 Task: Find connections with filter location Cosquín with filter topic #personaltraining with filter profile language French with filter current company Carlsberg Group with filter school Freshers Jobs resumes with filter industry Alternative Dispute Resolution with filter service category Demand Generation with filter keywords title Casino Host
Action: Mouse moved to (558, 100)
Screenshot: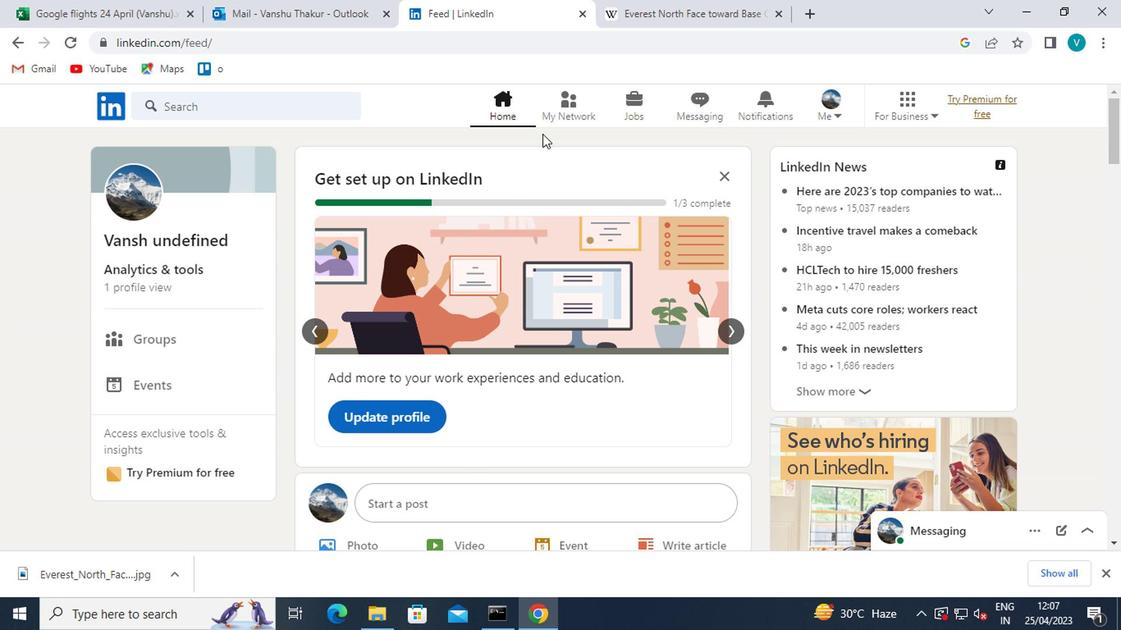 
Action: Mouse pressed left at (558, 100)
Screenshot: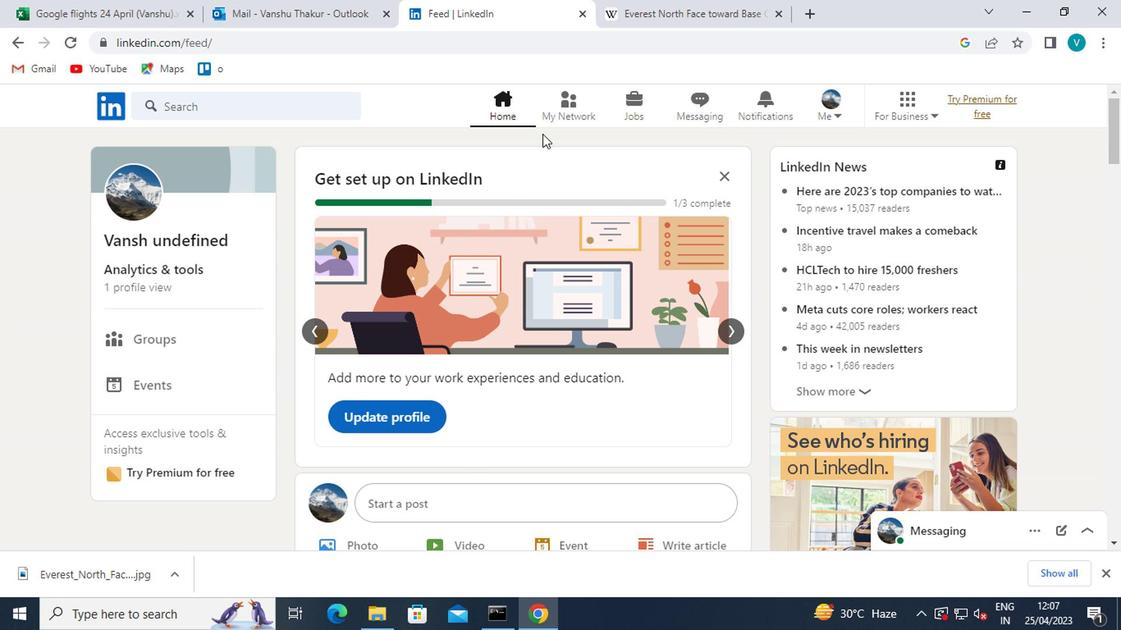 
Action: Mouse moved to (174, 183)
Screenshot: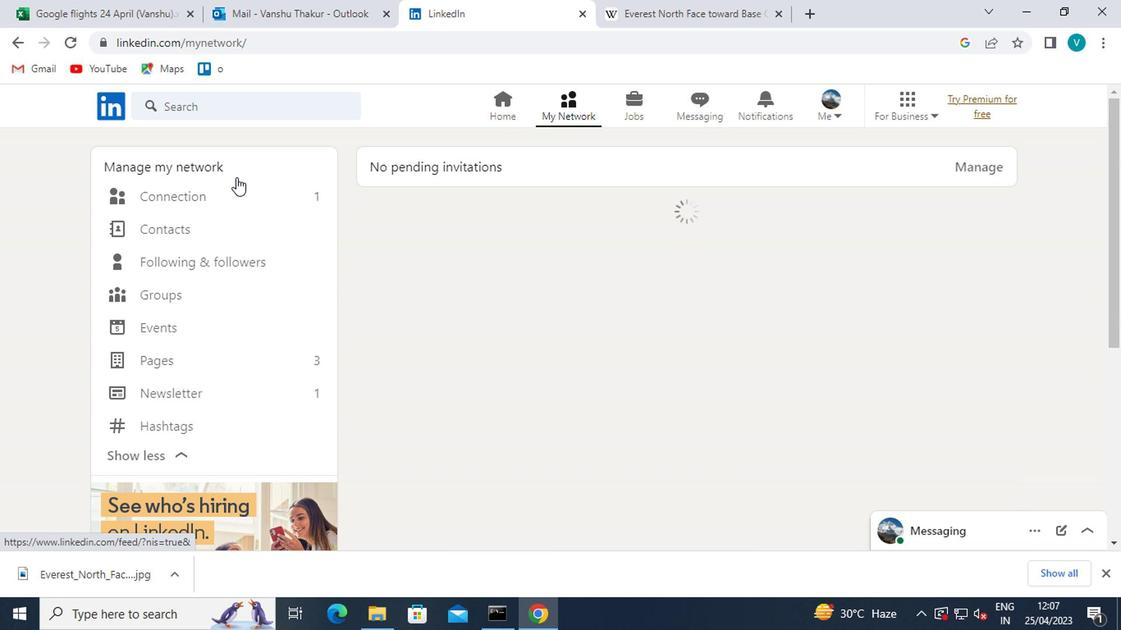 
Action: Mouse pressed left at (174, 183)
Screenshot: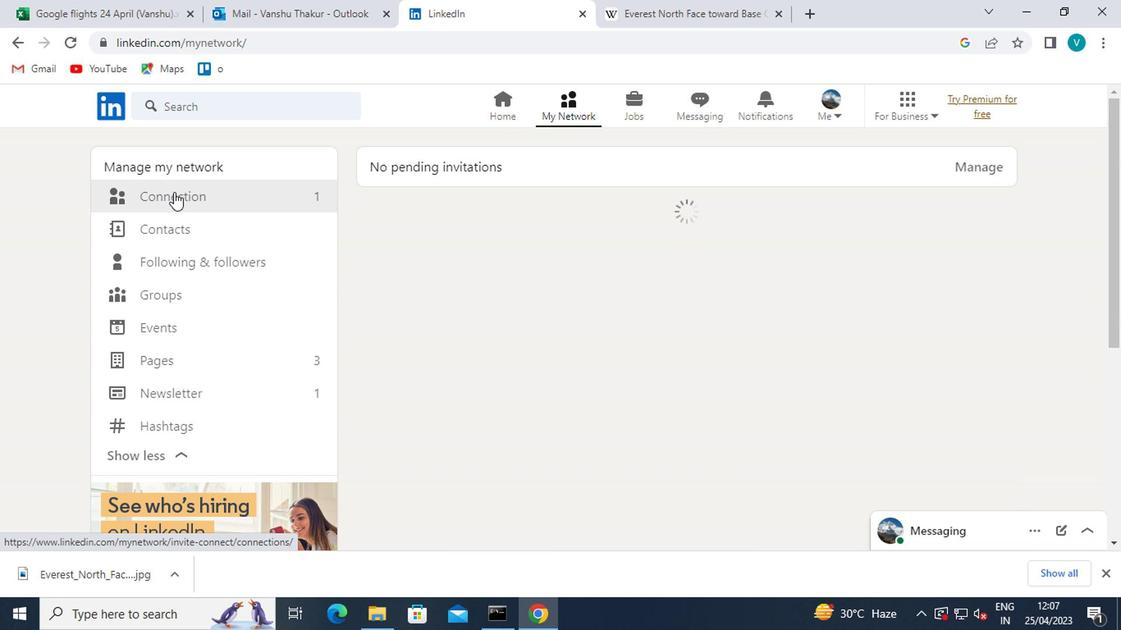 
Action: Mouse moved to (652, 193)
Screenshot: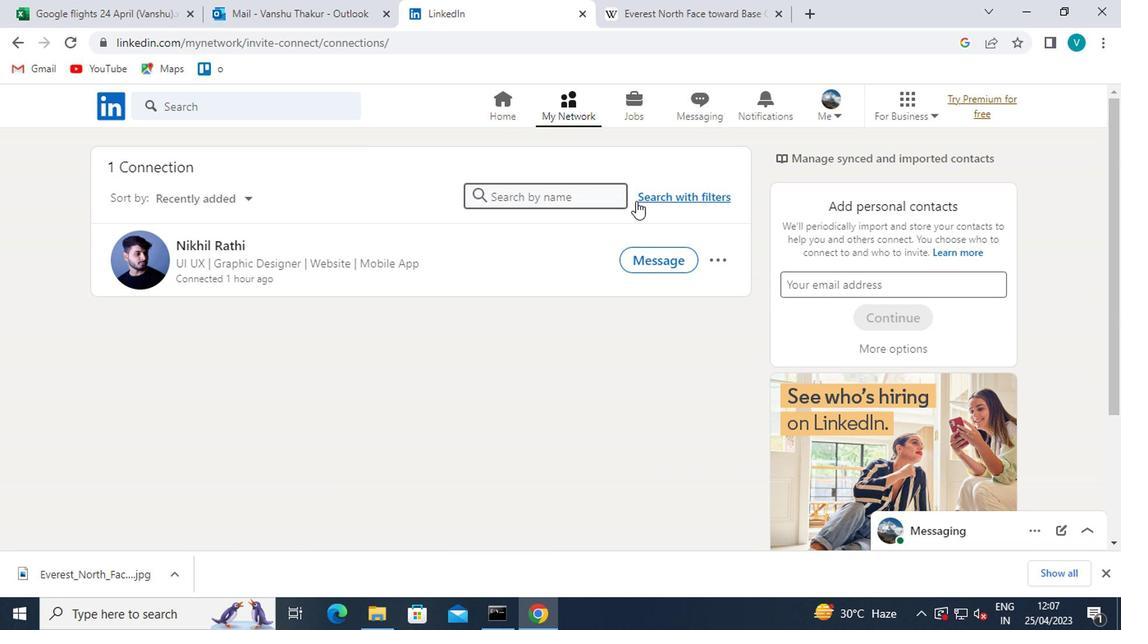 
Action: Mouse pressed left at (652, 193)
Screenshot: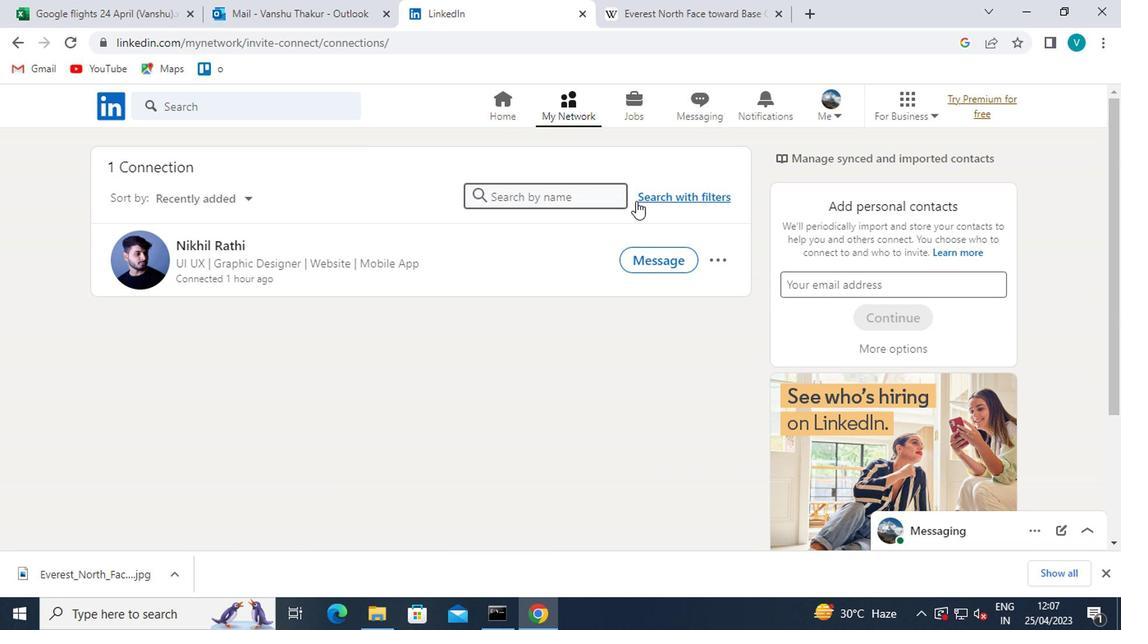 
Action: Mouse moved to (553, 145)
Screenshot: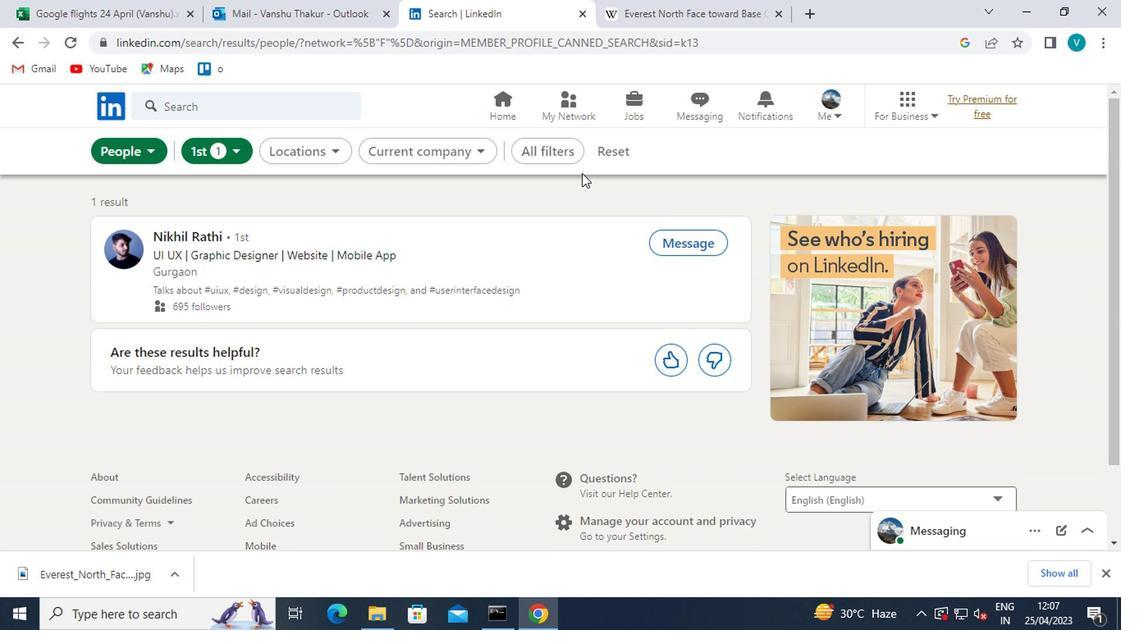 
Action: Mouse pressed left at (553, 145)
Screenshot: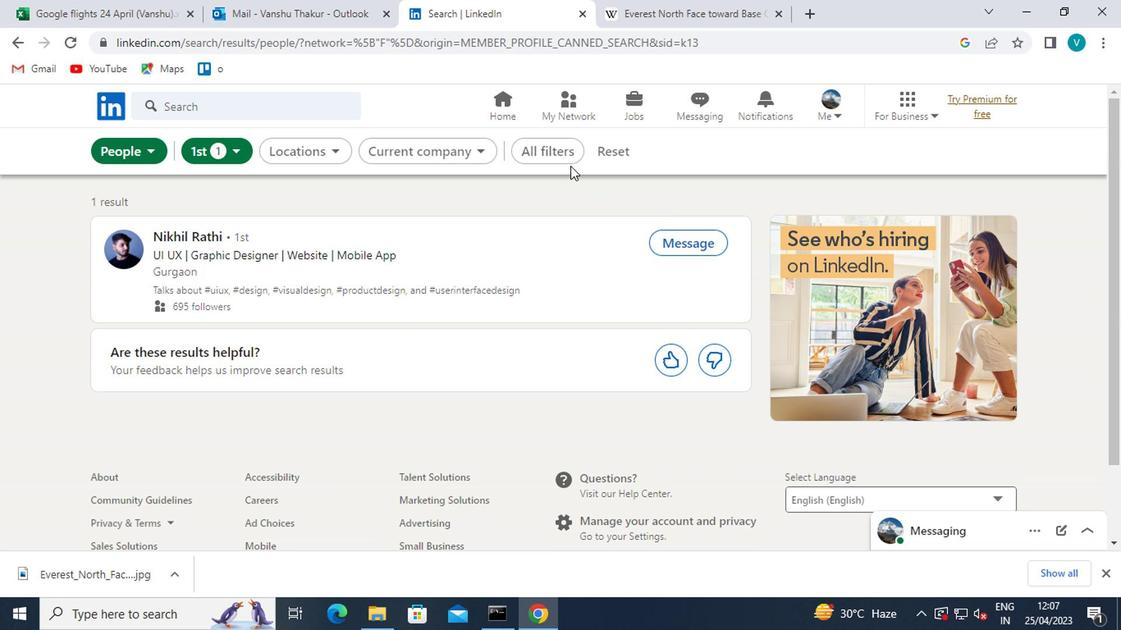 
Action: Mouse moved to (793, 311)
Screenshot: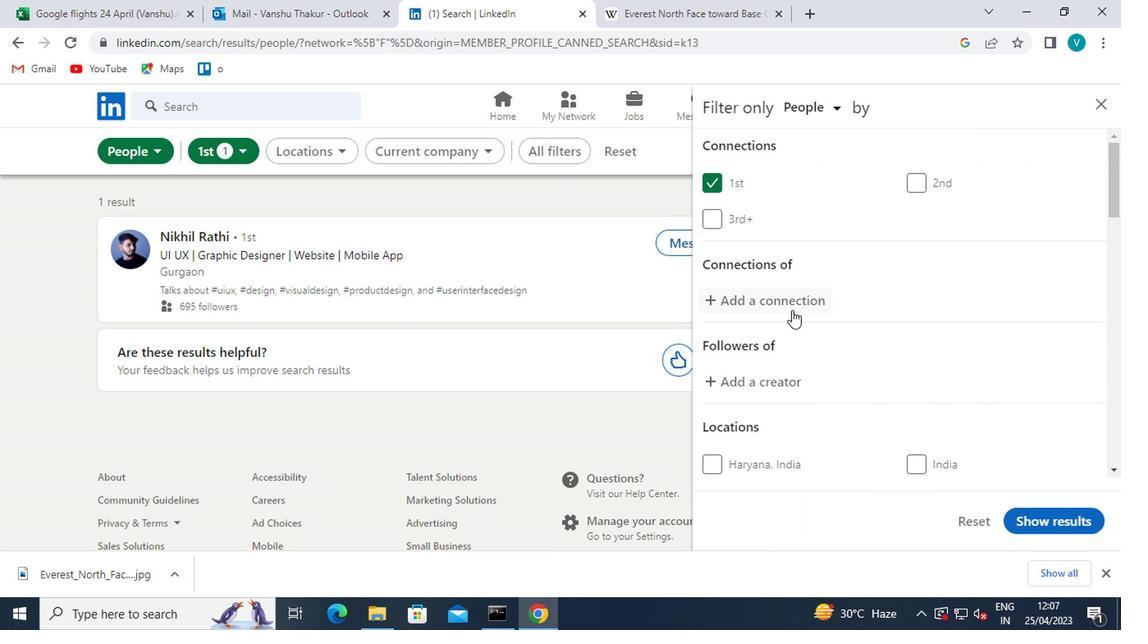
Action: Mouse scrolled (793, 310) with delta (0, 0)
Screenshot: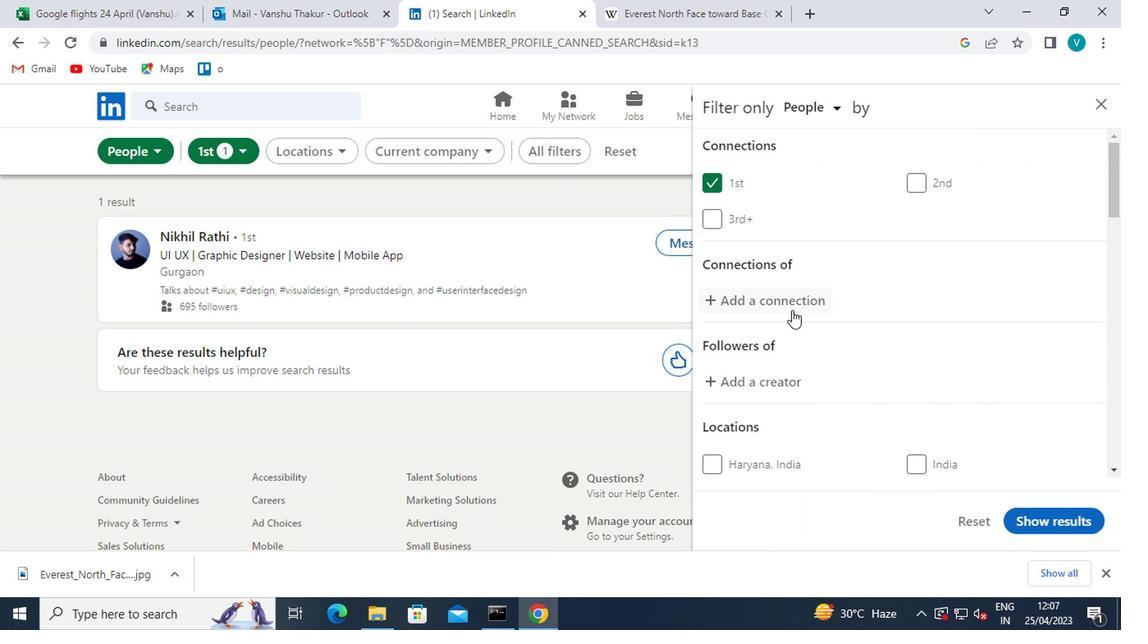
Action: Mouse moved to (794, 312)
Screenshot: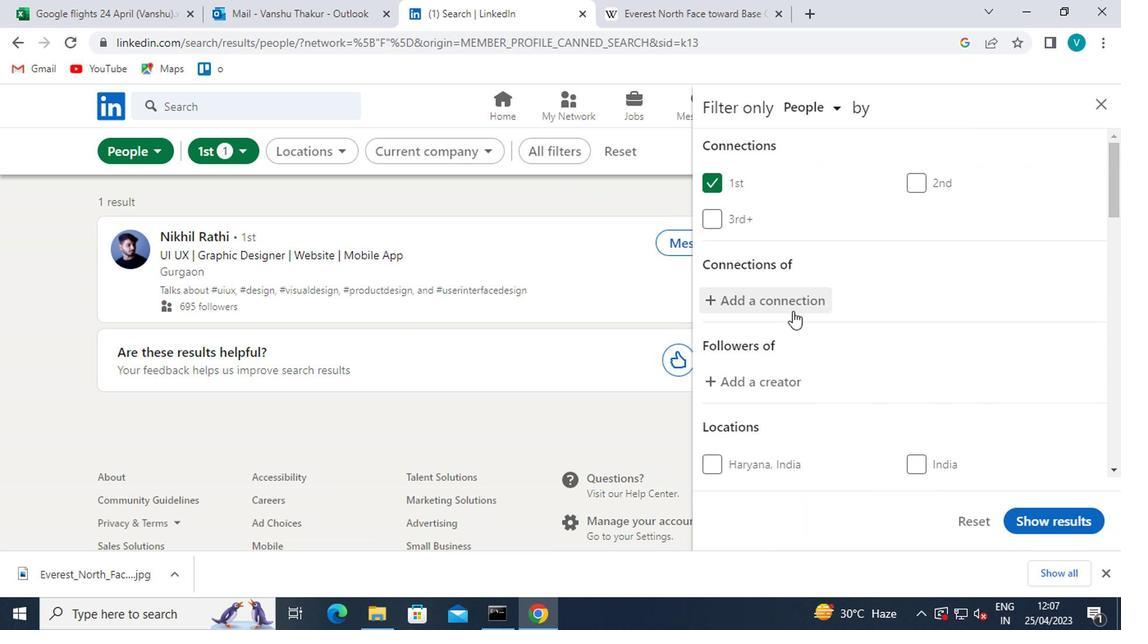 
Action: Mouse scrolled (794, 311) with delta (0, -1)
Screenshot: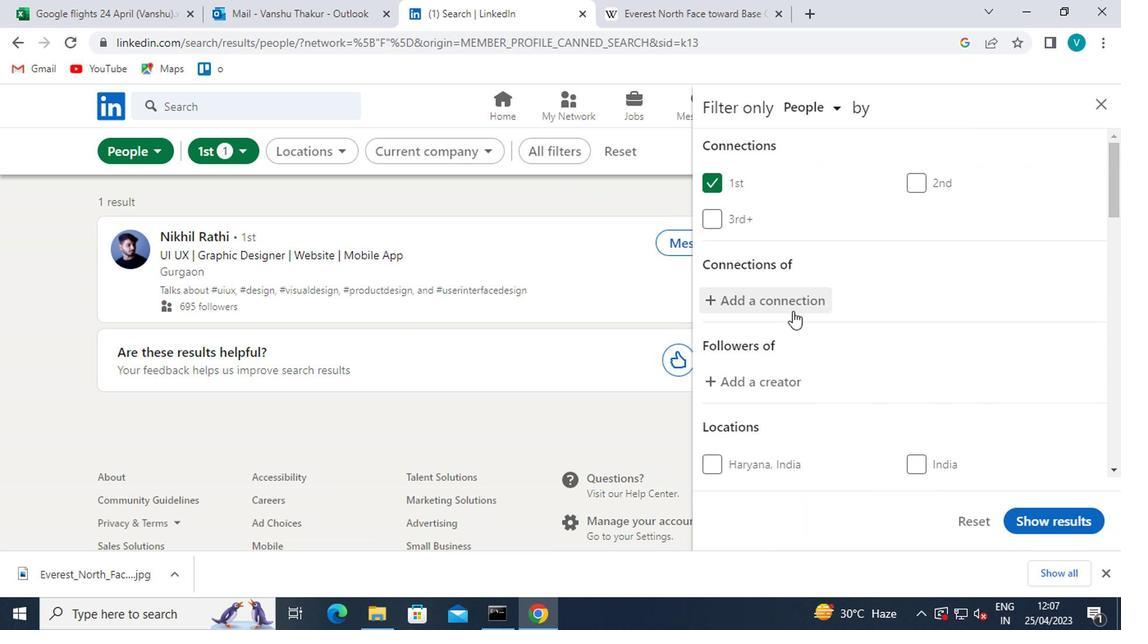 
Action: Mouse moved to (776, 370)
Screenshot: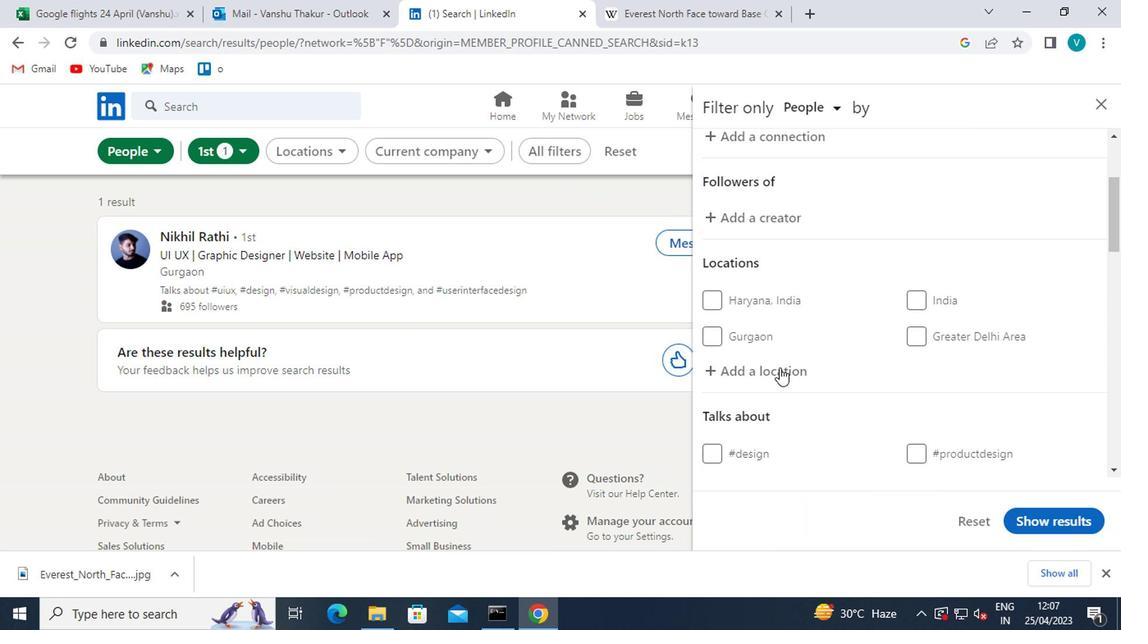 
Action: Mouse pressed left at (776, 370)
Screenshot: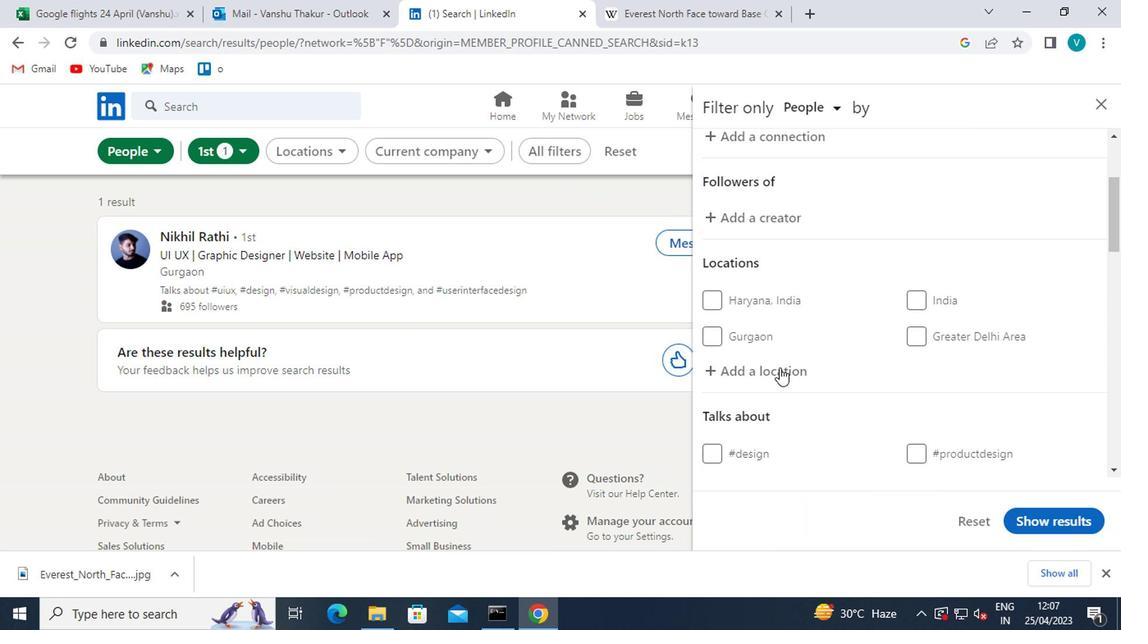 
Action: Mouse moved to (776, 372)
Screenshot: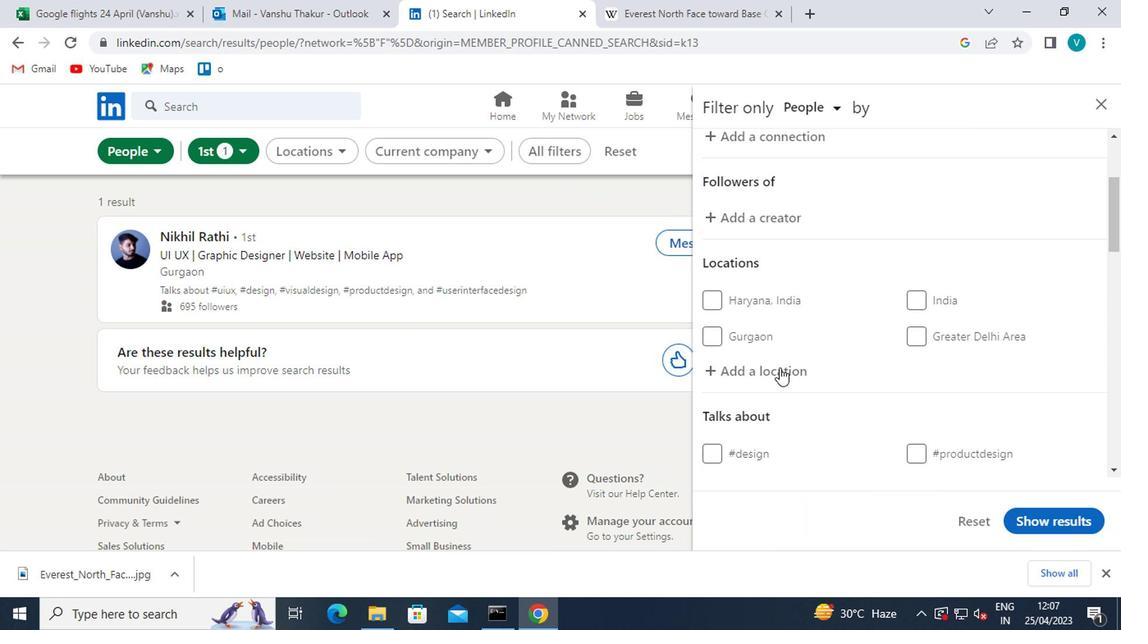 
Action: Key pressed <Key.shift>COSQUIN
Screenshot: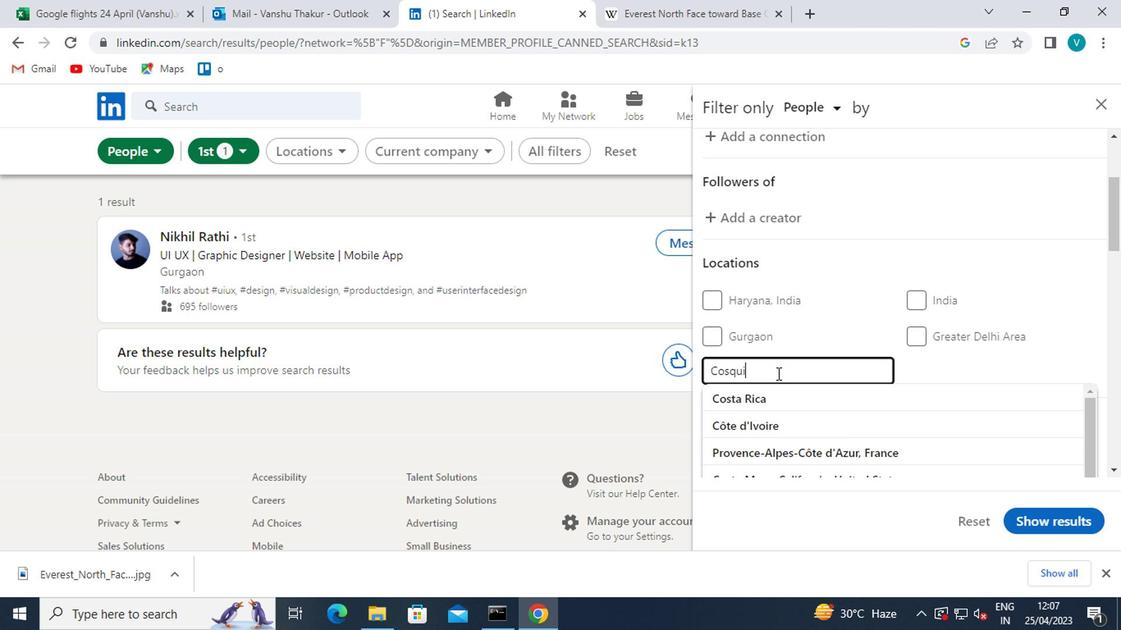 
Action: Mouse moved to (803, 398)
Screenshot: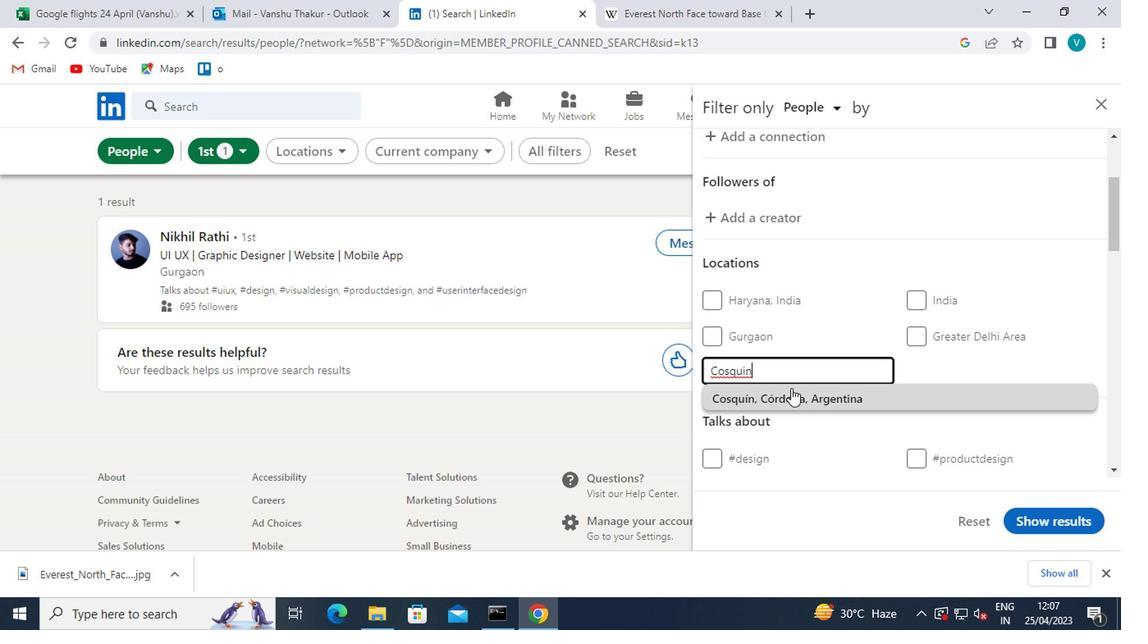 
Action: Mouse pressed left at (803, 398)
Screenshot: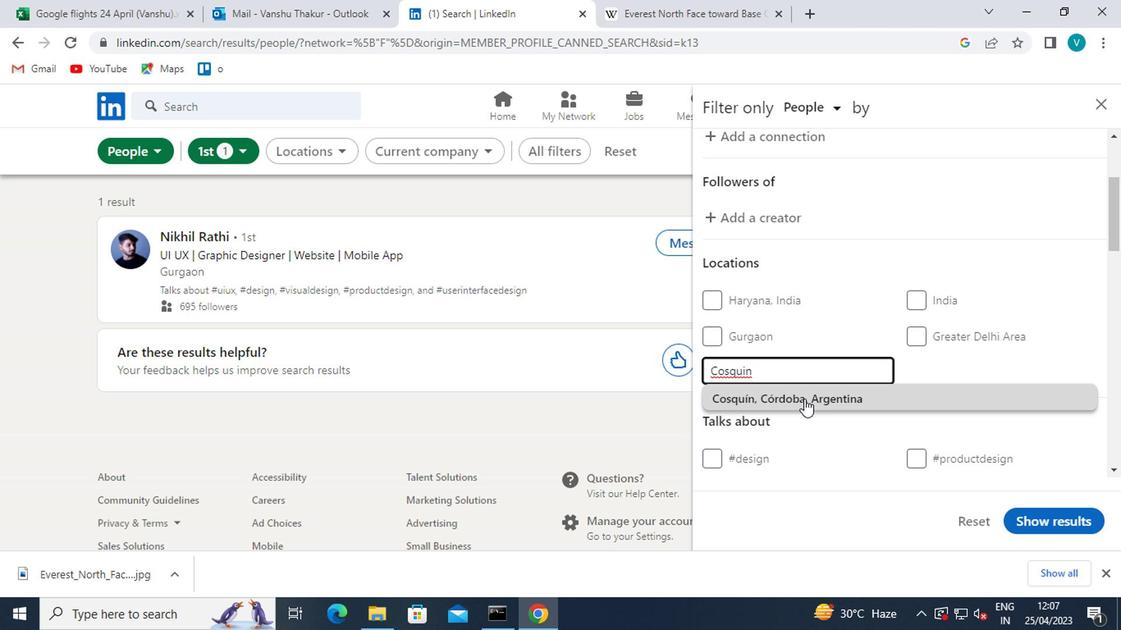 
Action: Mouse moved to (883, 385)
Screenshot: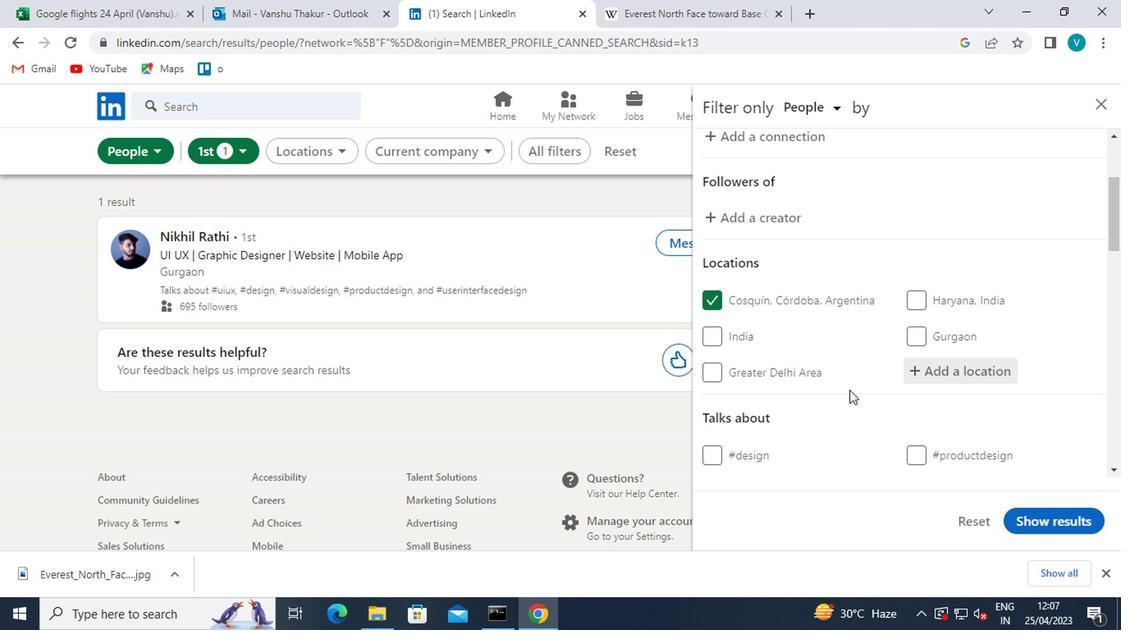 
Action: Mouse scrolled (883, 384) with delta (0, 0)
Screenshot: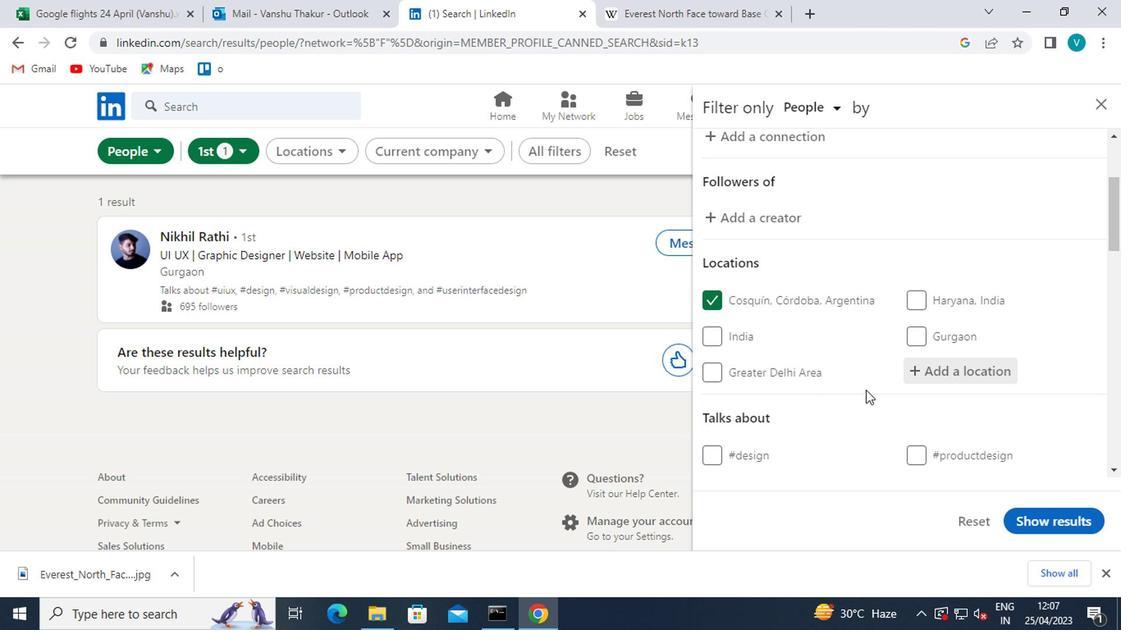 
Action: Mouse scrolled (883, 384) with delta (0, 0)
Screenshot: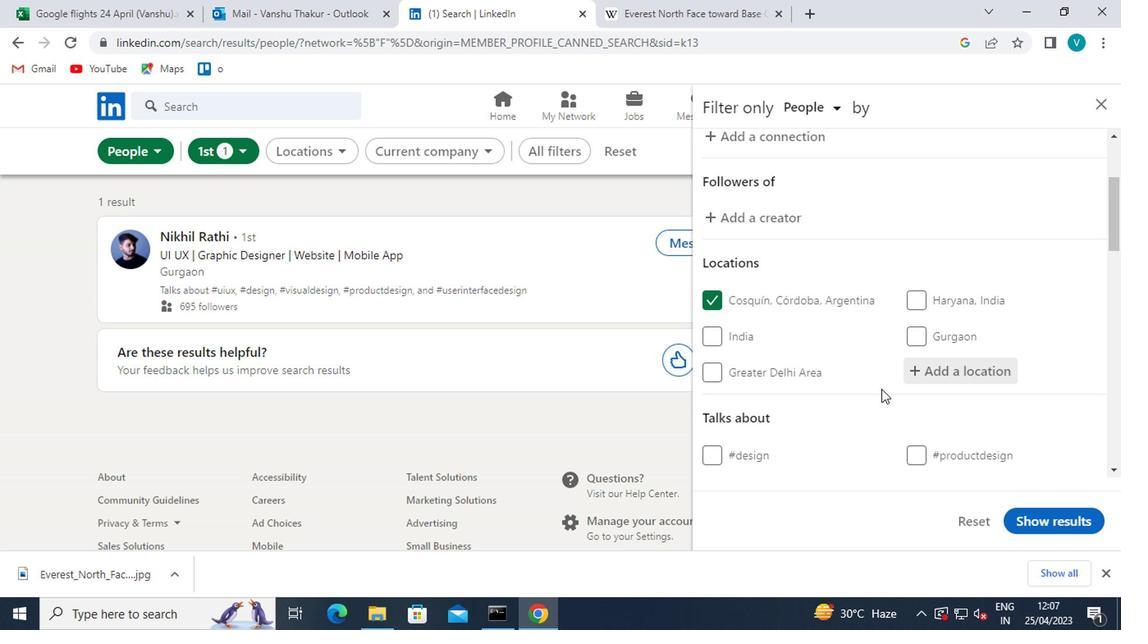 
Action: Mouse moved to (942, 360)
Screenshot: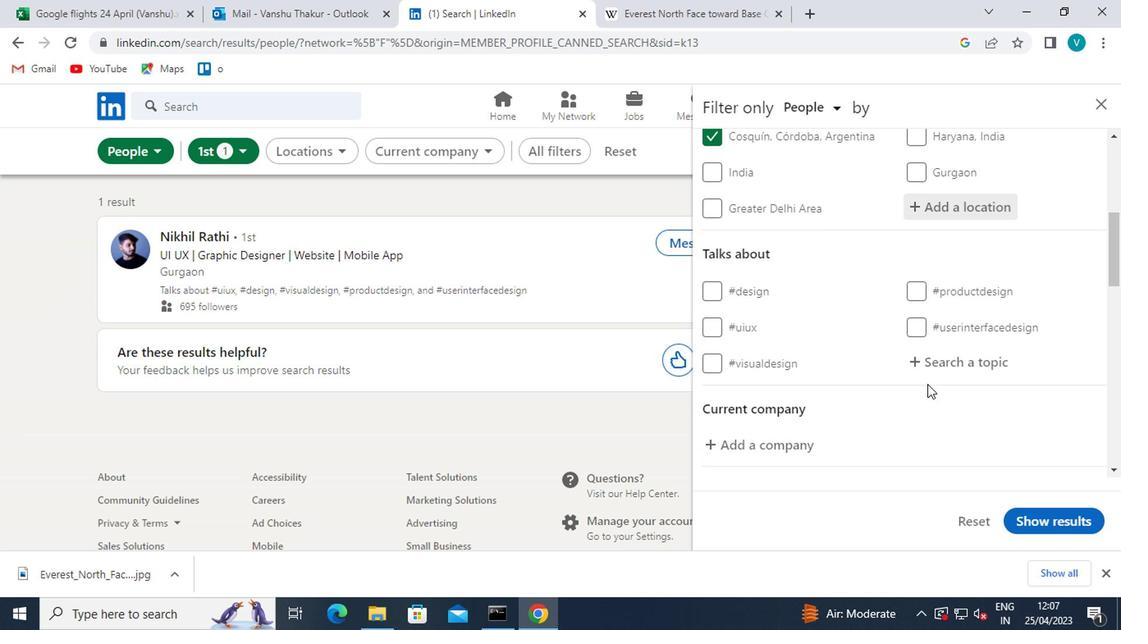 
Action: Mouse pressed left at (942, 360)
Screenshot: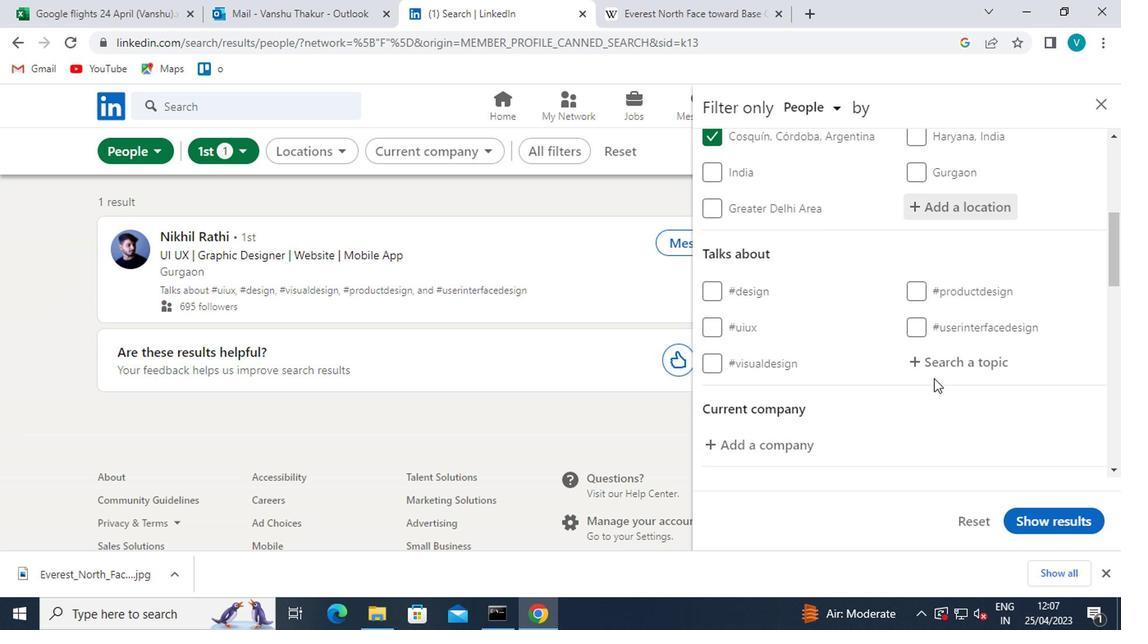 
Action: Mouse moved to (862, 309)
Screenshot: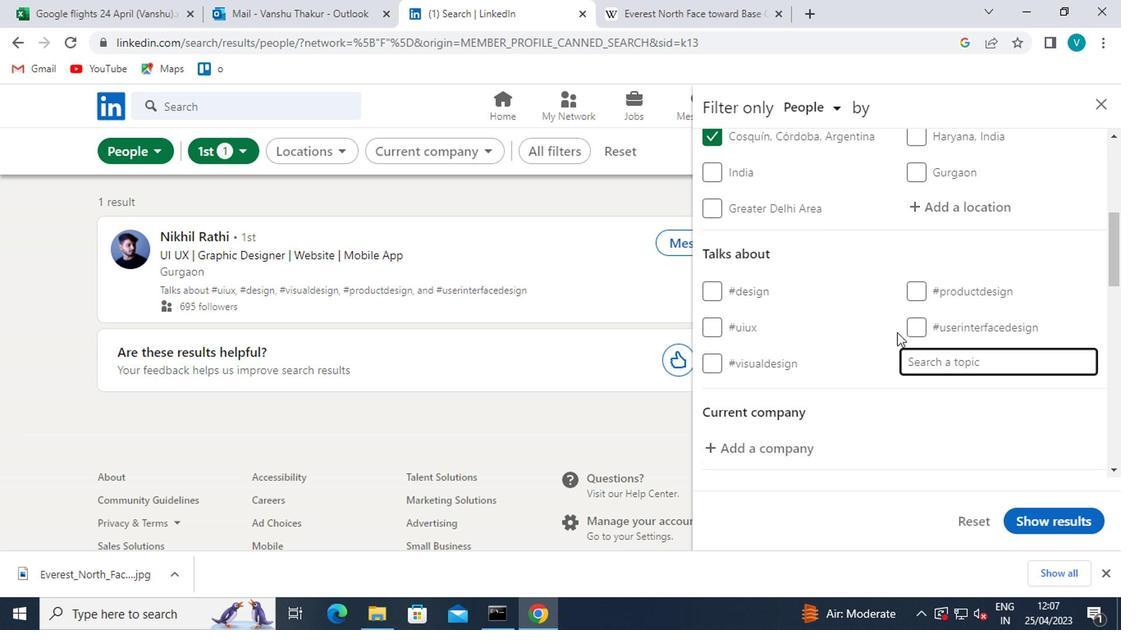 
Action: Key pressed <Key.shift>#PERSONALTRAINING
Screenshot: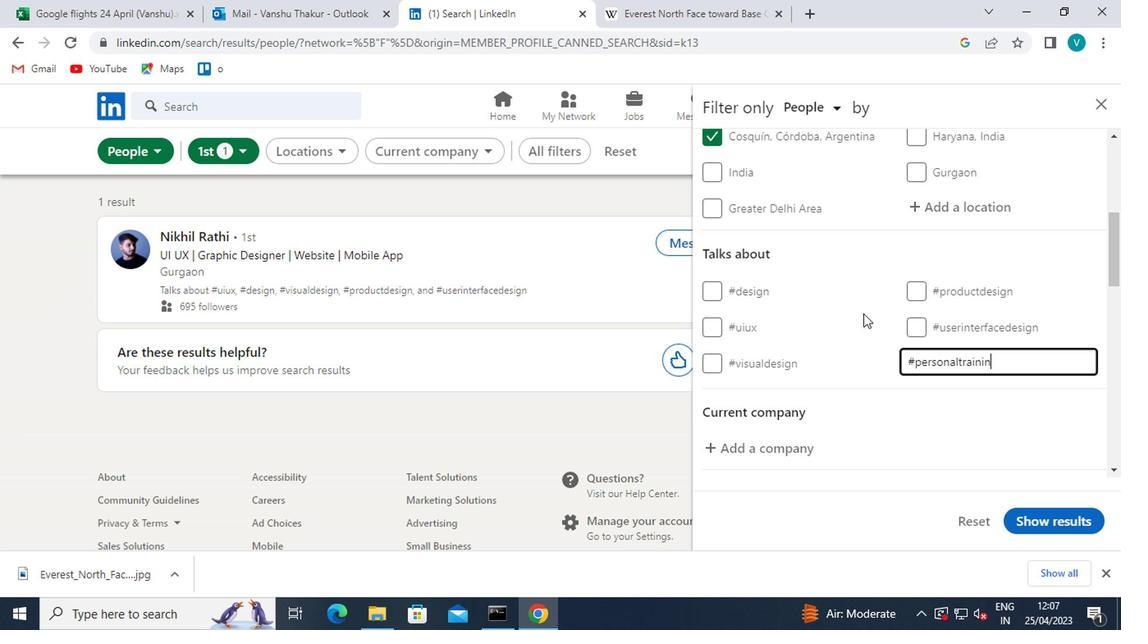 
Action: Mouse moved to (926, 421)
Screenshot: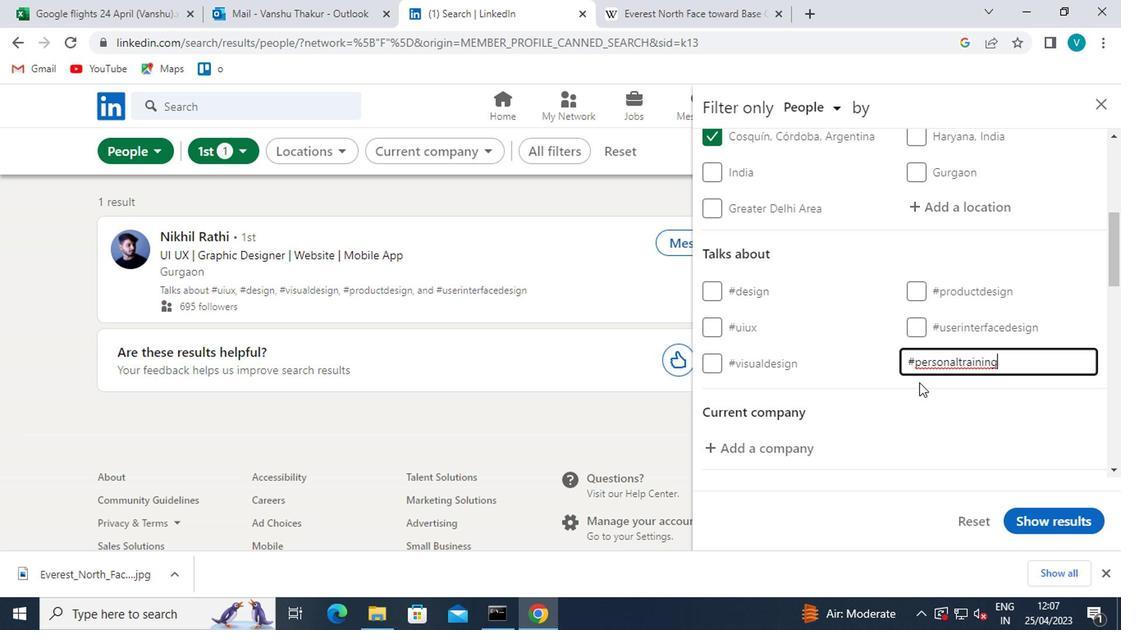 
Action: Mouse pressed left at (926, 421)
Screenshot: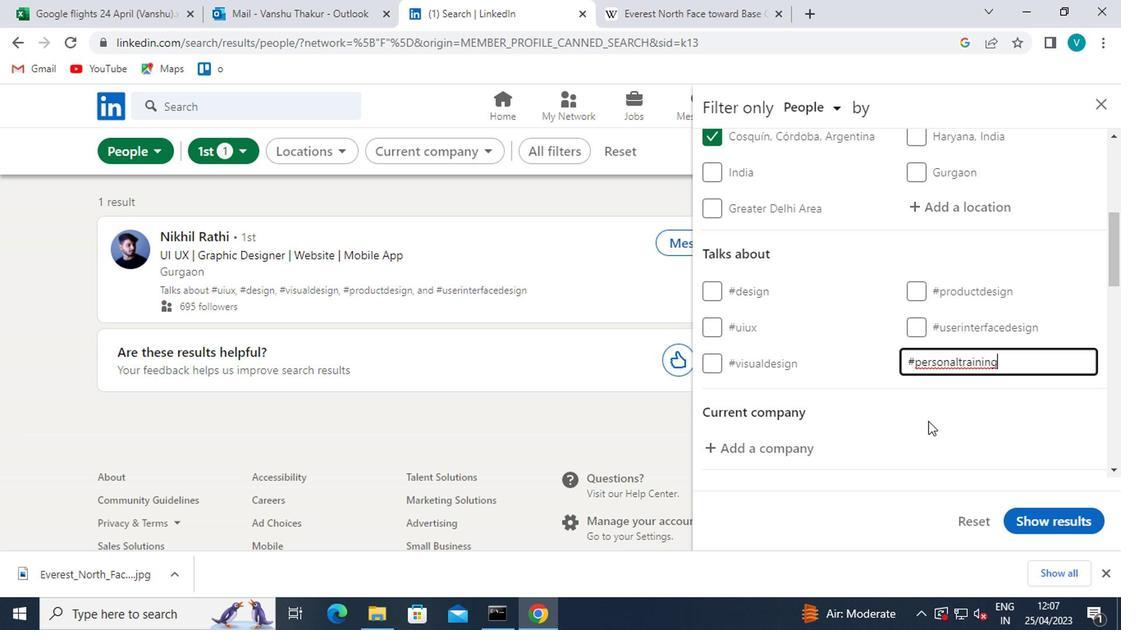 
Action: Mouse moved to (923, 410)
Screenshot: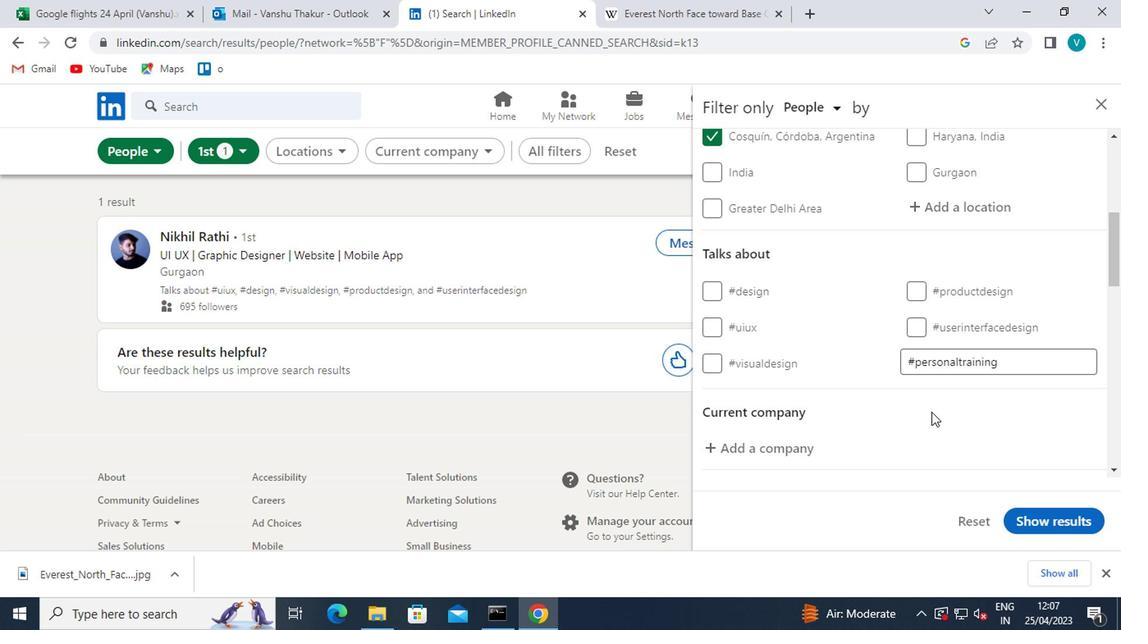 
Action: Mouse scrolled (923, 409) with delta (0, 0)
Screenshot: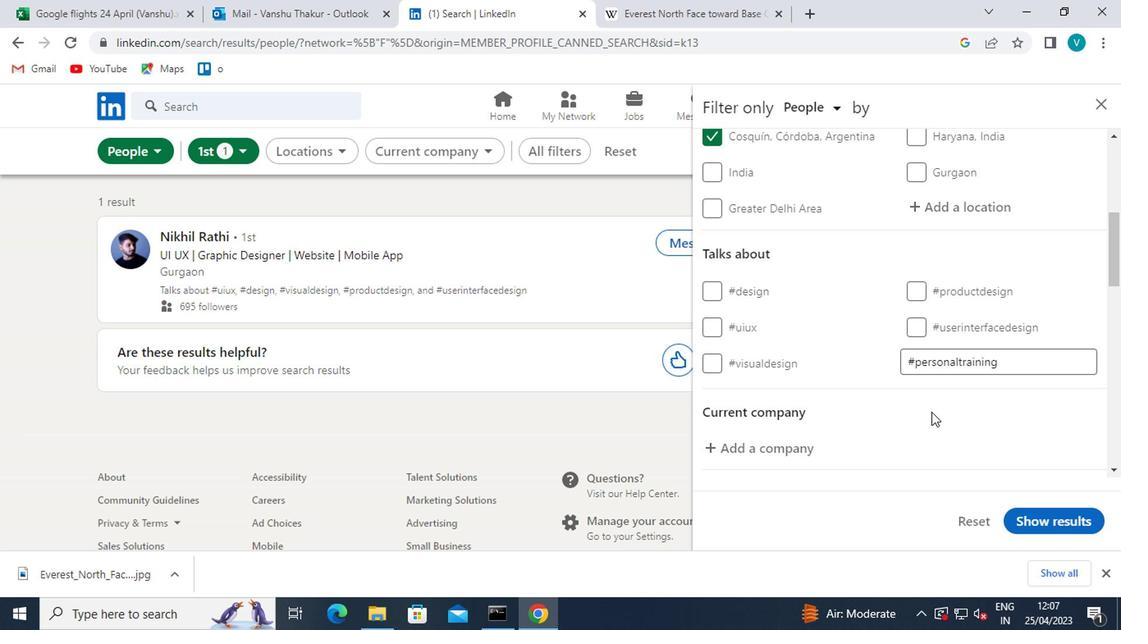 
Action: Mouse moved to (922, 410)
Screenshot: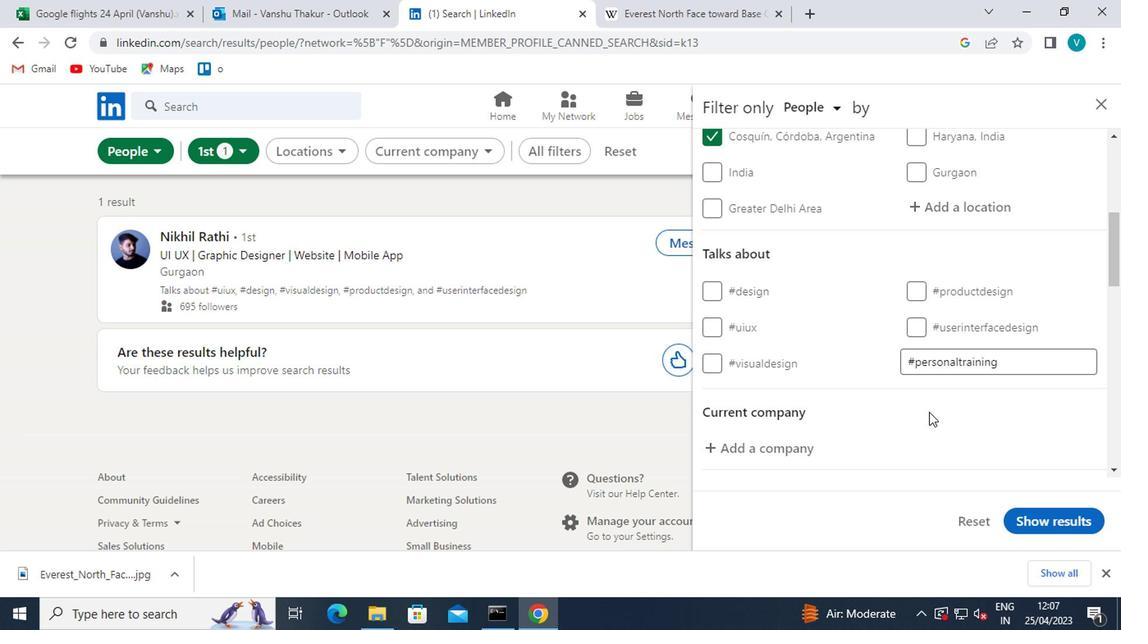 
Action: Mouse scrolled (922, 409) with delta (0, 0)
Screenshot: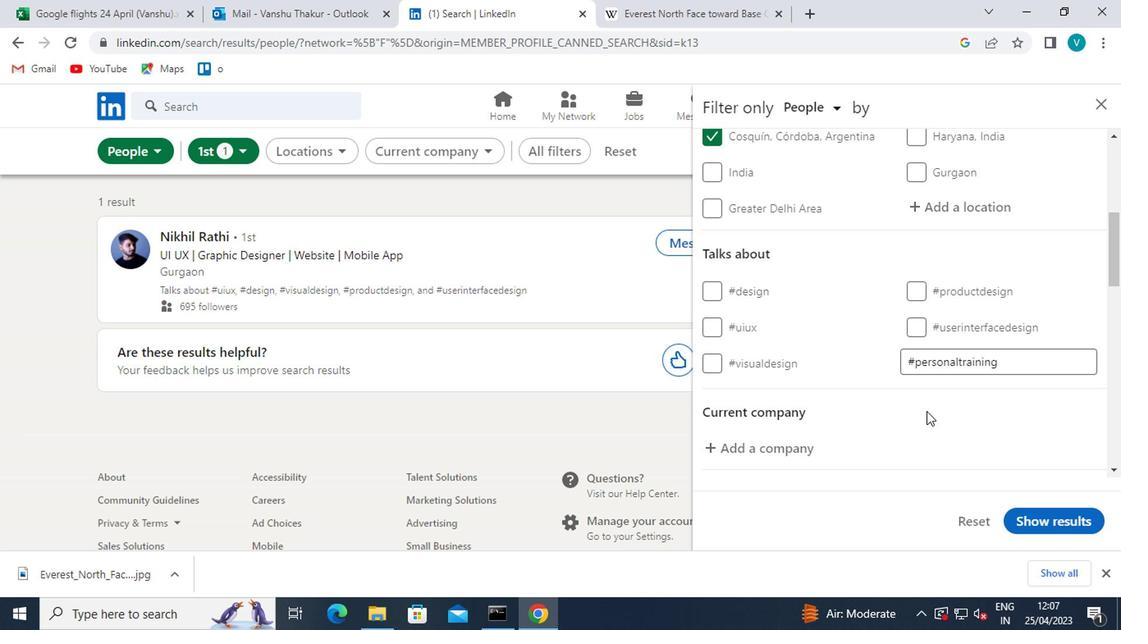 
Action: Mouse moved to (921, 410)
Screenshot: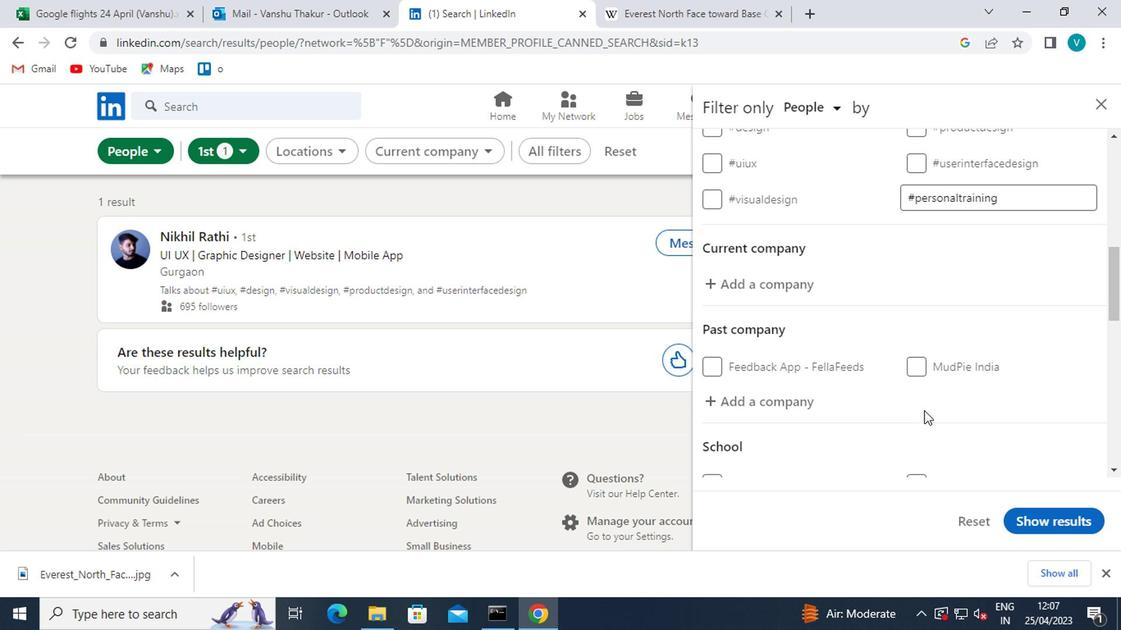 
Action: Mouse scrolled (921, 409) with delta (0, 0)
Screenshot: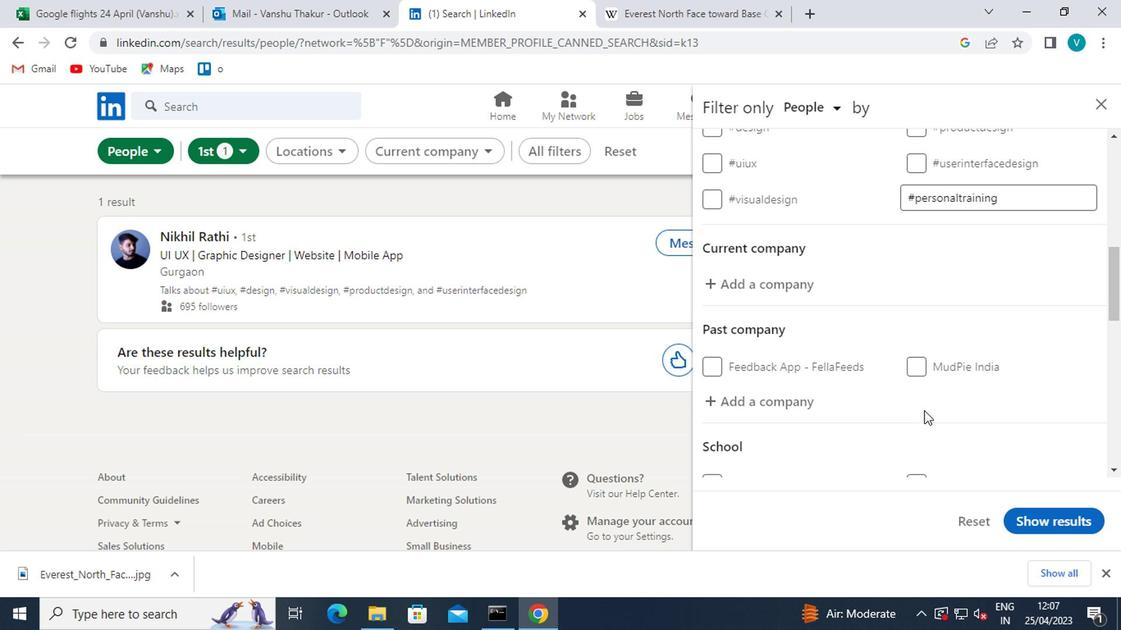 
Action: Mouse moved to (918, 410)
Screenshot: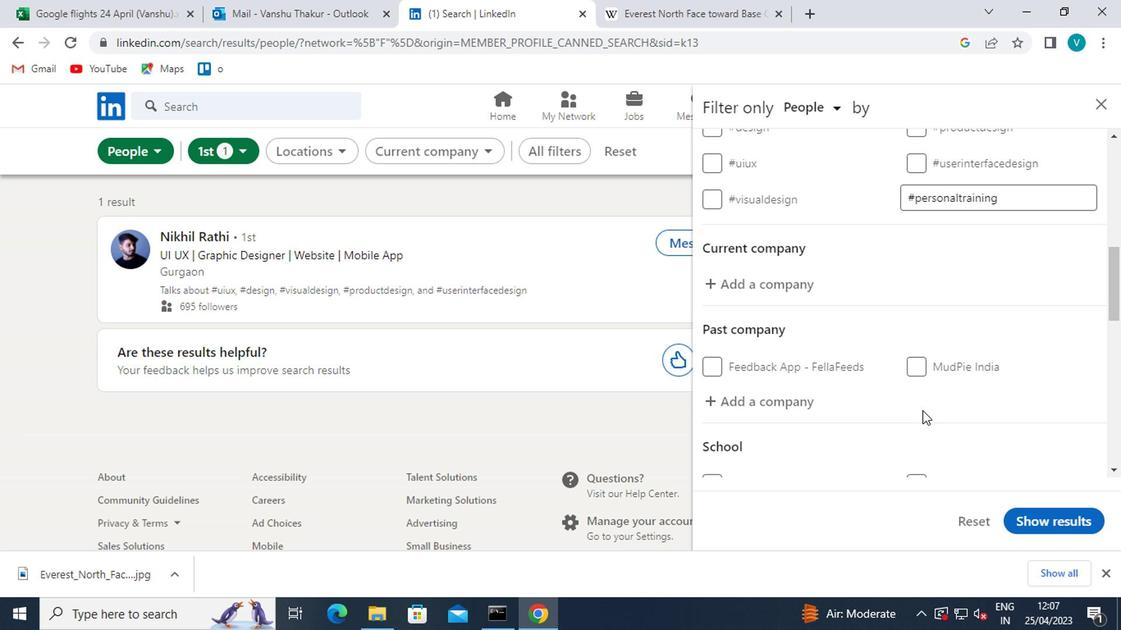 
Action: Mouse scrolled (918, 409) with delta (0, 0)
Screenshot: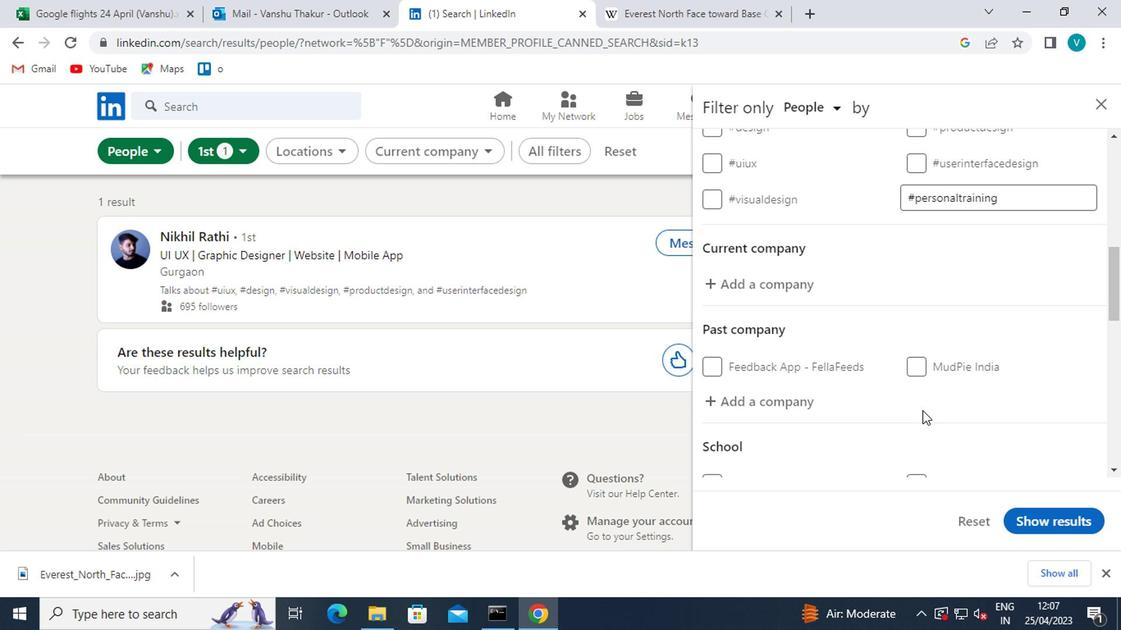 
Action: Mouse moved to (915, 410)
Screenshot: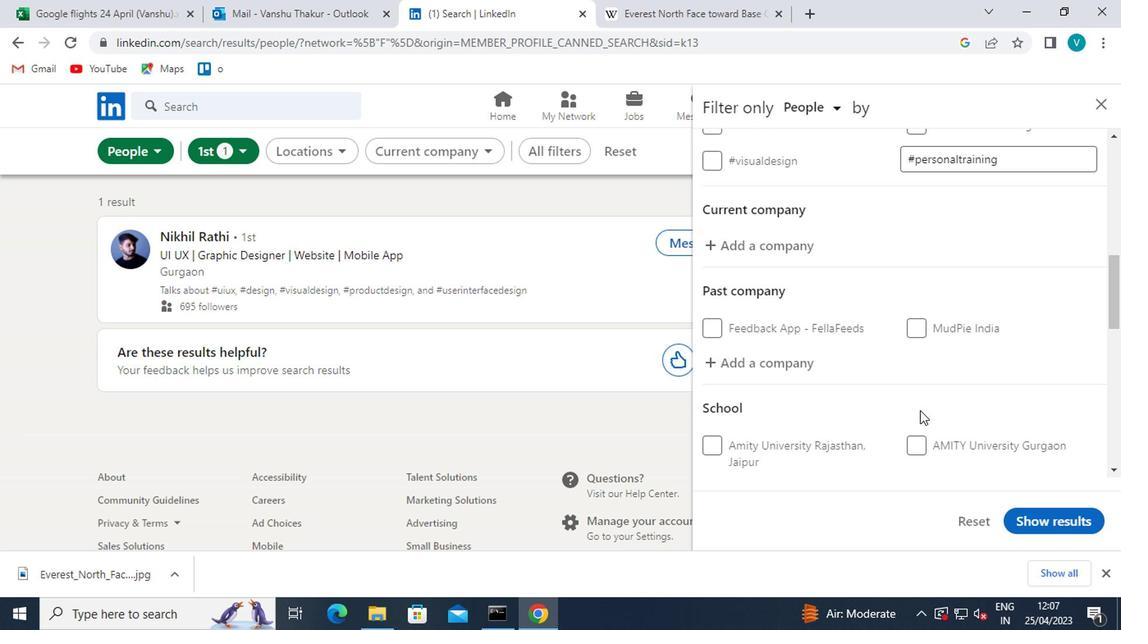 
Action: Mouse scrolled (915, 409) with delta (0, 0)
Screenshot: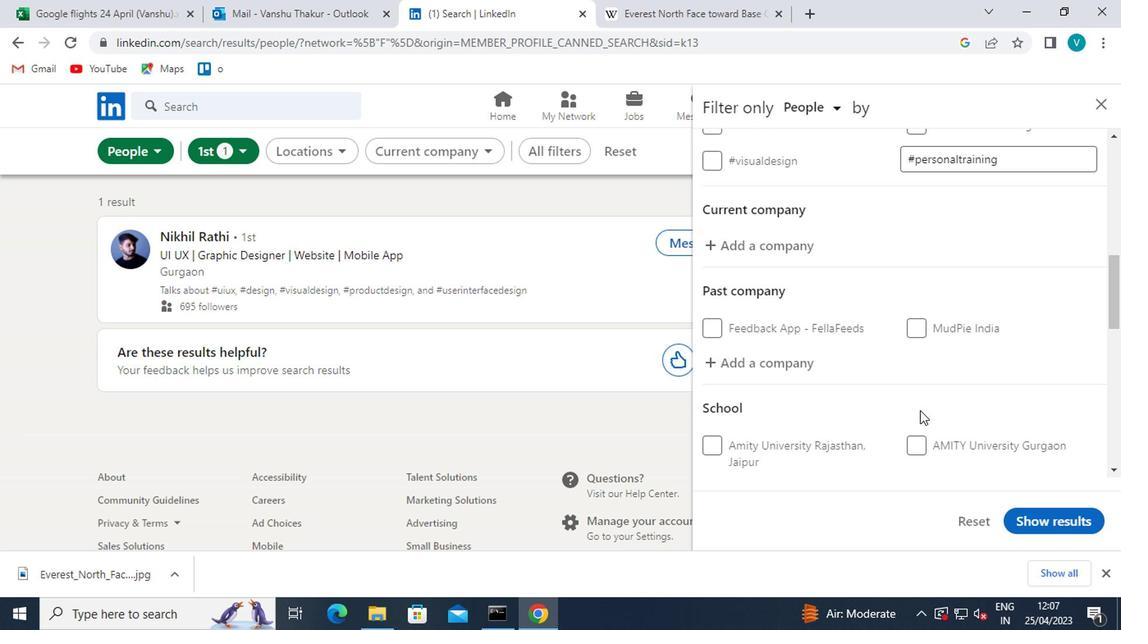 
Action: Mouse moved to (913, 410)
Screenshot: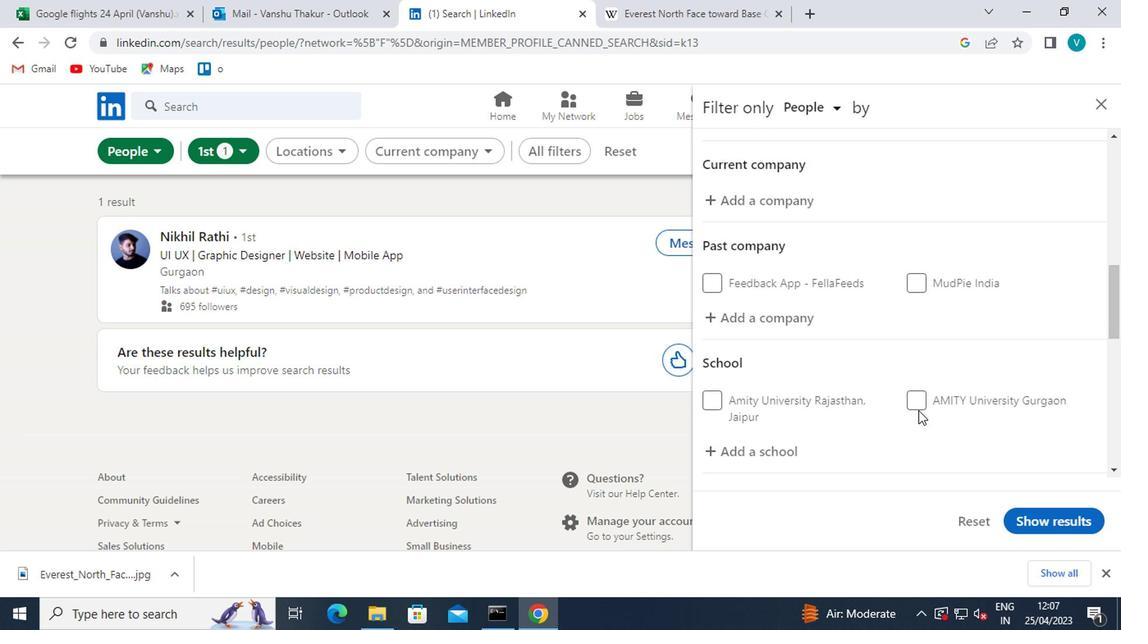 
Action: Mouse scrolled (913, 409) with delta (0, 0)
Screenshot: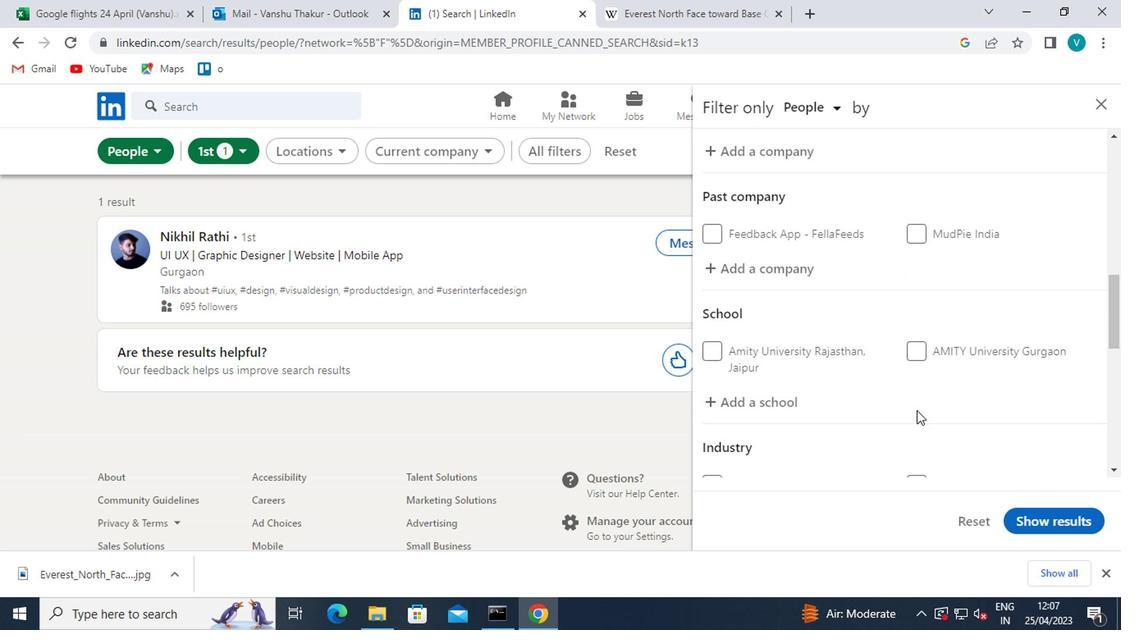 
Action: Mouse scrolled (913, 409) with delta (0, 0)
Screenshot: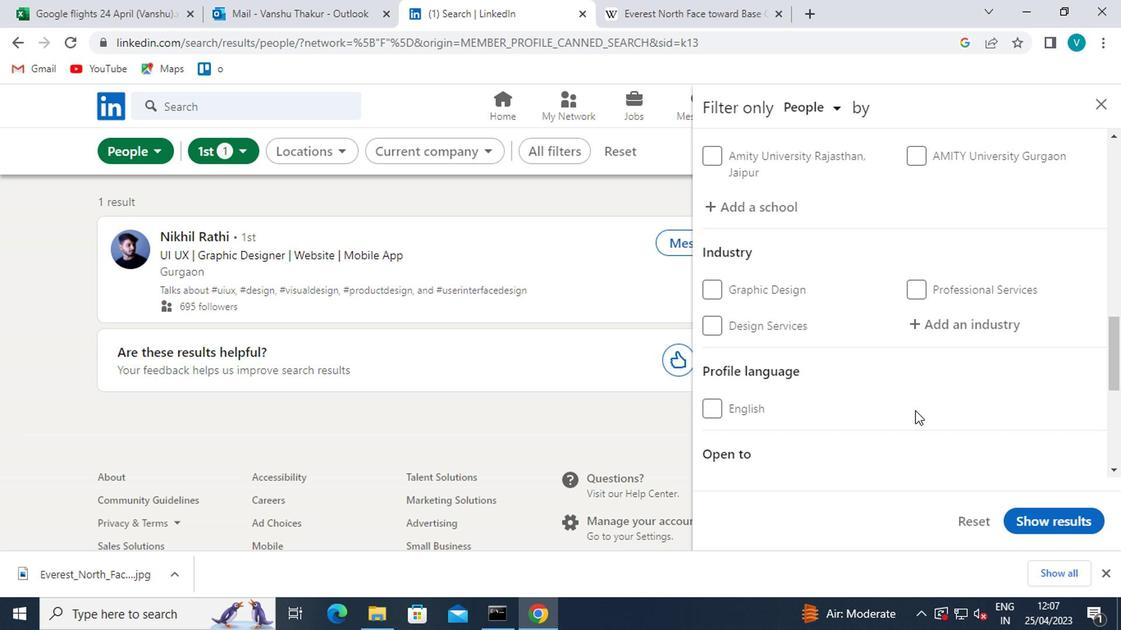 
Action: Mouse scrolled (913, 411) with delta (0, 1)
Screenshot: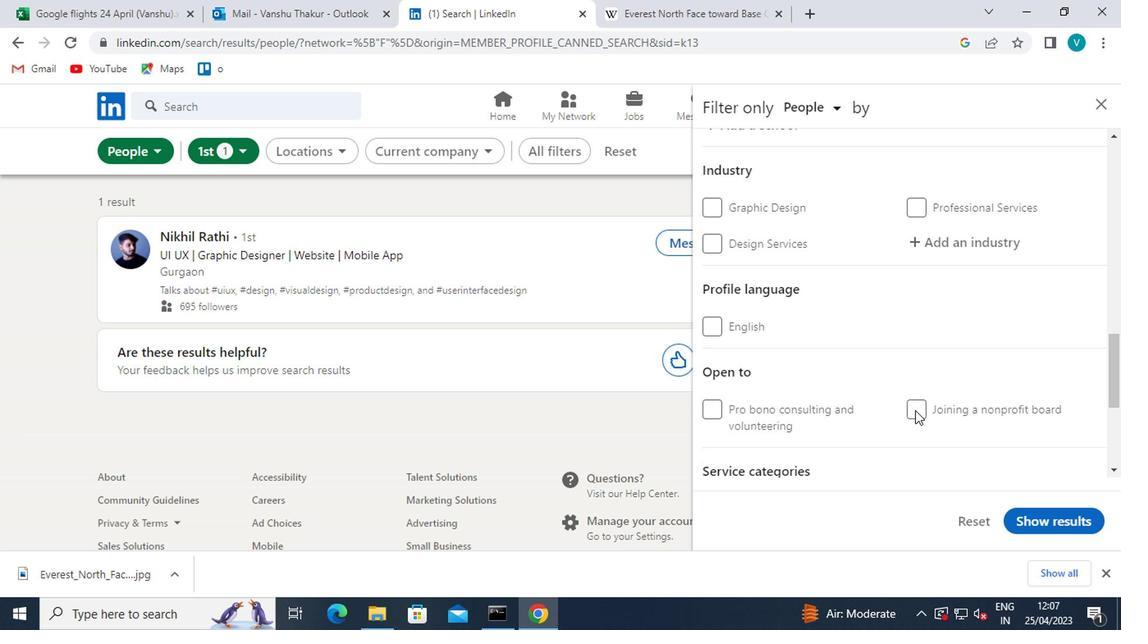 
Action: Mouse scrolled (913, 411) with delta (0, 1)
Screenshot: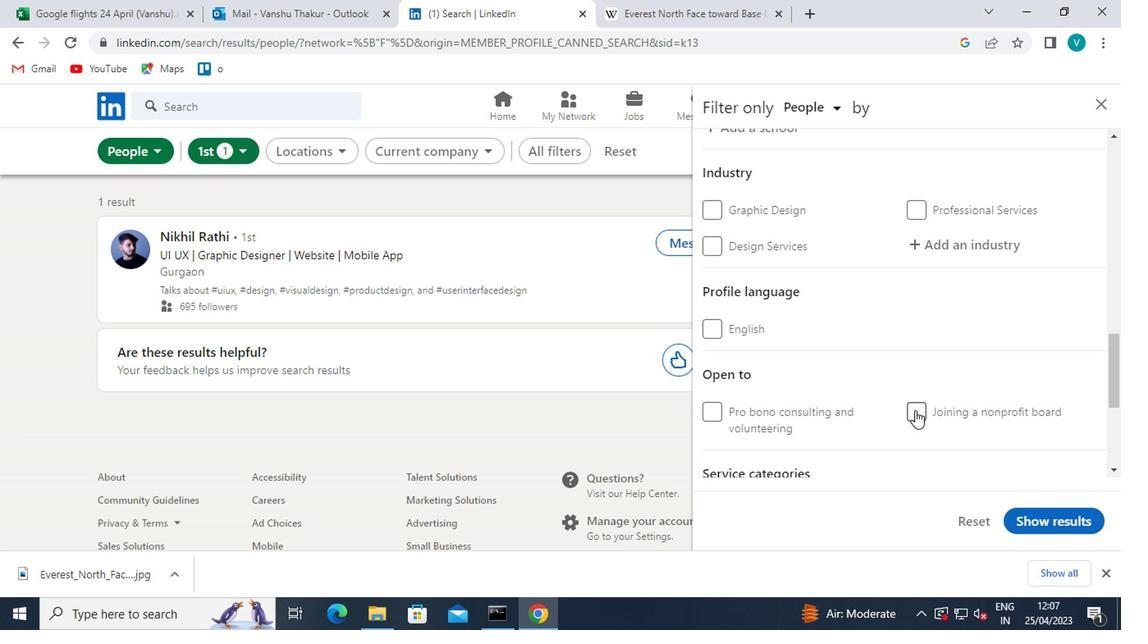 
Action: Mouse scrolled (913, 411) with delta (0, 1)
Screenshot: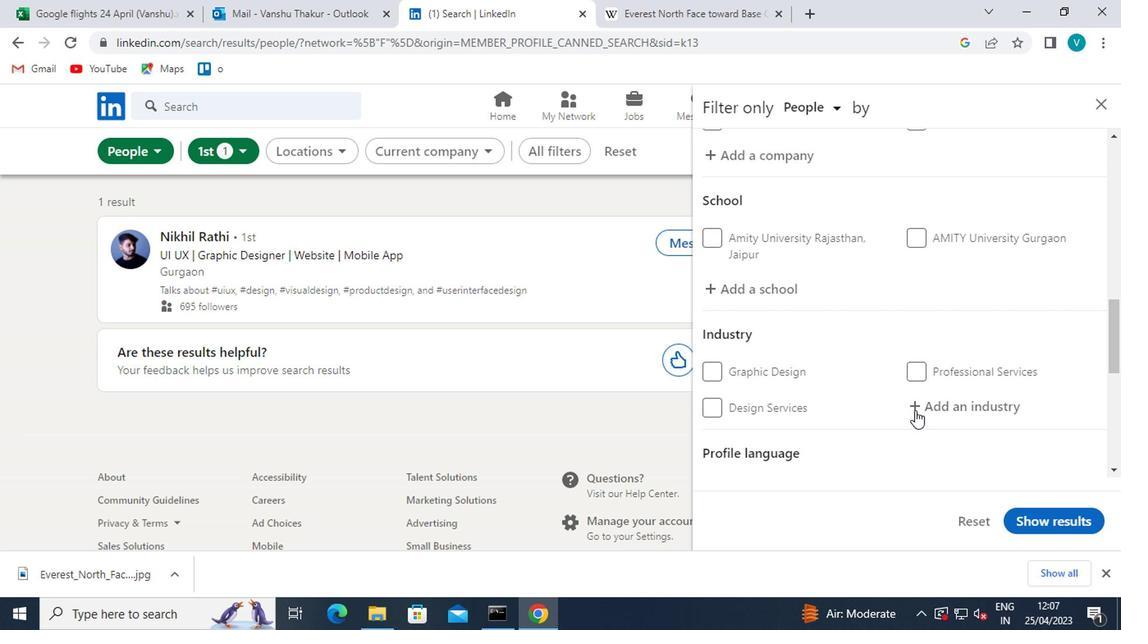 
Action: Mouse scrolled (913, 411) with delta (0, 1)
Screenshot: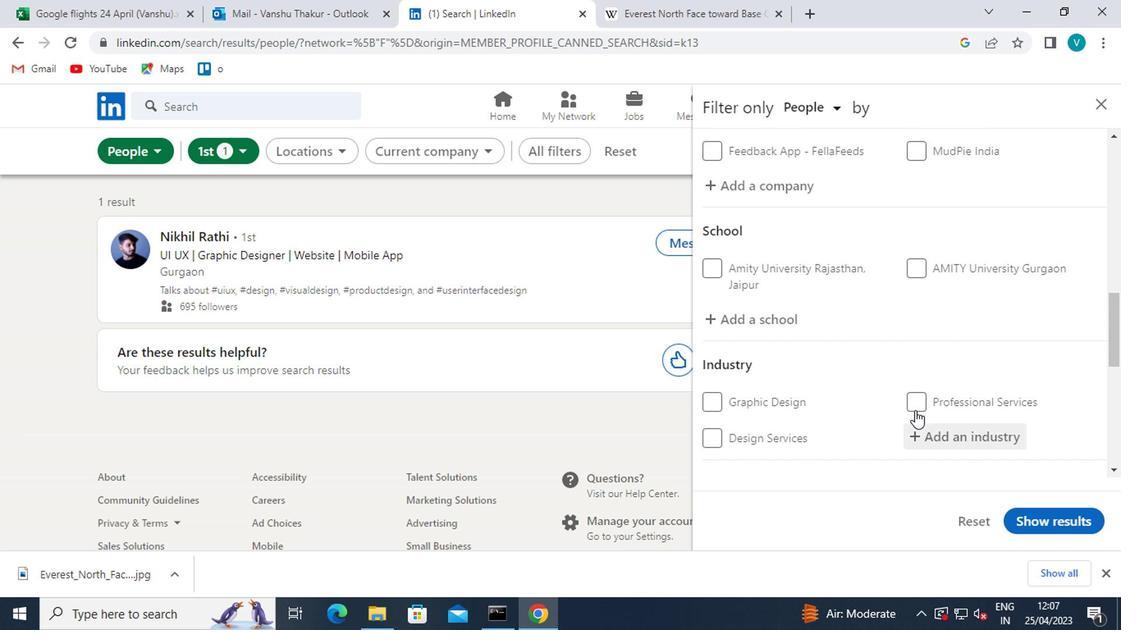 
Action: Mouse scrolled (913, 411) with delta (0, 1)
Screenshot: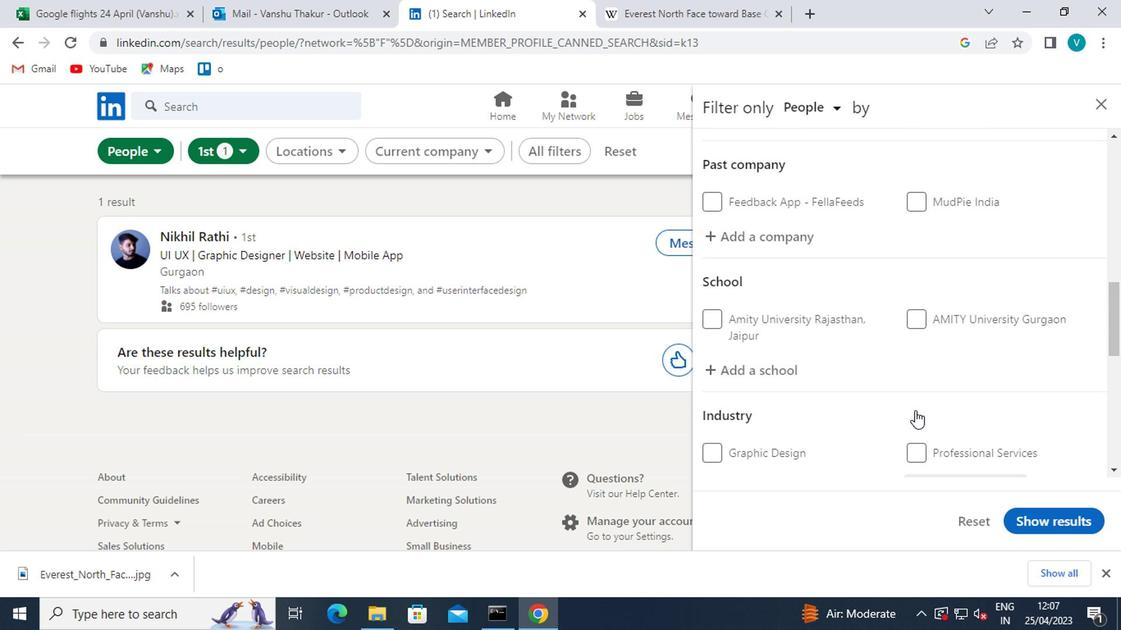 
Action: Mouse moved to (809, 295)
Screenshot: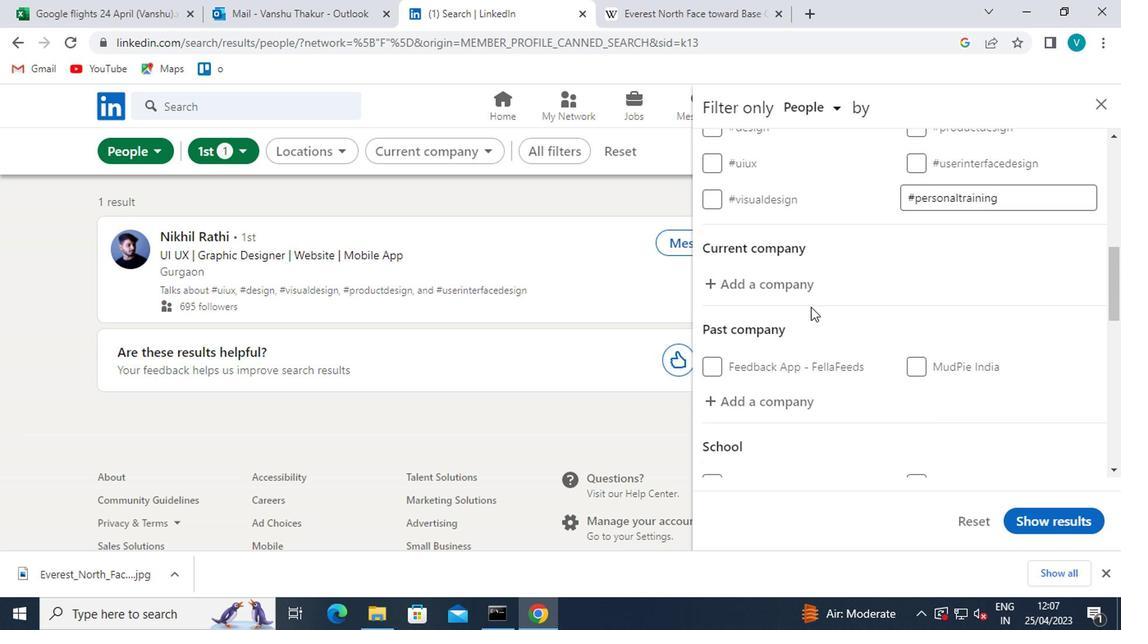 
Action: Mouse pressed left at (809, 295)
Screenshot: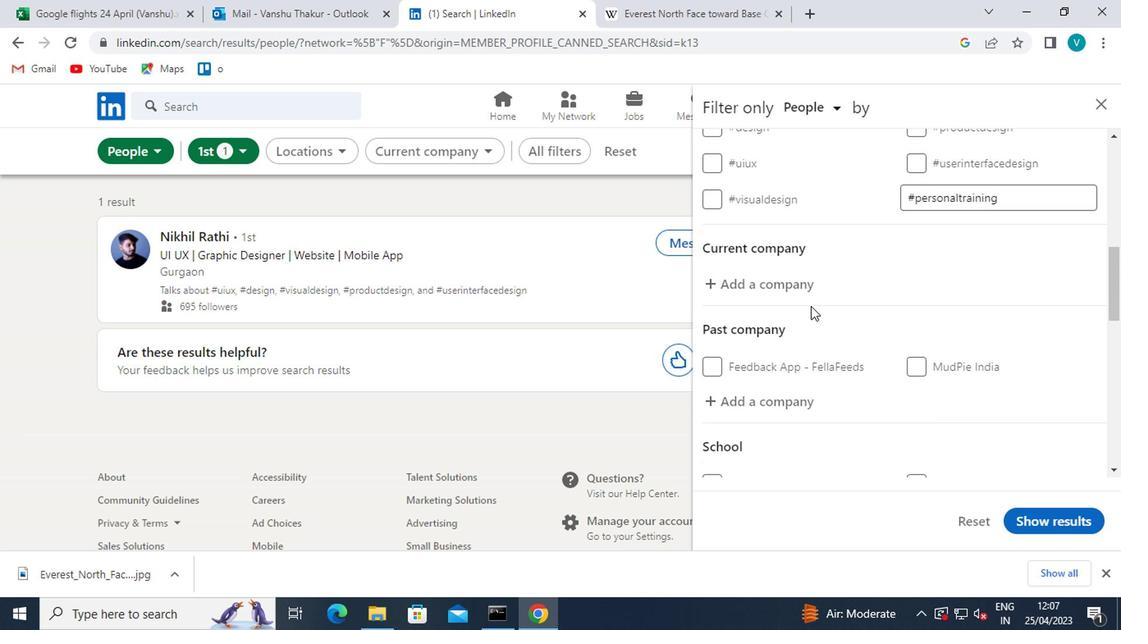 
Action: Mouse moved to (814, 287)
Screenshot: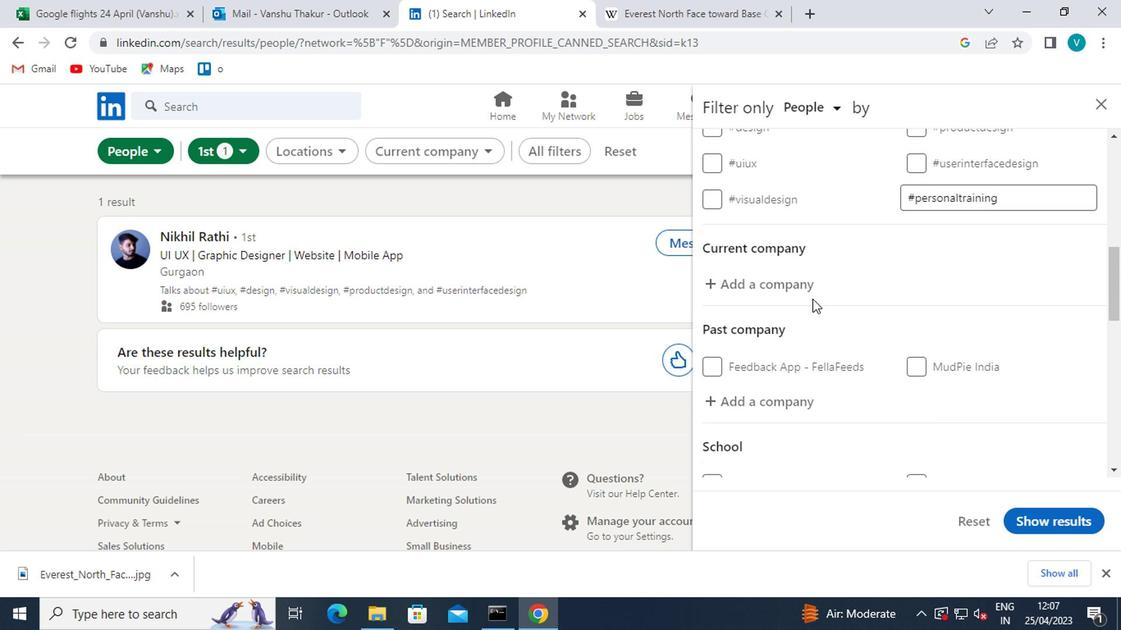 
Action: Mouse pressed left at (814, 287)
Screenshot: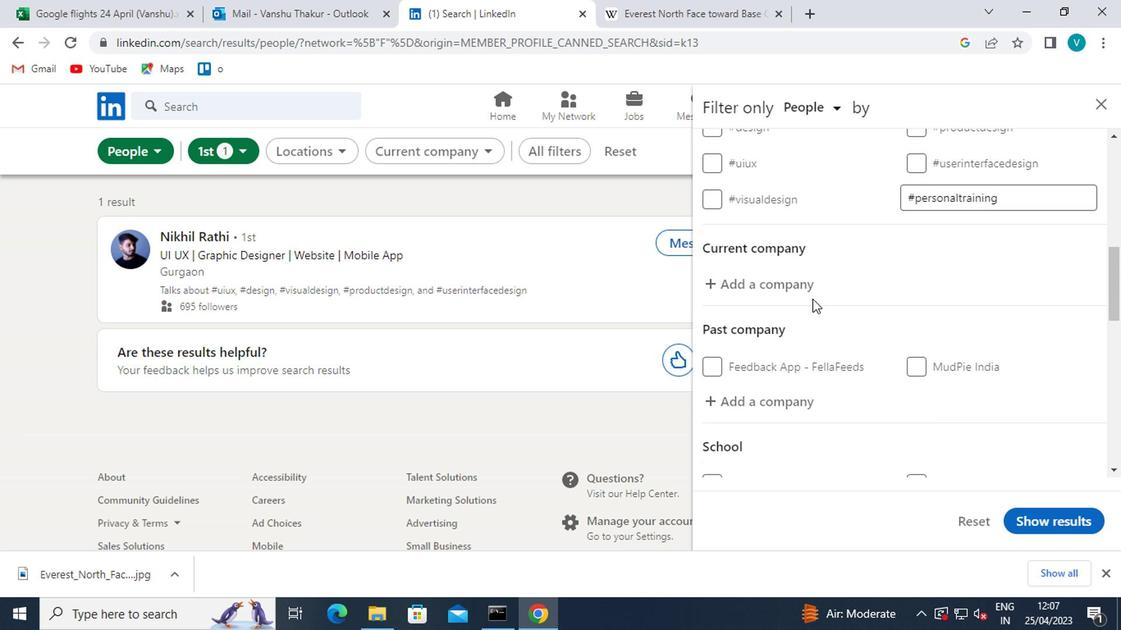 
Action: Mouse moved to (817, 286)
Screenshot: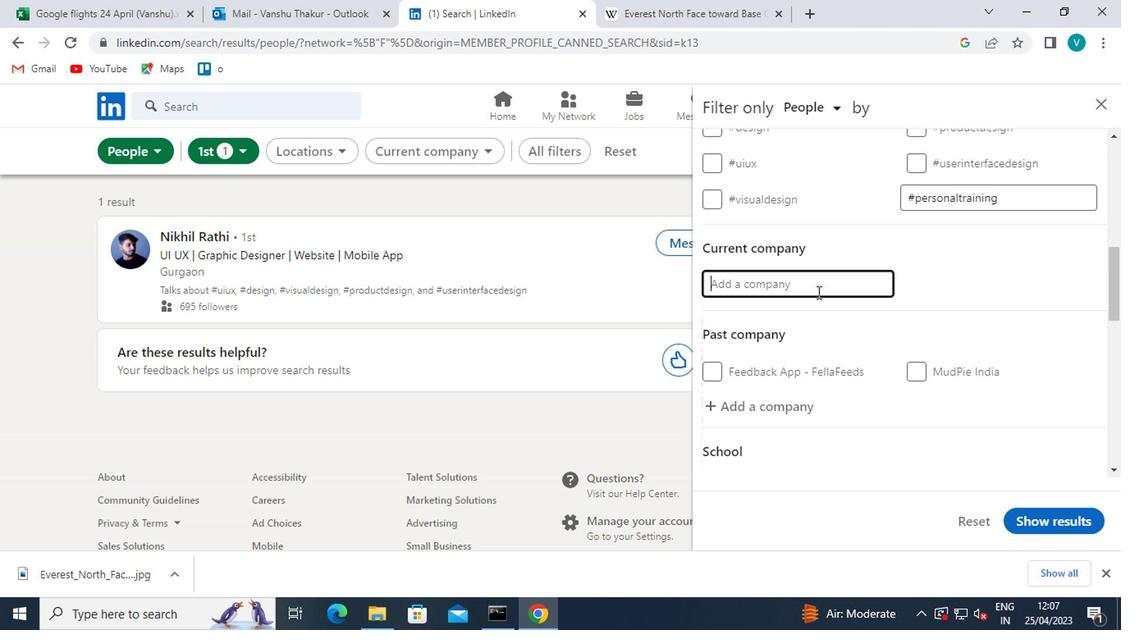
Action: Key pressed <Key.shift>CARLSBERG
Screenshot: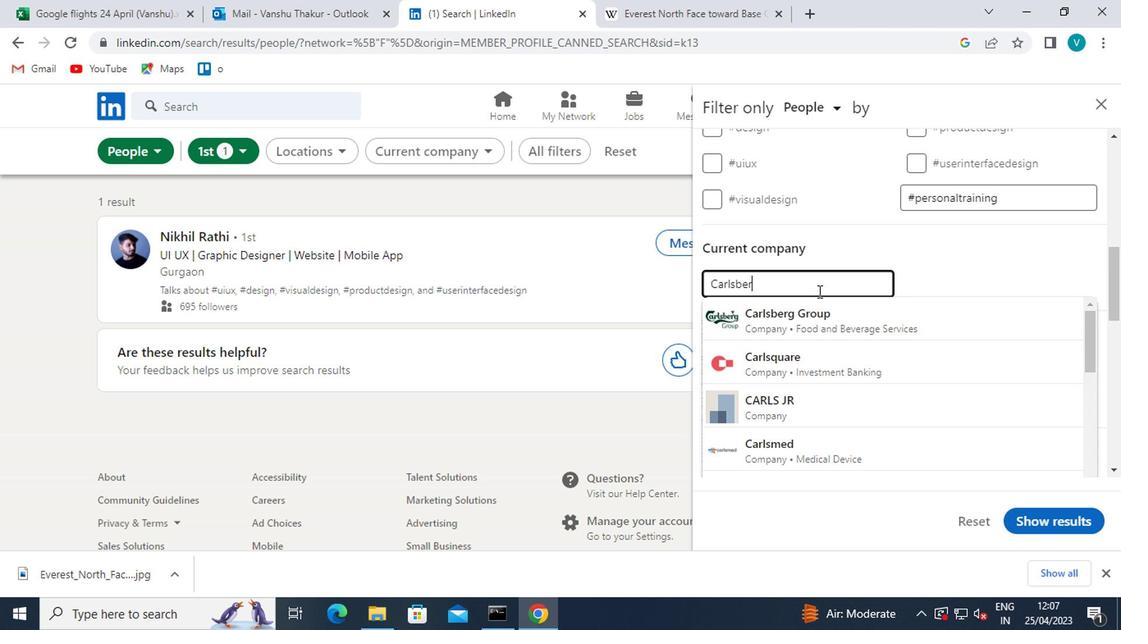 
Action: Mouse moved to (831, 312)
Screenshot: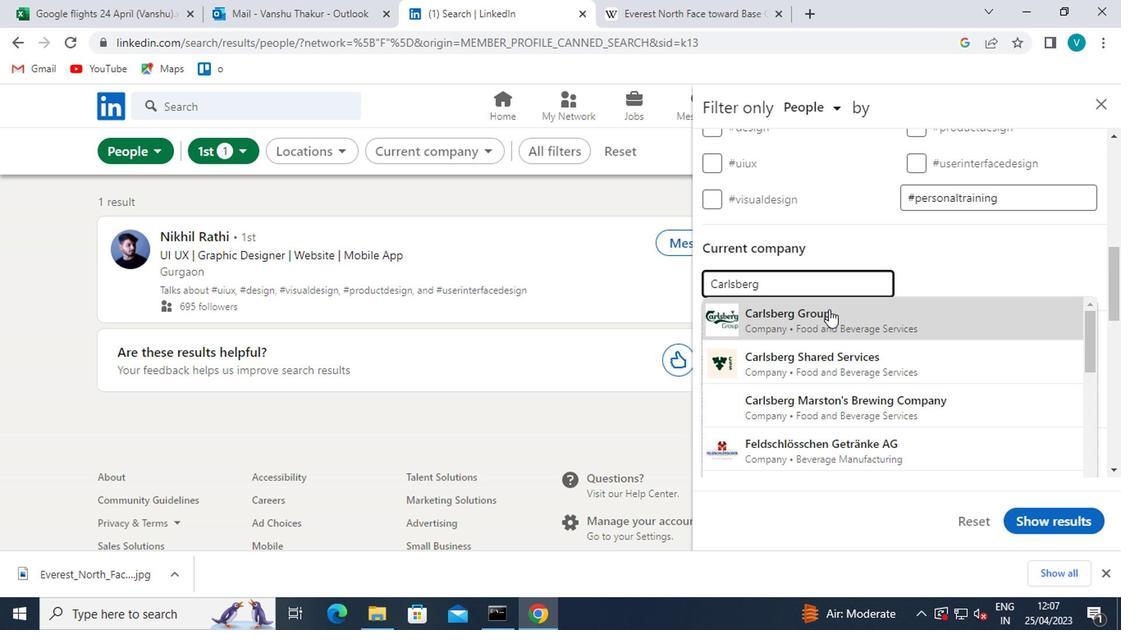 
Action: Mouse pressed left at (831, 312)
Screenshot: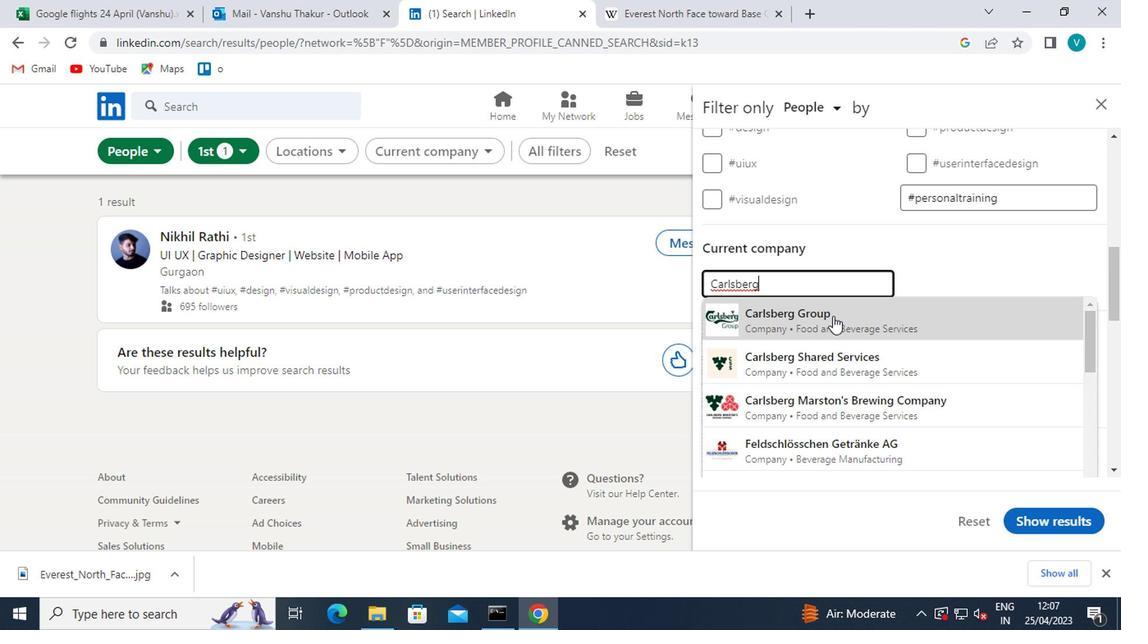 
Action: Mouse moved to (835, 313)
Screenshot: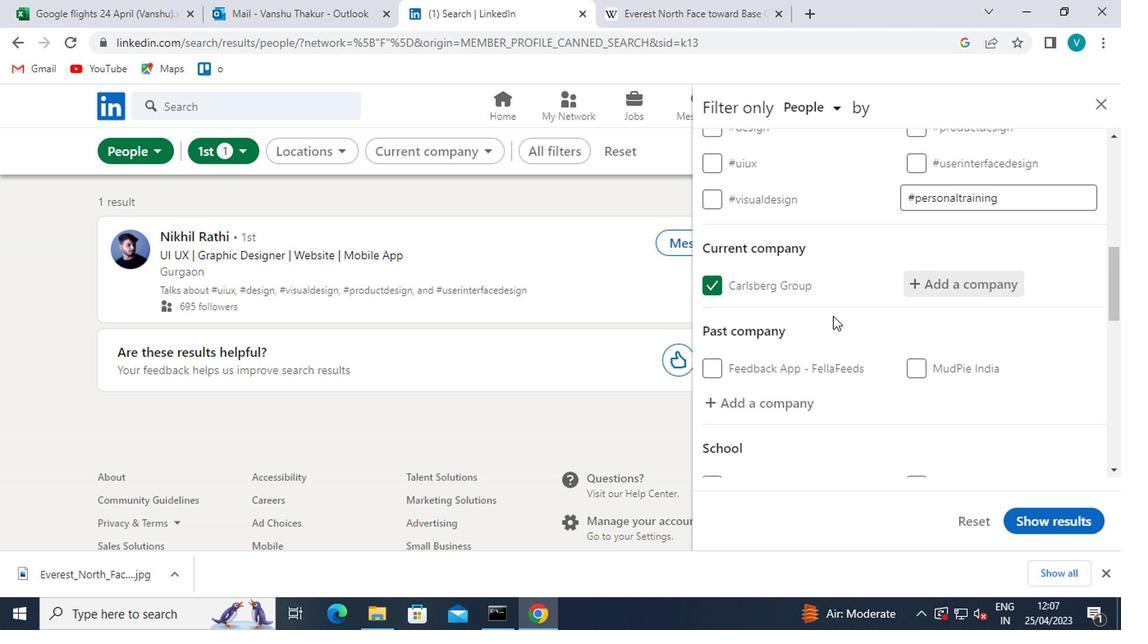 
Action: Mouse scrolled (835, 312) with delta (0, 0)
Screenshot: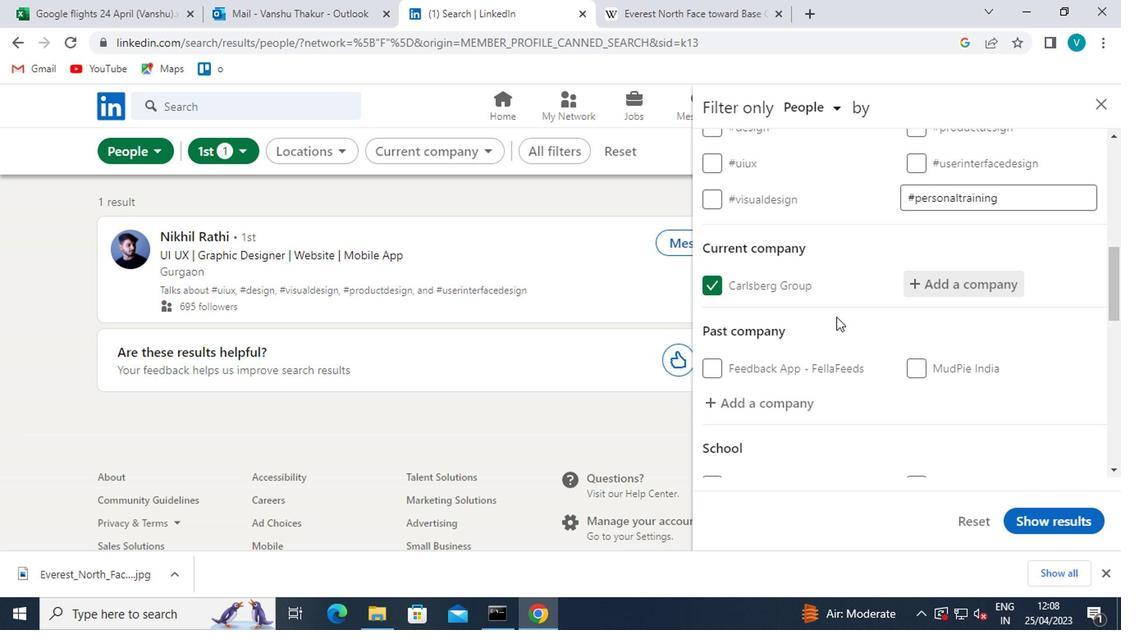 
Action: Mouse scrolled (835, 312) with delta (0, 0)
Screenshot: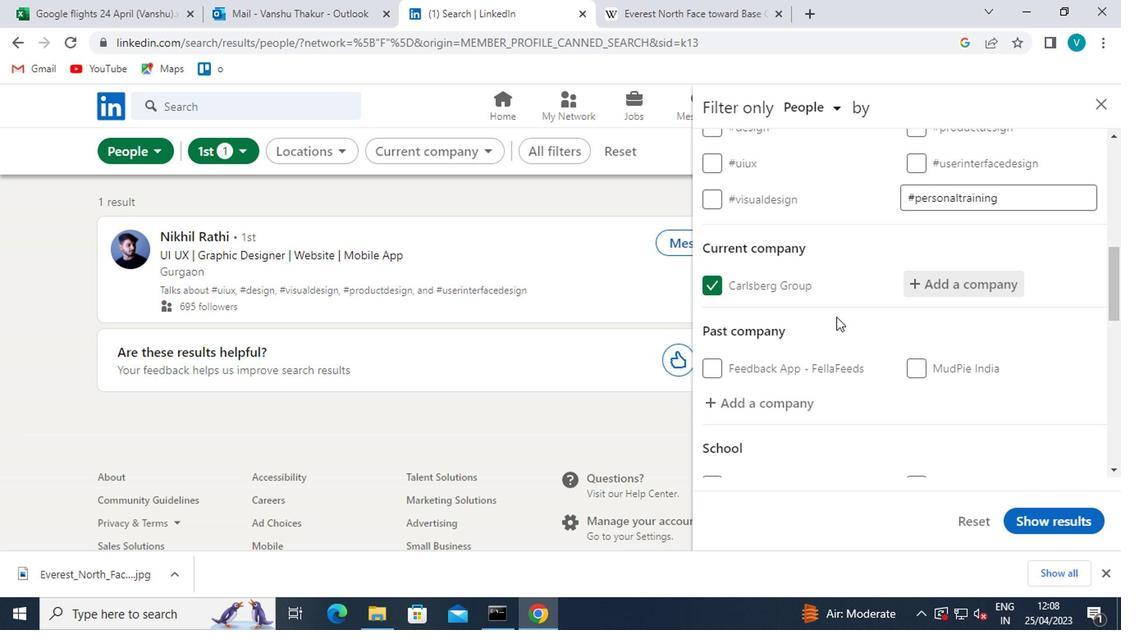 
Action: Mouse moved to (786, 367)
Screenshot: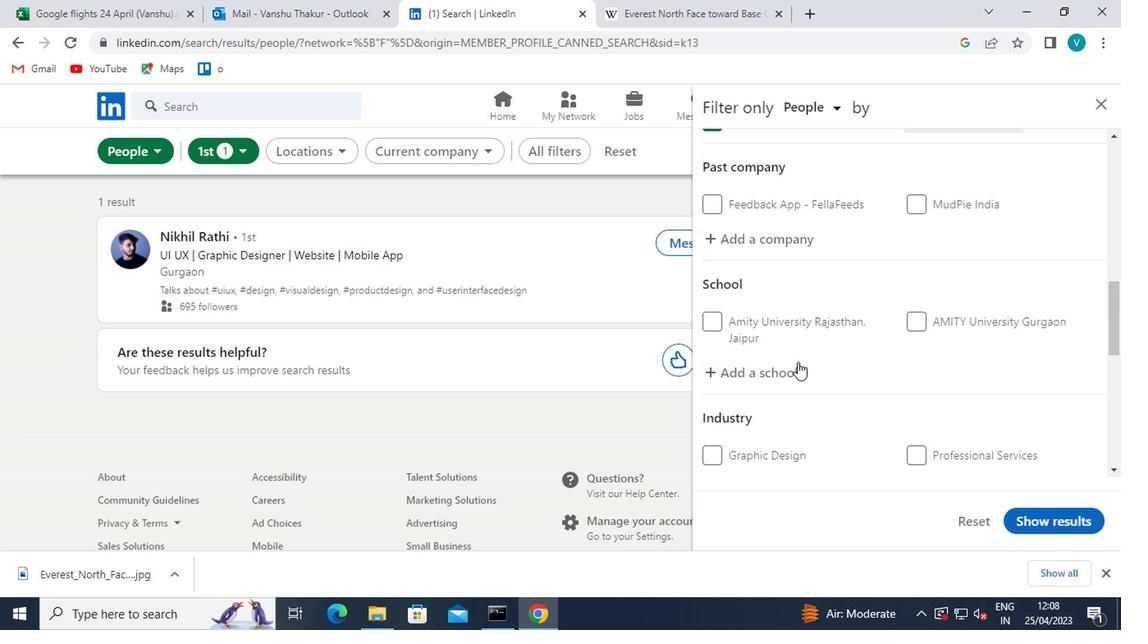 
Action: Mouse pressed left at (786, 367)
Screenshot: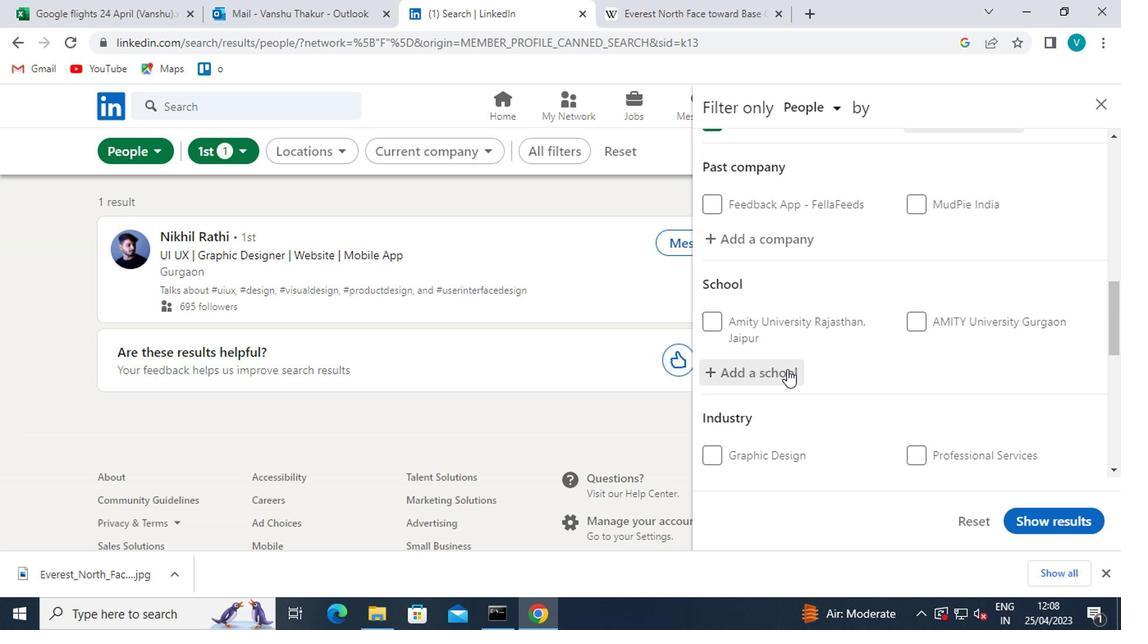 
Action: Mouse moved to (784, 368)
Screenshot: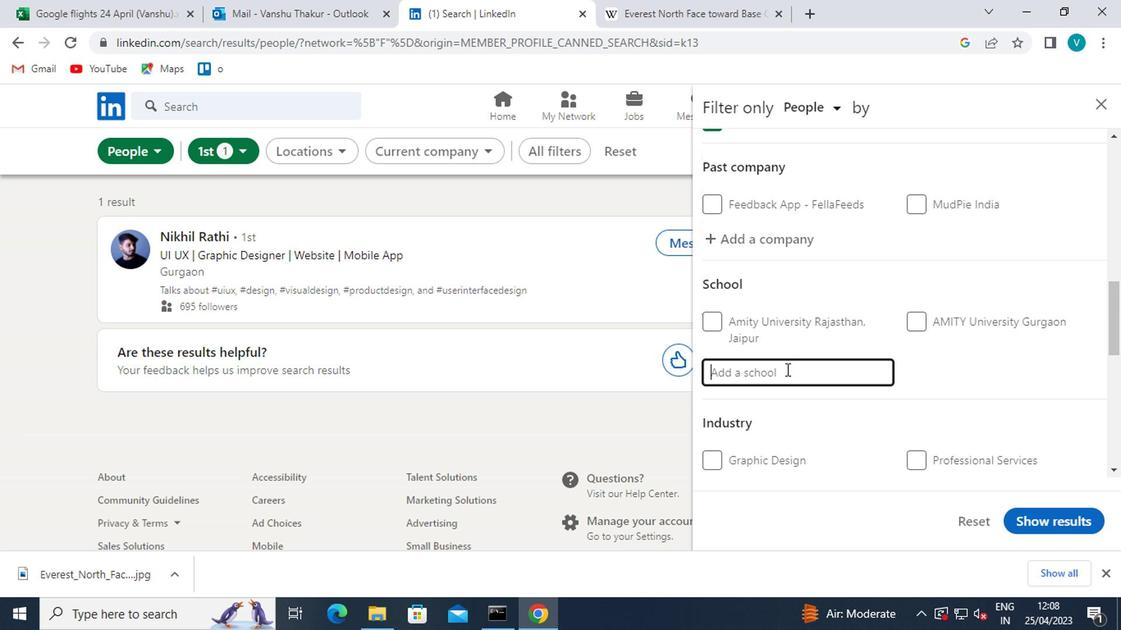 
Action: Key pressed <Key.shift>FRESHERS<Key.space><Key.shift>JOBS<Key.space>
Screenshot: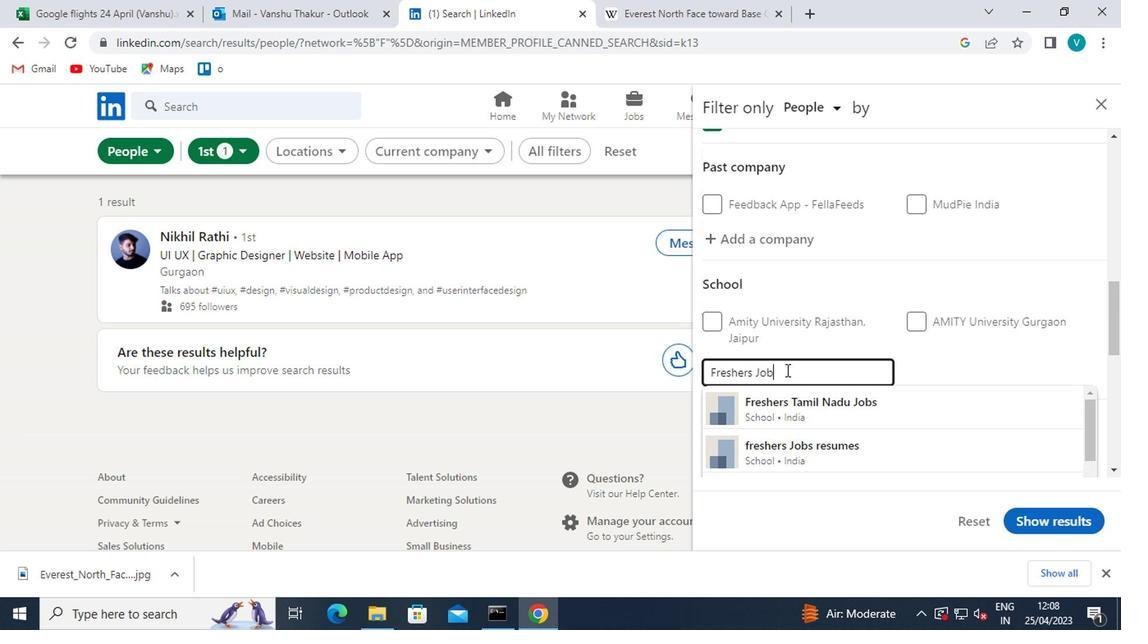 
Action: Mouse moved to (808, 450)
Screenshot: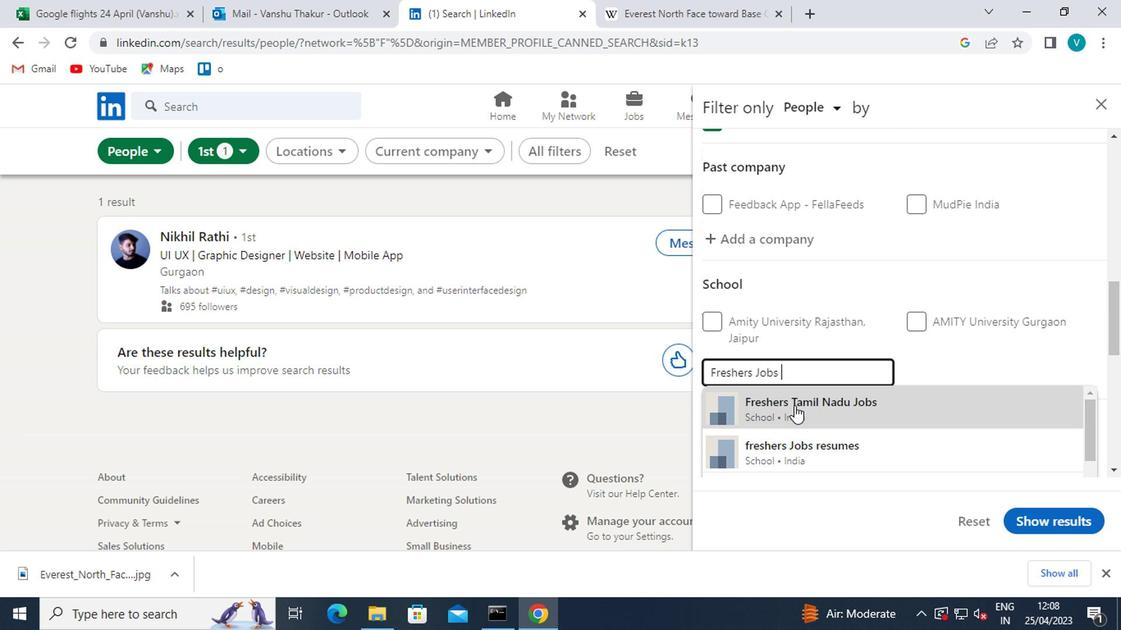 
Action: Mouse pressed left at (808, 450)
Screenshot: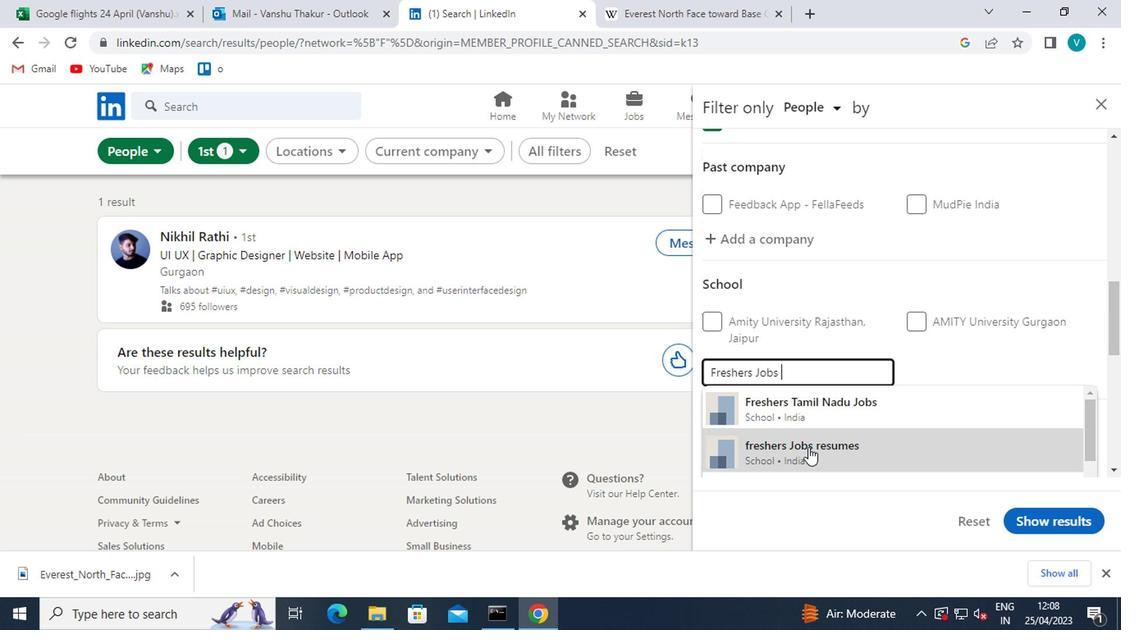 
Action: Mouse moved to (815, 452)
Screenshot: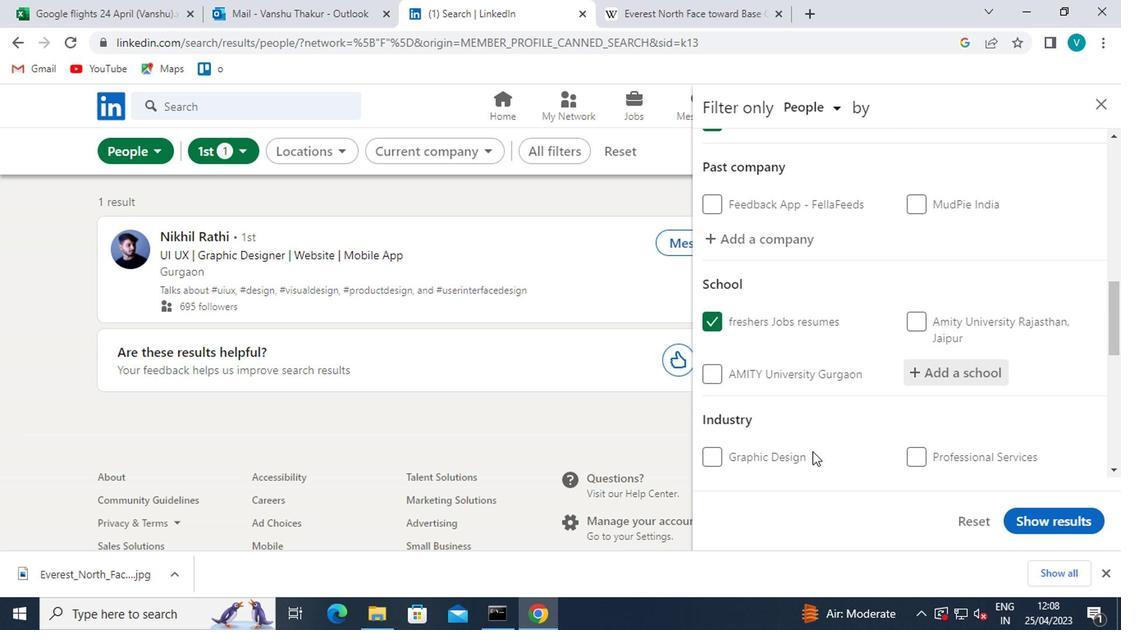 
Action: Mouse scrolled (815, 450) with delta (0, -1)
Screenshot: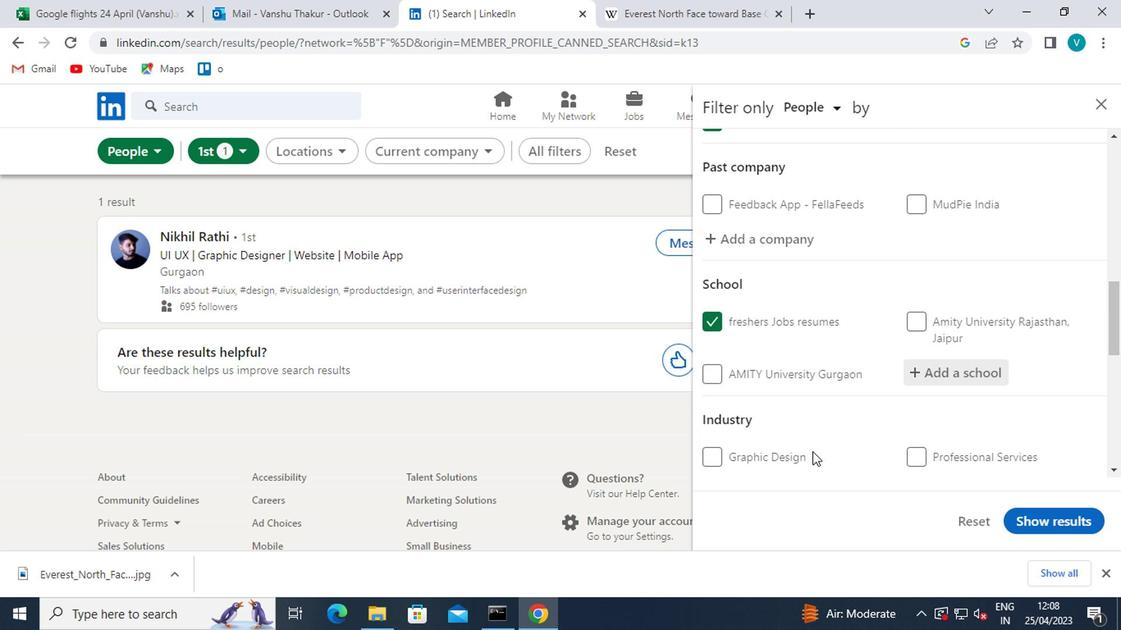 
Action: Mouse scrolled (815, 450) with delta (0, -1)
Screenshot: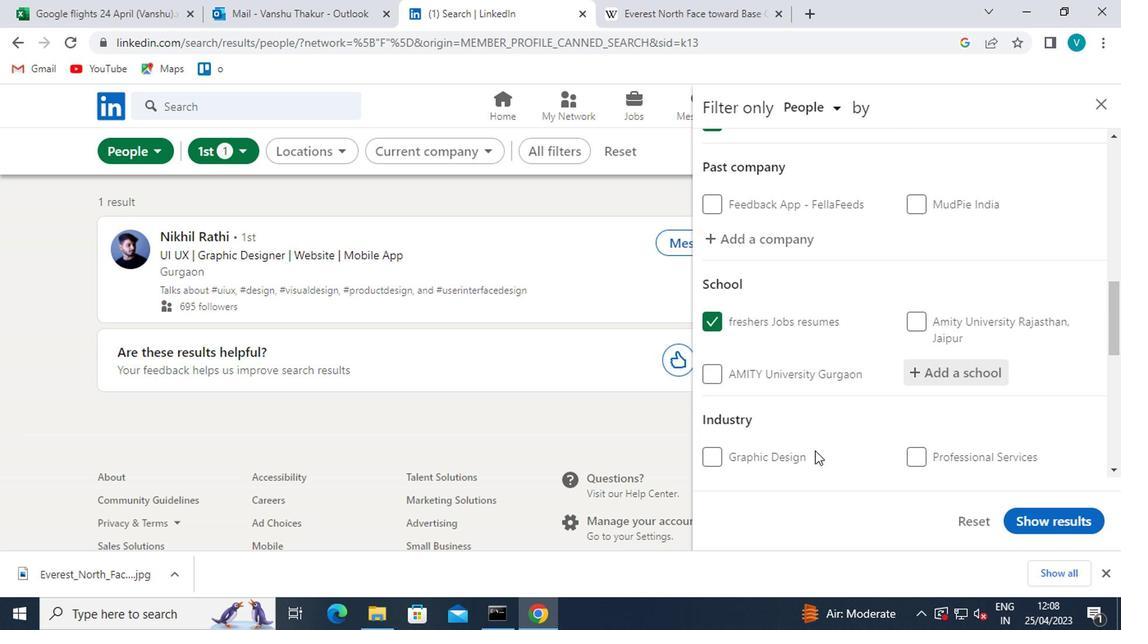 
Action: Mouse moved to (933, 310)
Screenshot: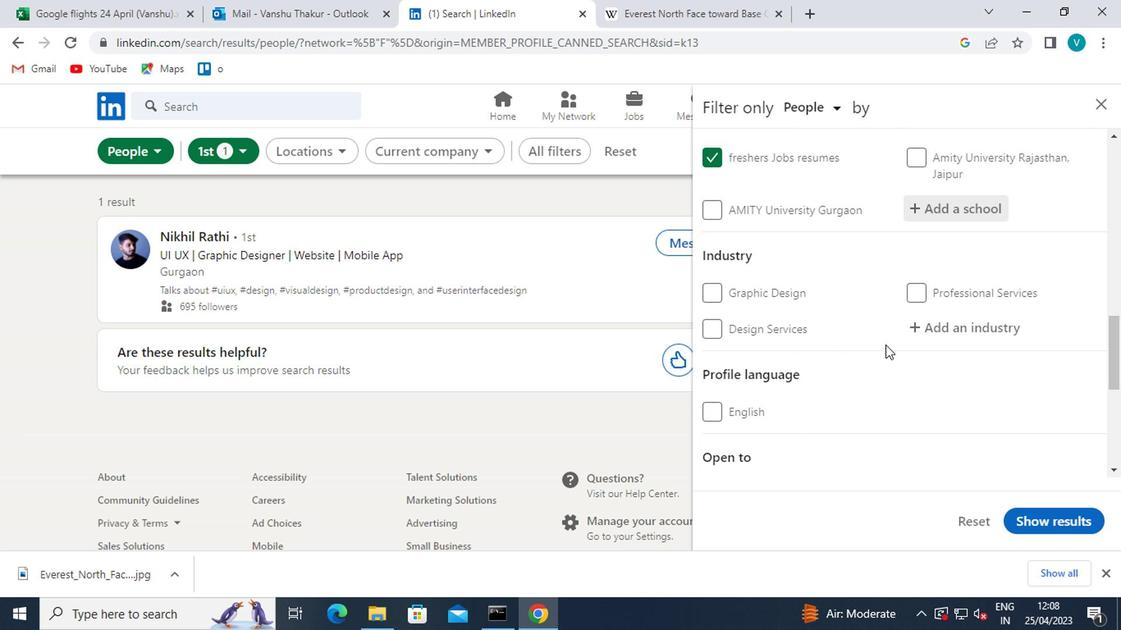 
Action: Mouse pressed left at (933, 310)
Screenshot: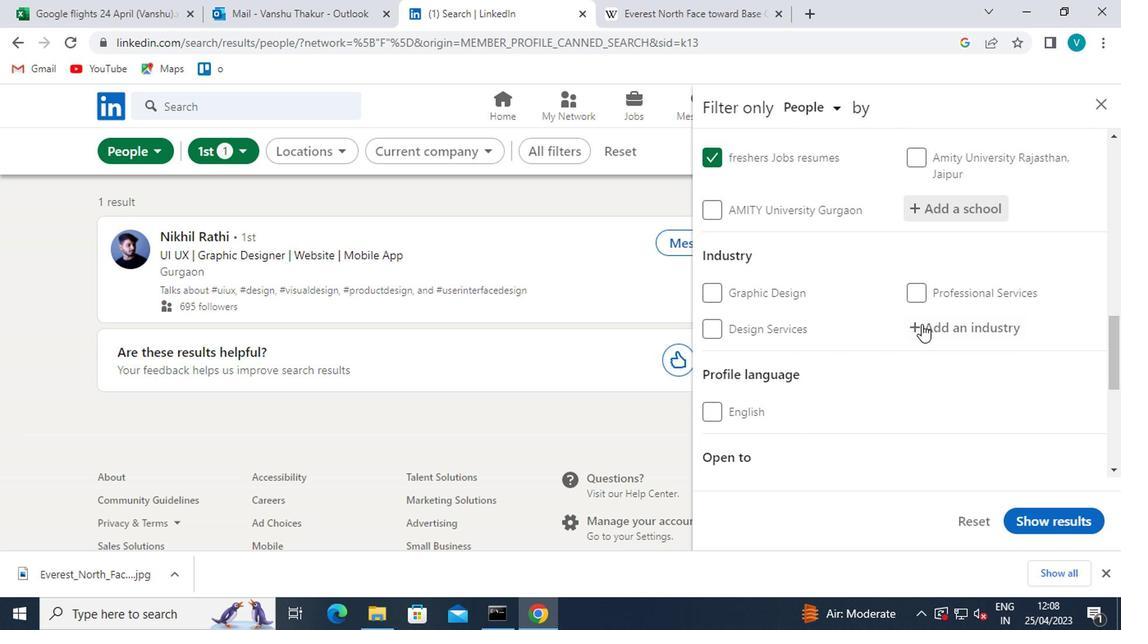 
Action: Mouse moved to (880, 275)
Screenshot: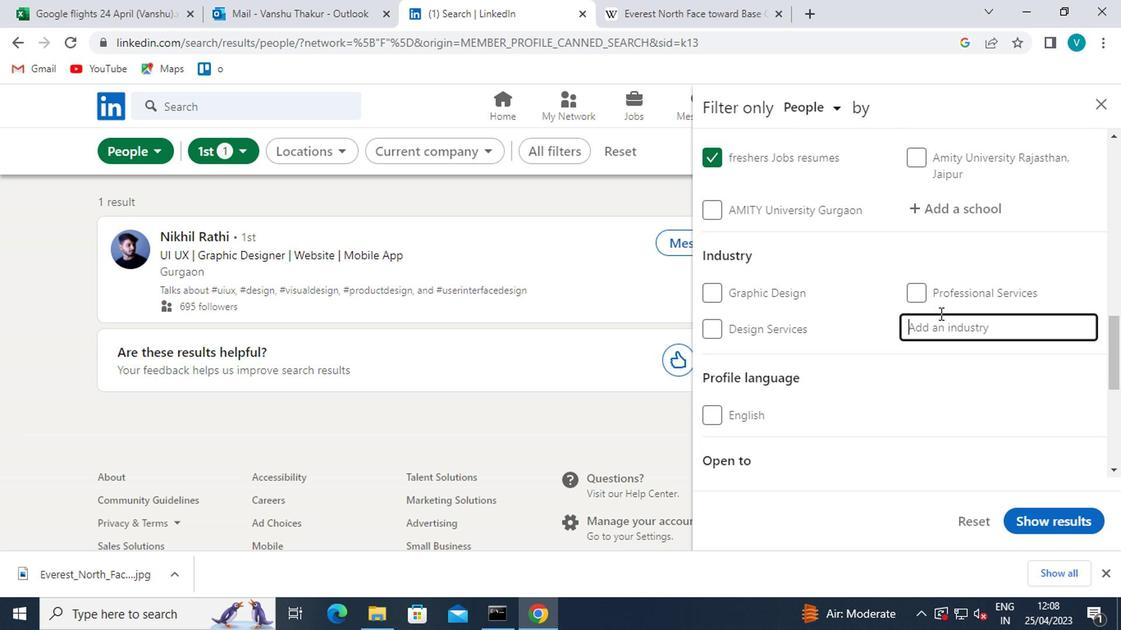
Action: Key pressed <Key.shift>ALTERNATE<Key.space><Key.shift>DISPUTE<Key.space><Key.shift>RESOLUTION
Screenshot: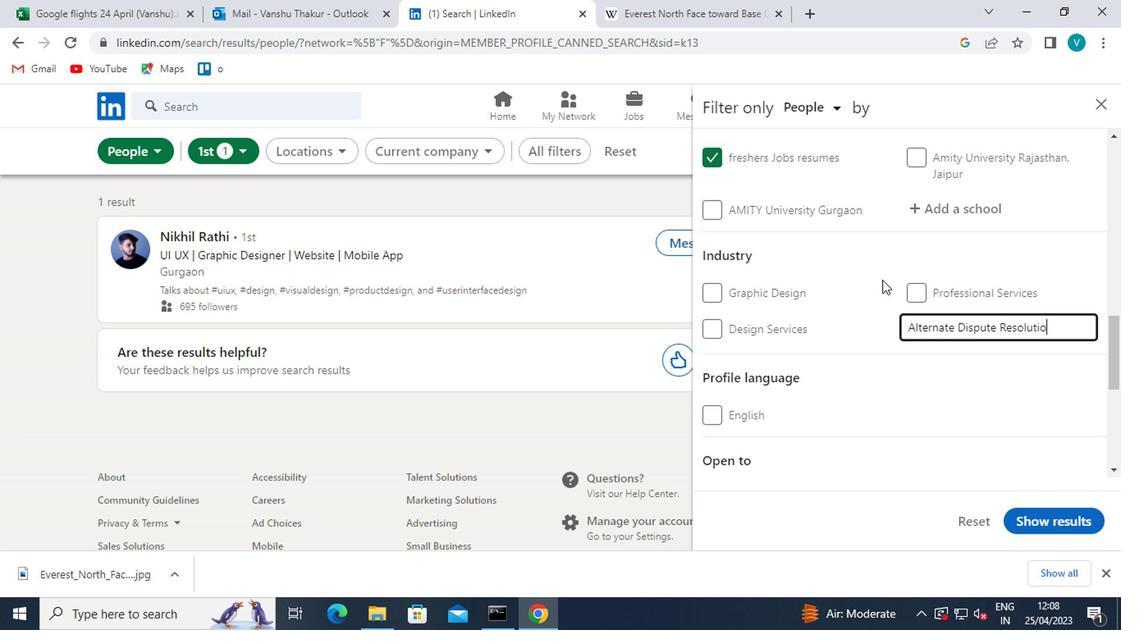 
Action: Mouse moved to (891, 266)
Screenshot: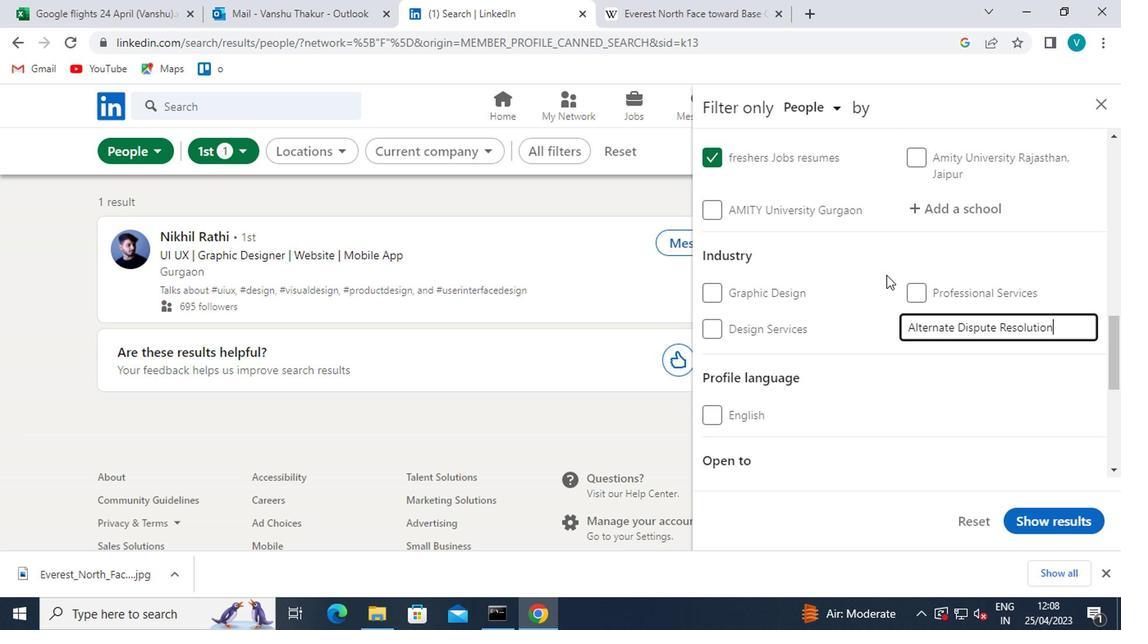 
Action: Mouse scrolled (891, 265) with delta (0, 0)
Screenshot: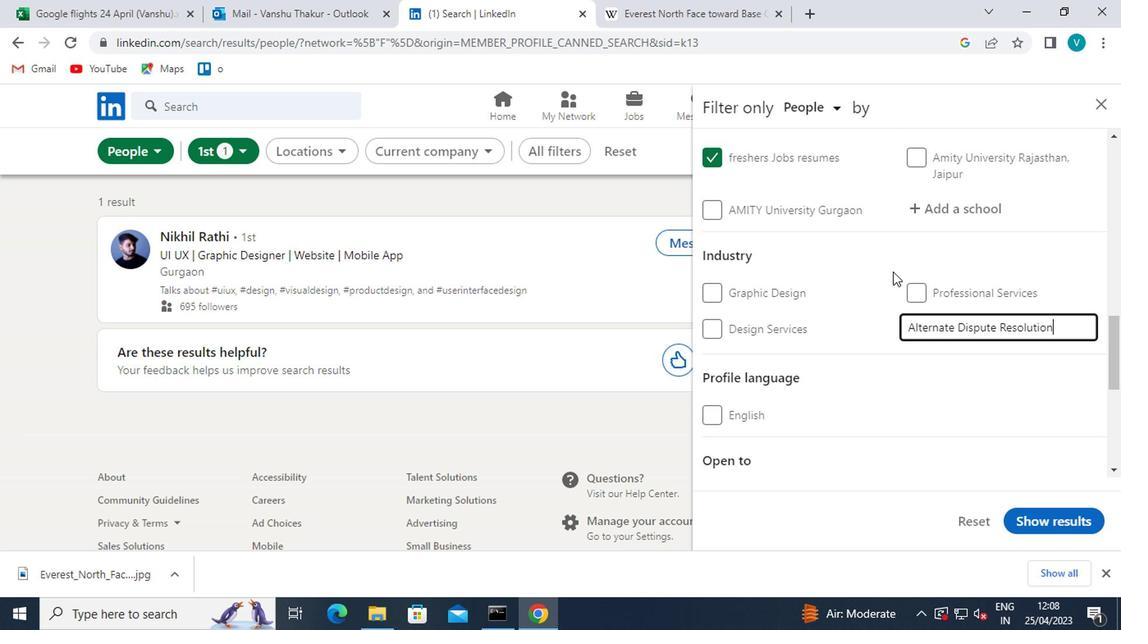 
Action: Mouse moved to (893, 266)
Screenshot: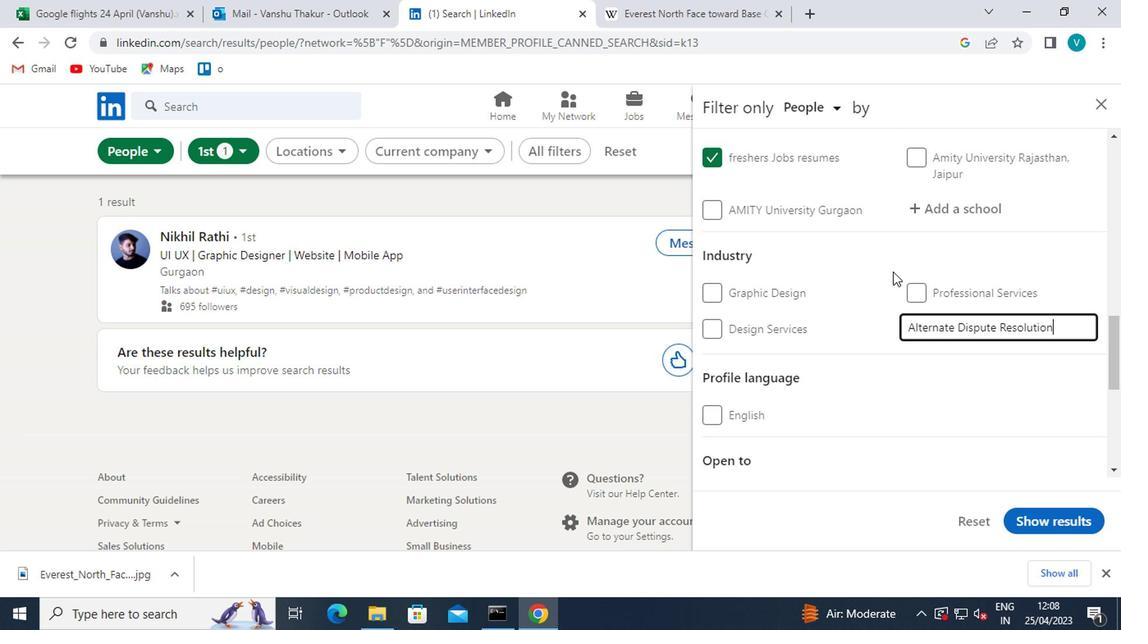
Action: Mouse scrolled (893, 265) with delta (0, 0)
Screenshot: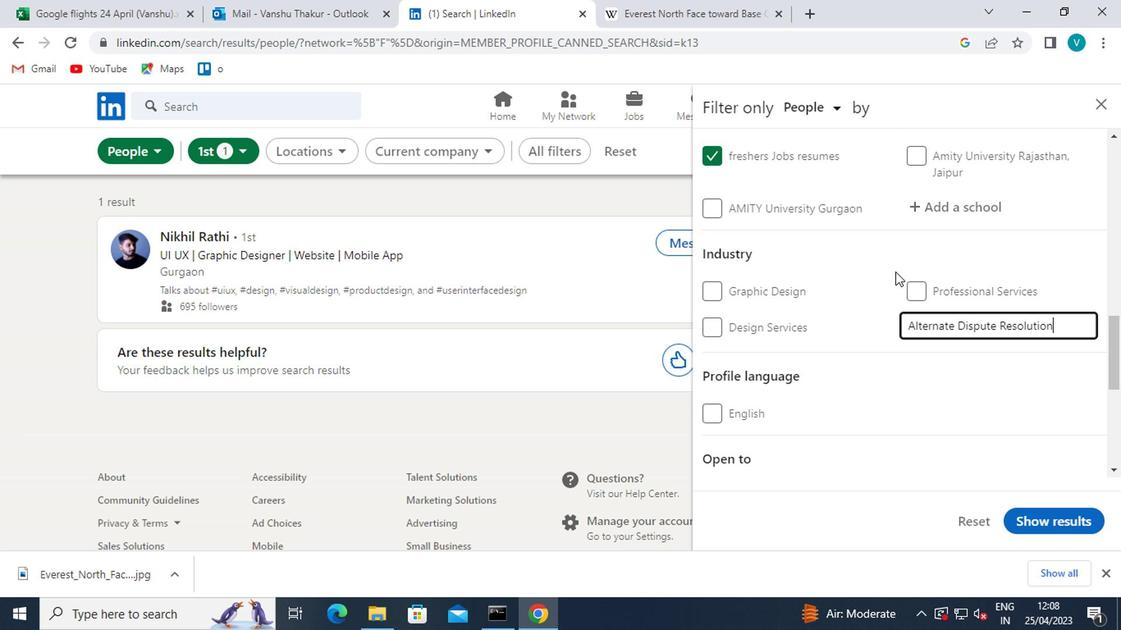 
Action: Mouse scrolled (893, 265) with delta (0, 0)
Screenshot: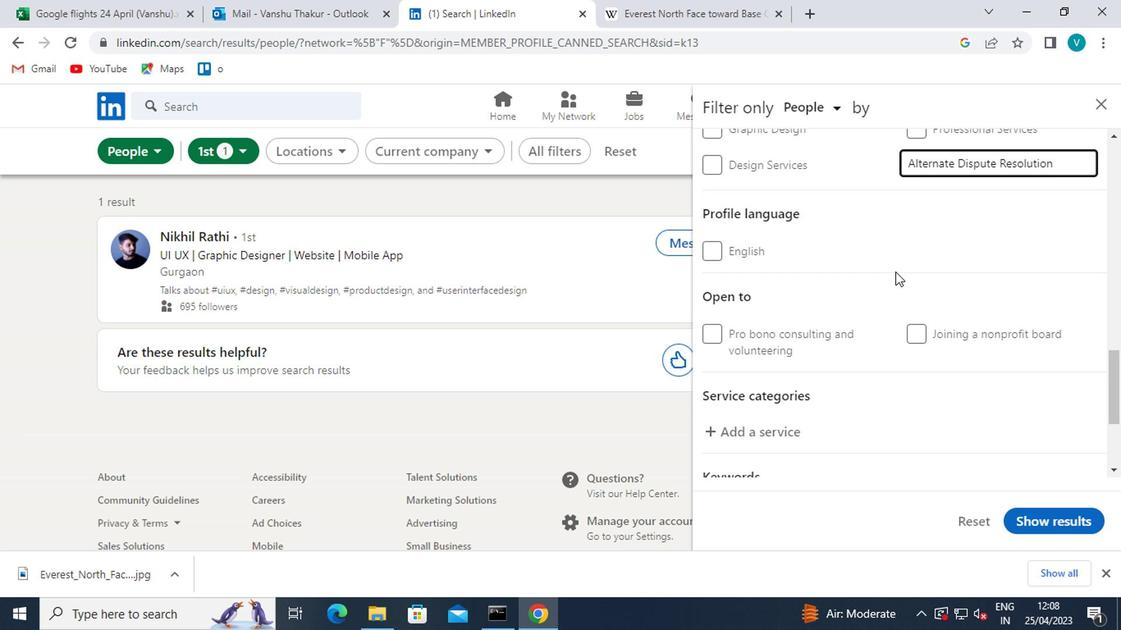 
Action: Mouse moved to (893, 266)
Screenshot: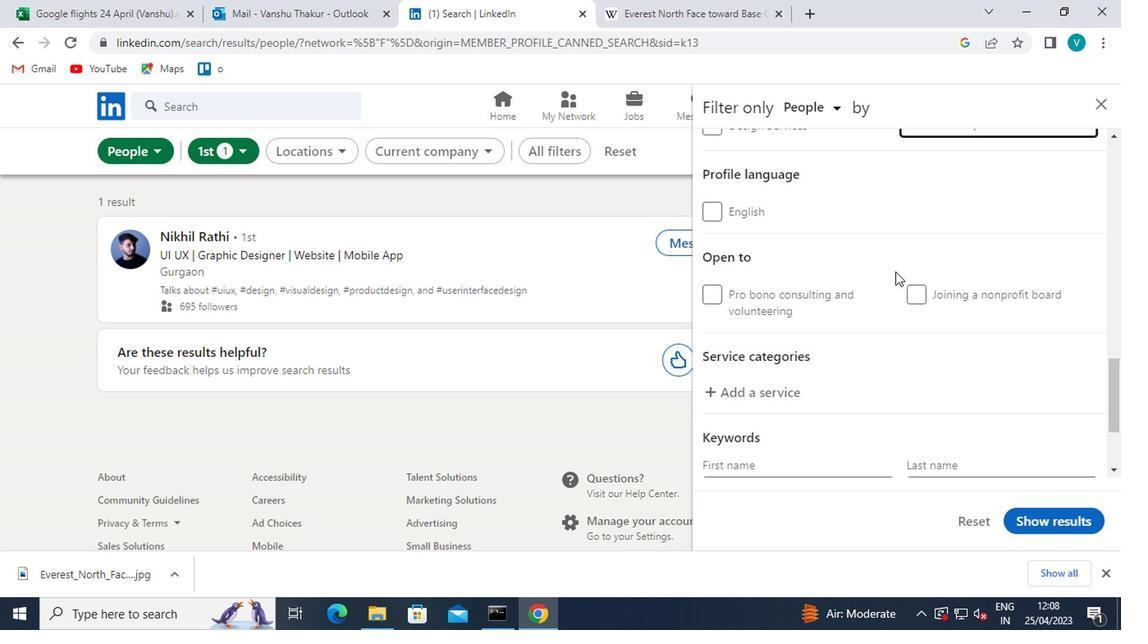 
Action: Mouse scrolled (893, 265) with delta (0, 0)
Screenshot: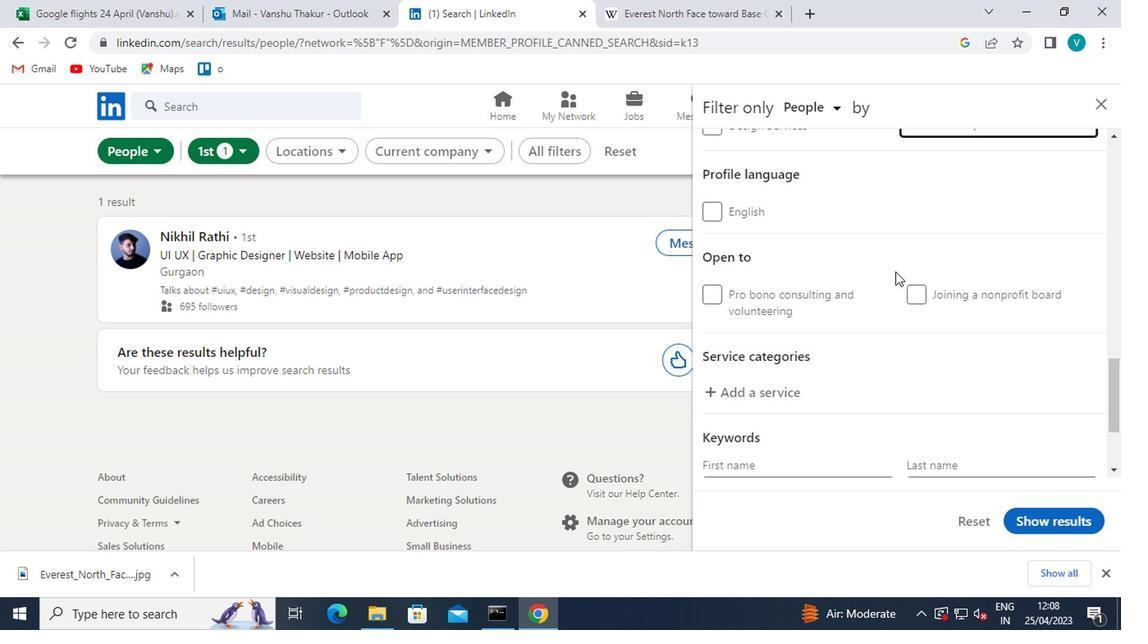 
Action: Mouse moved to (769, 255)
Screenshot: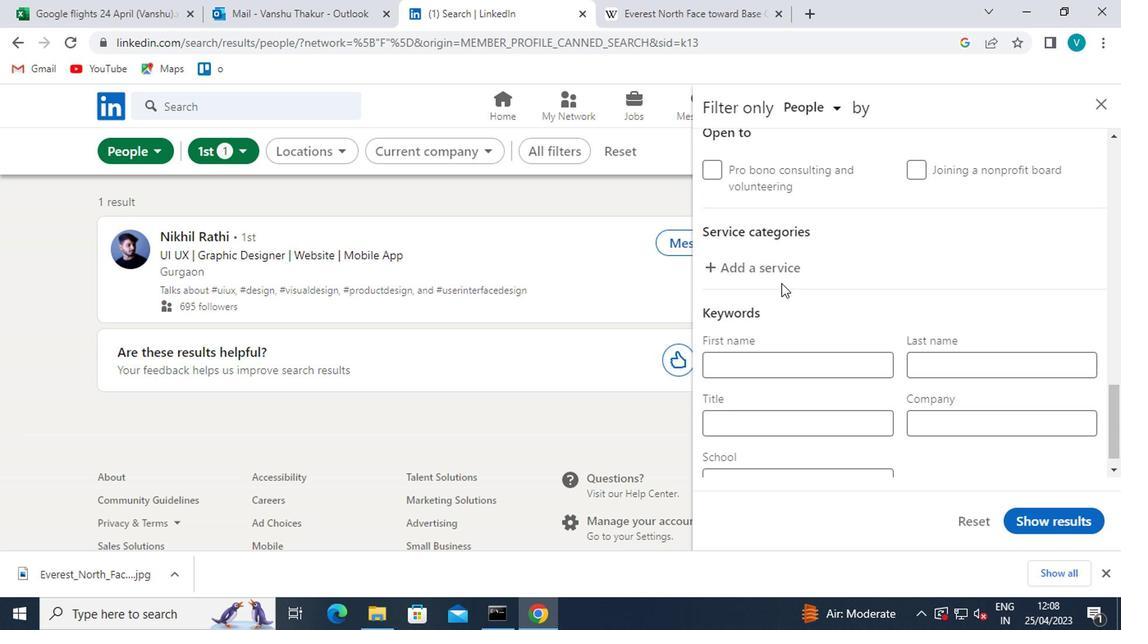 
Action: Mouse pressed left at (769, 255)
Screenshot: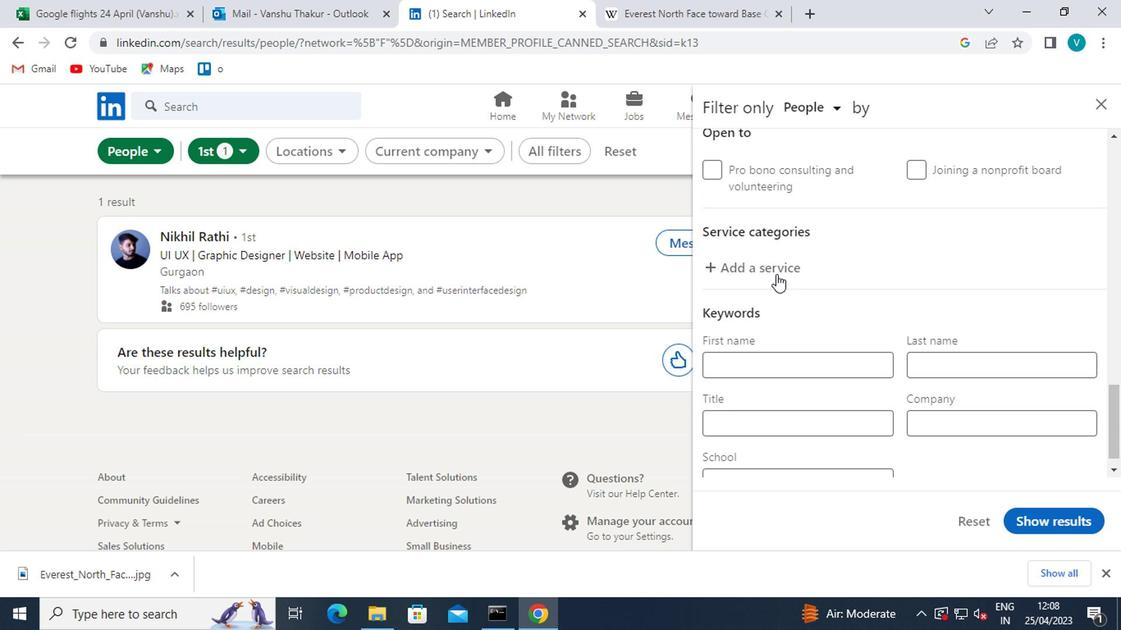 
Action: Key pressed <Key.shift>DE
Screenshot: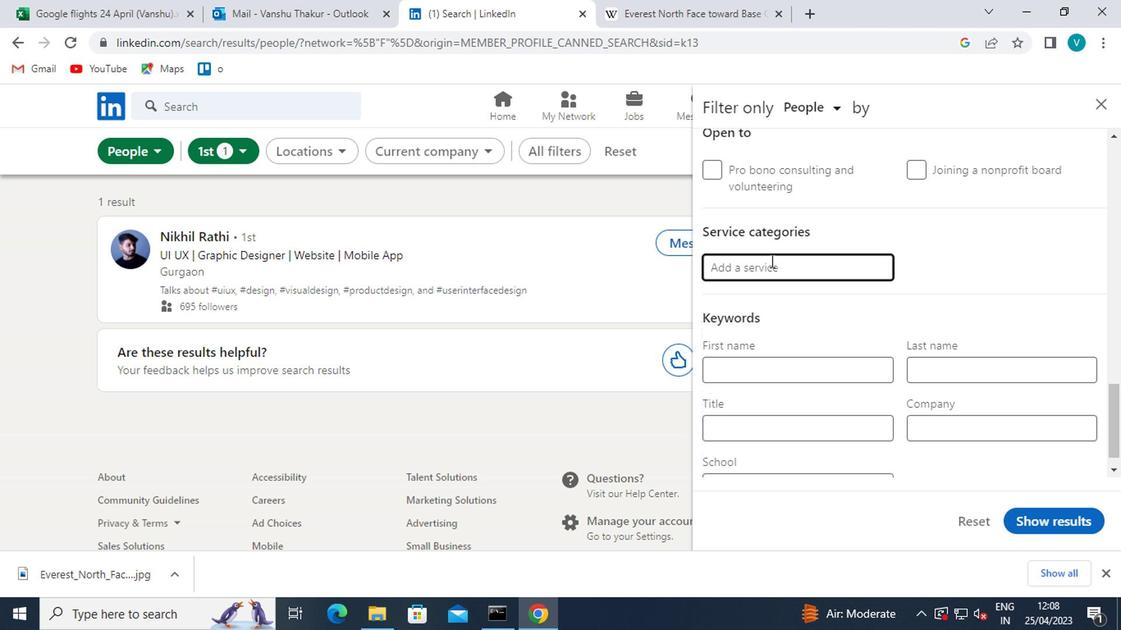 
Action: Mouse moved to (769, 254)
Screenshot: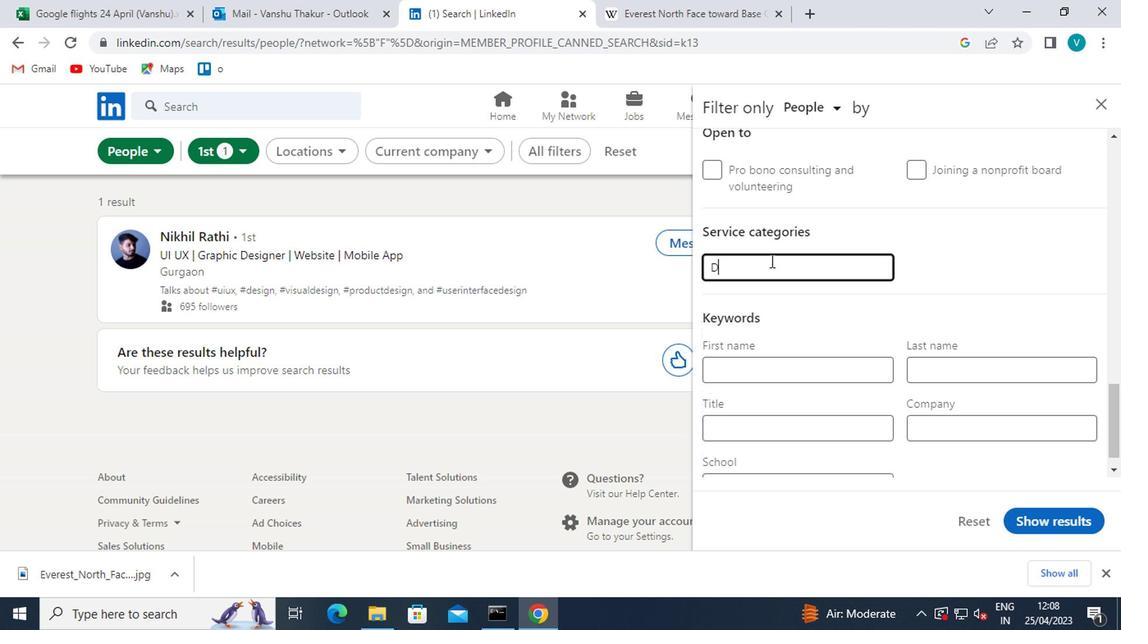 
Action: Key pressed MAND<Key.space>
Screenshot: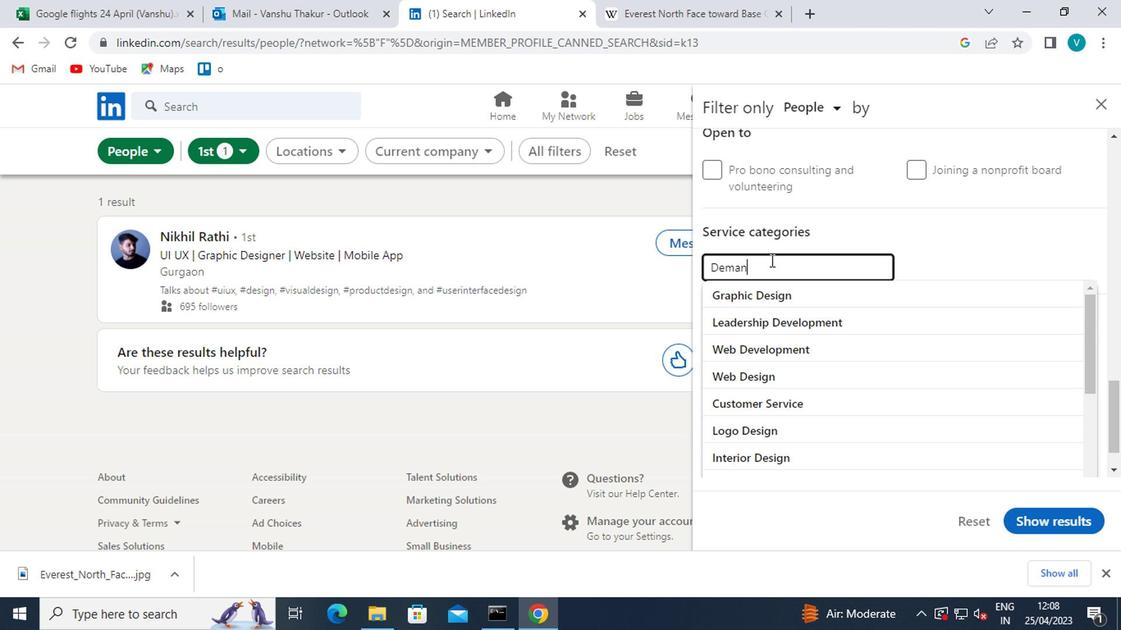 
Action: Mouse moved to (768, 252)
Screenshot: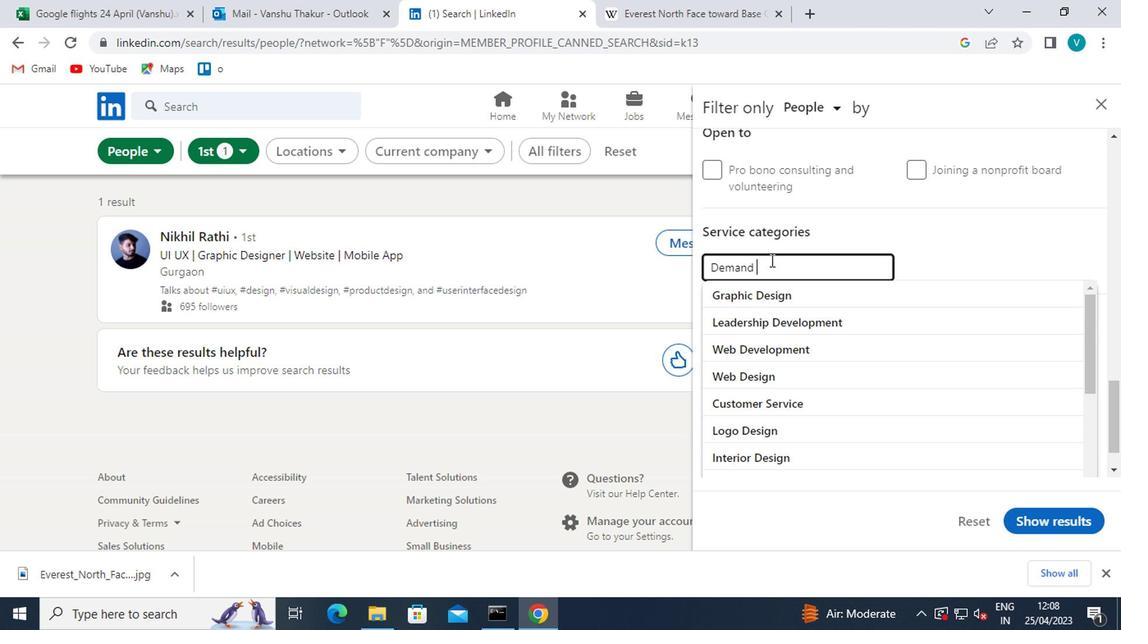 
Action: Key pressed <Key.shift>GEN
Screenshot: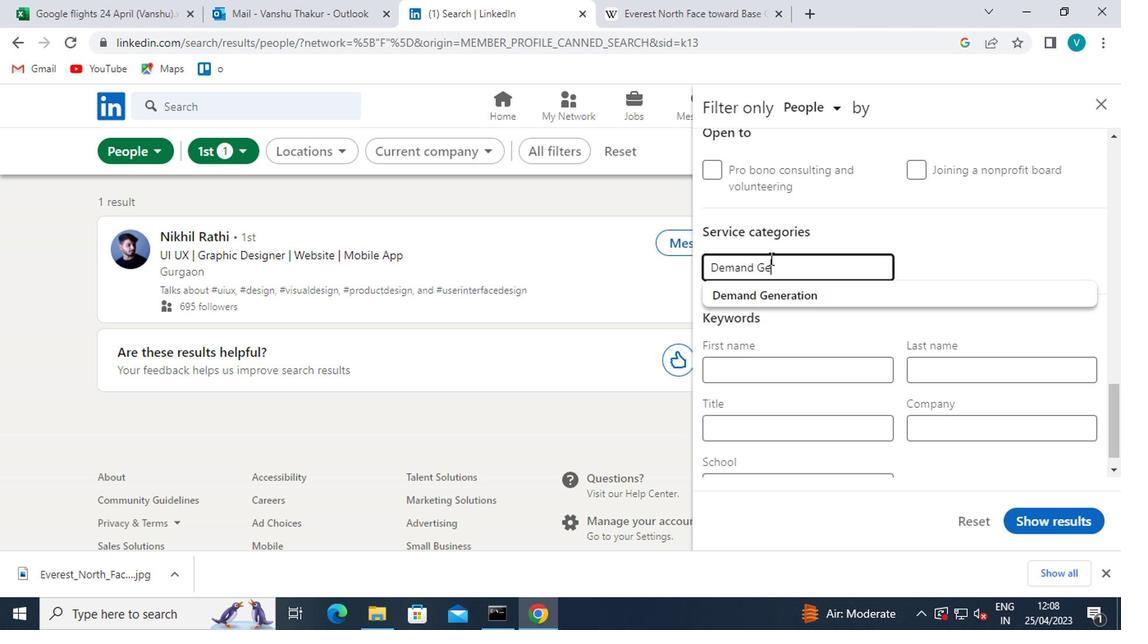 
Action: Mouse moved to (783, 296)
Screenshot: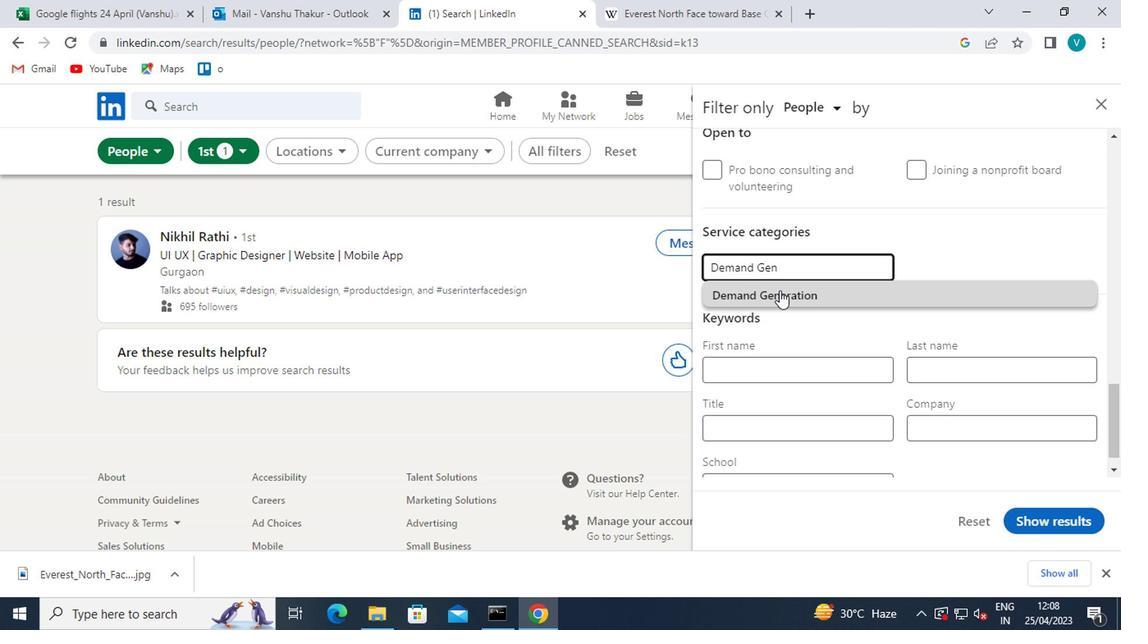
Action: Mouse pressed left at (783, 296)
Screenshot: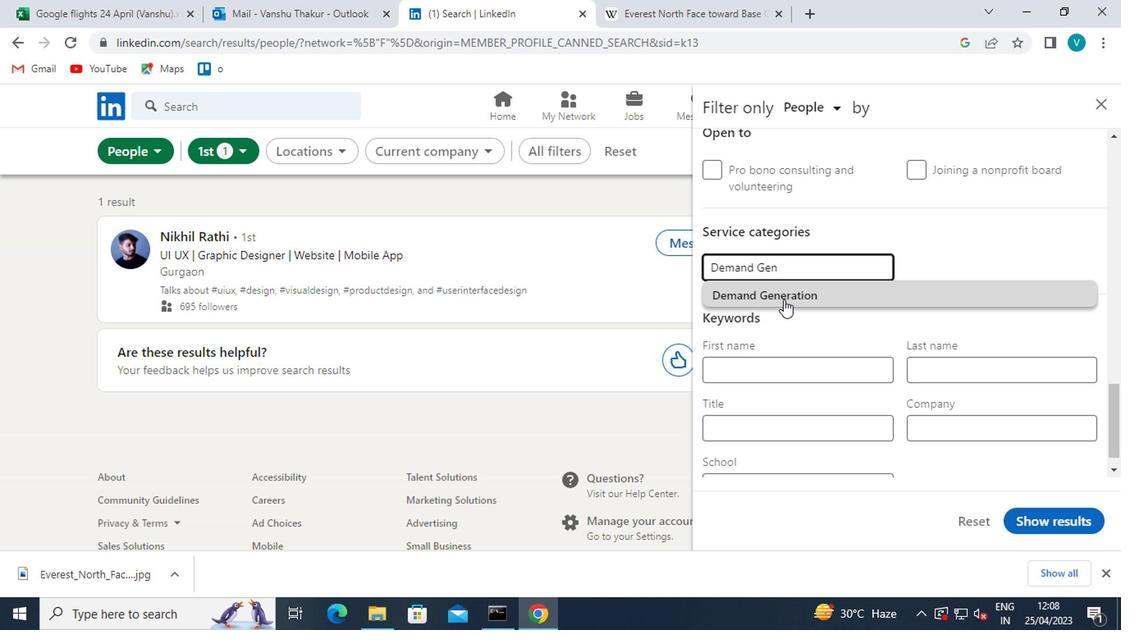 
Action: Mouse moved to (788, 295)
Screenshot: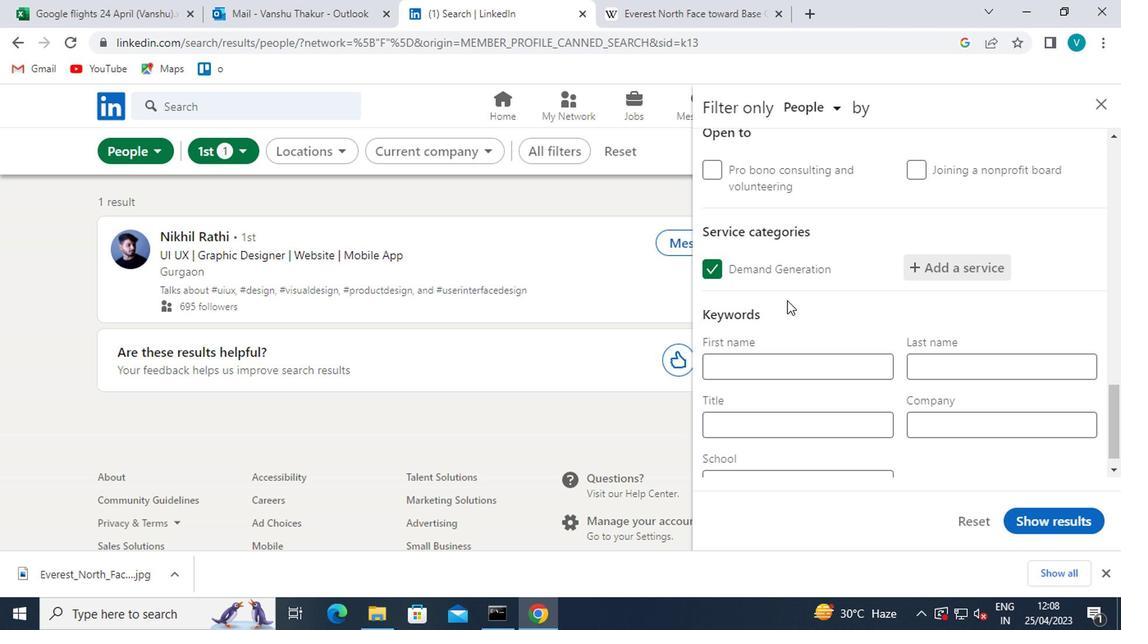 
Action: Mouse scrolled (788, 294) with delta (0, -1)
Screenshot: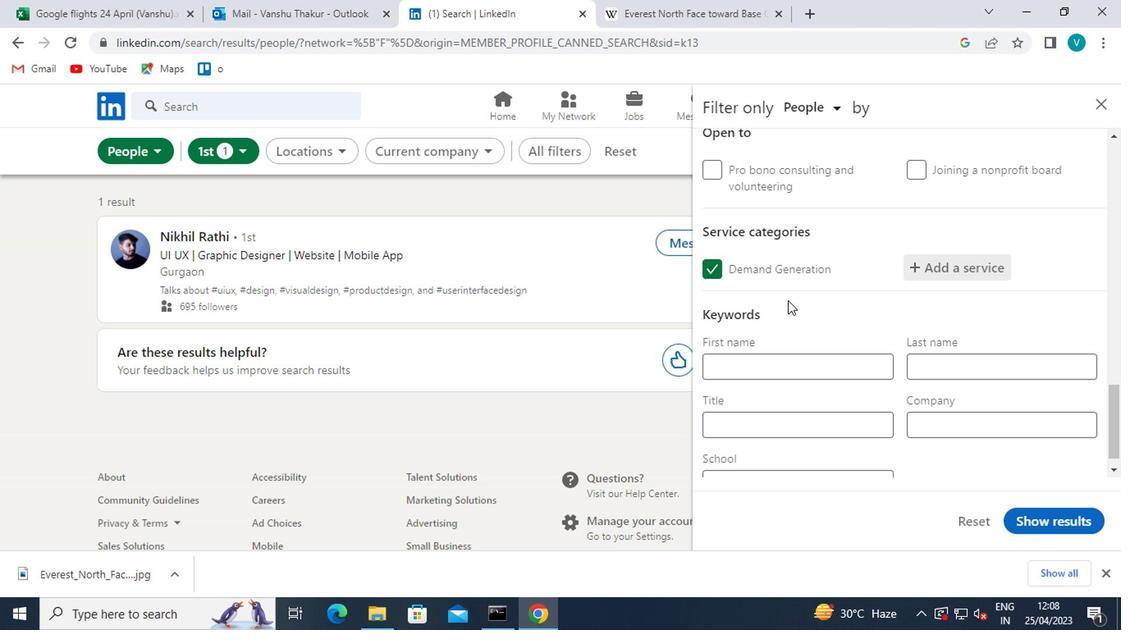 
Action: Mouse scrolled (788, 294) with delta (0, -1)
Screenshot: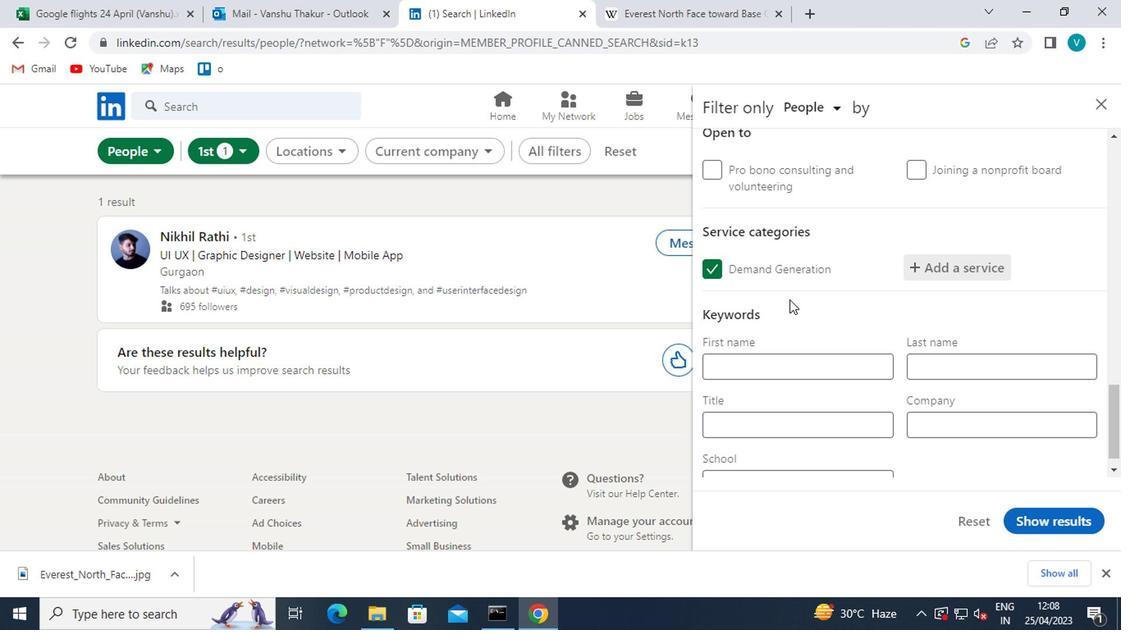 
Action: Mouse moved to (772, 380)
Screenshot: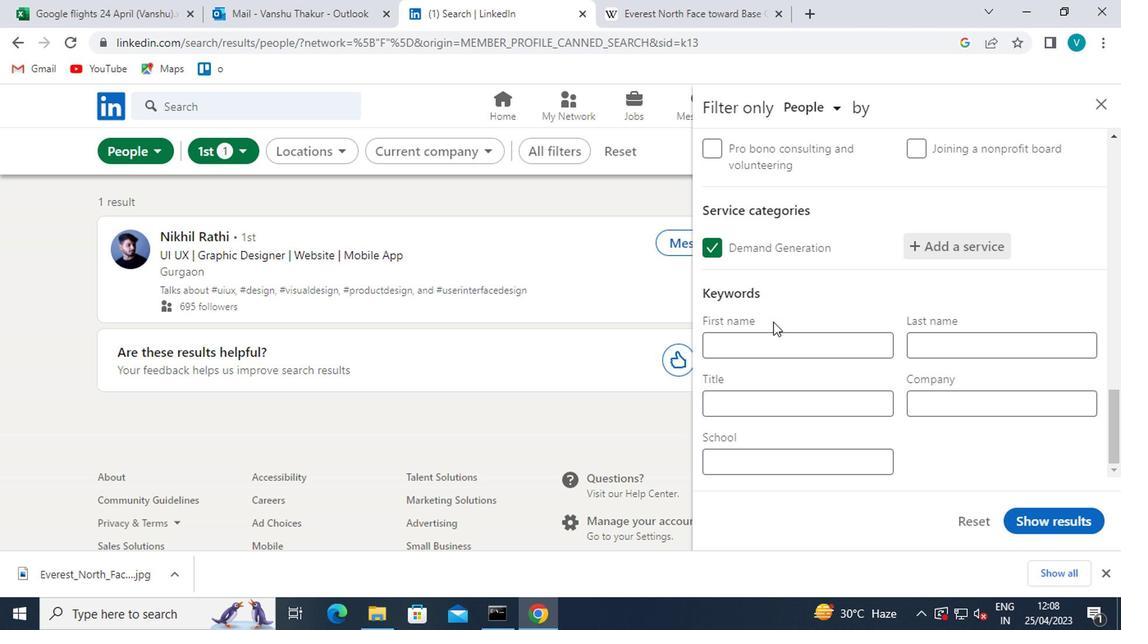 
Action: Mouse pressed left at (772, 380)
Screenshot: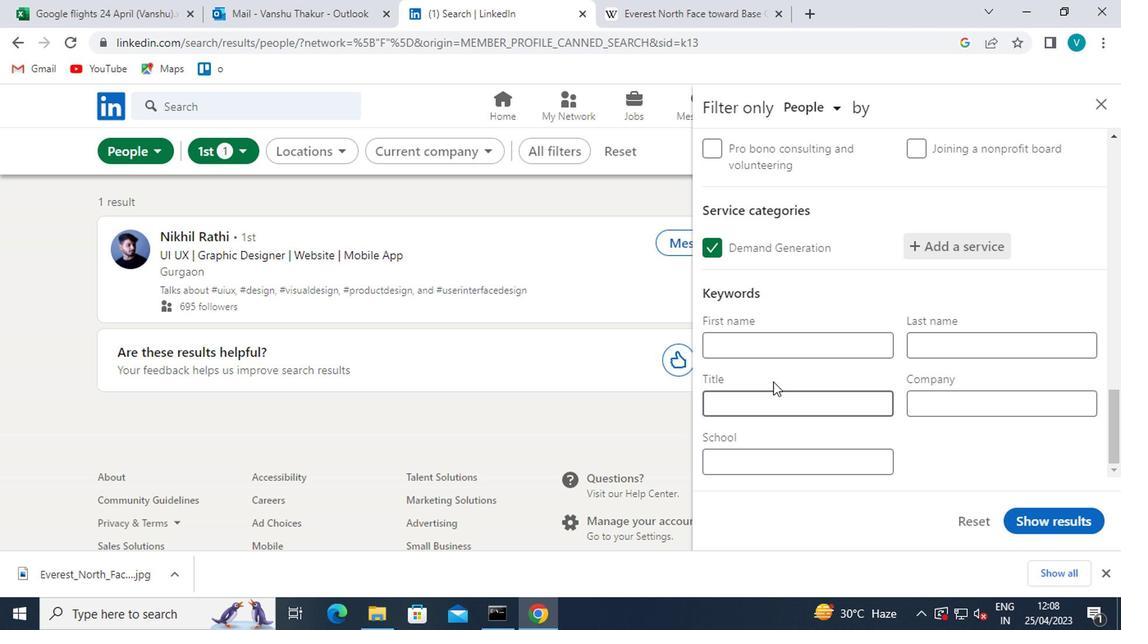 
Action: Key pressed <Key.shift>CASINO<Key.space><Key.shift>HOST
Screenshot: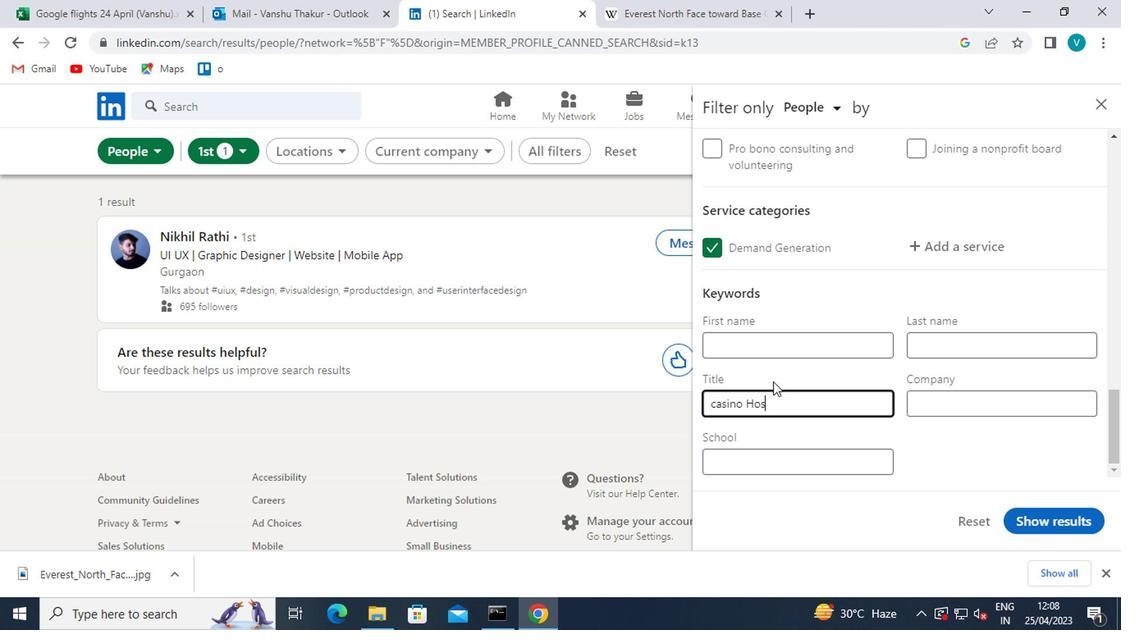
Action: Mouse moved to (713, 411)
Screenshot: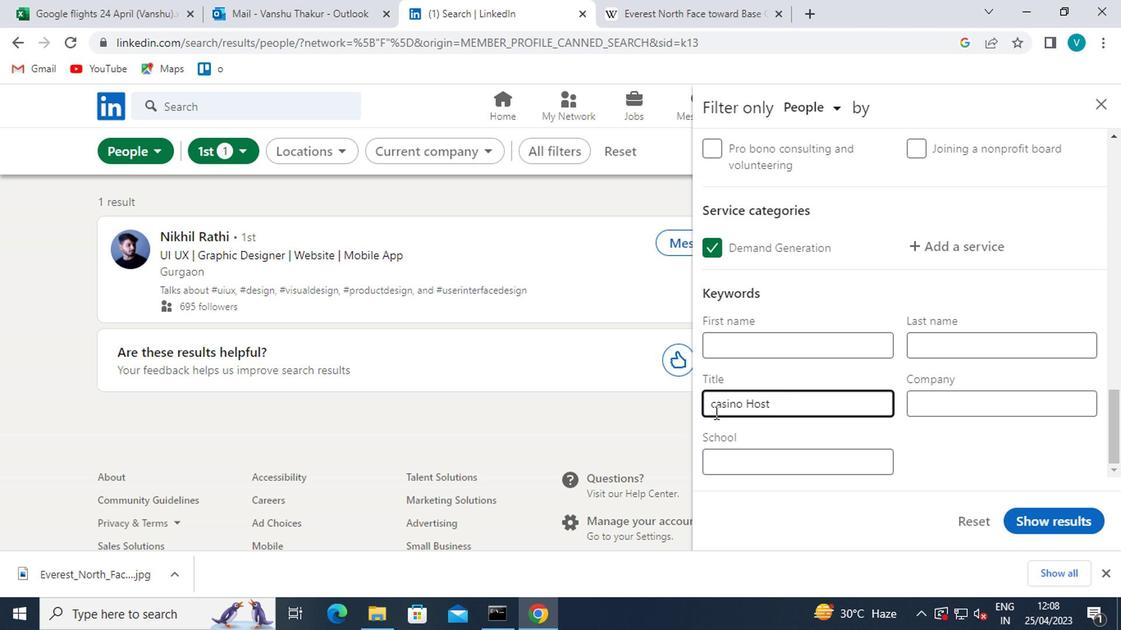 
Action: Mouse pressed left at (713, 411)
Screenshot: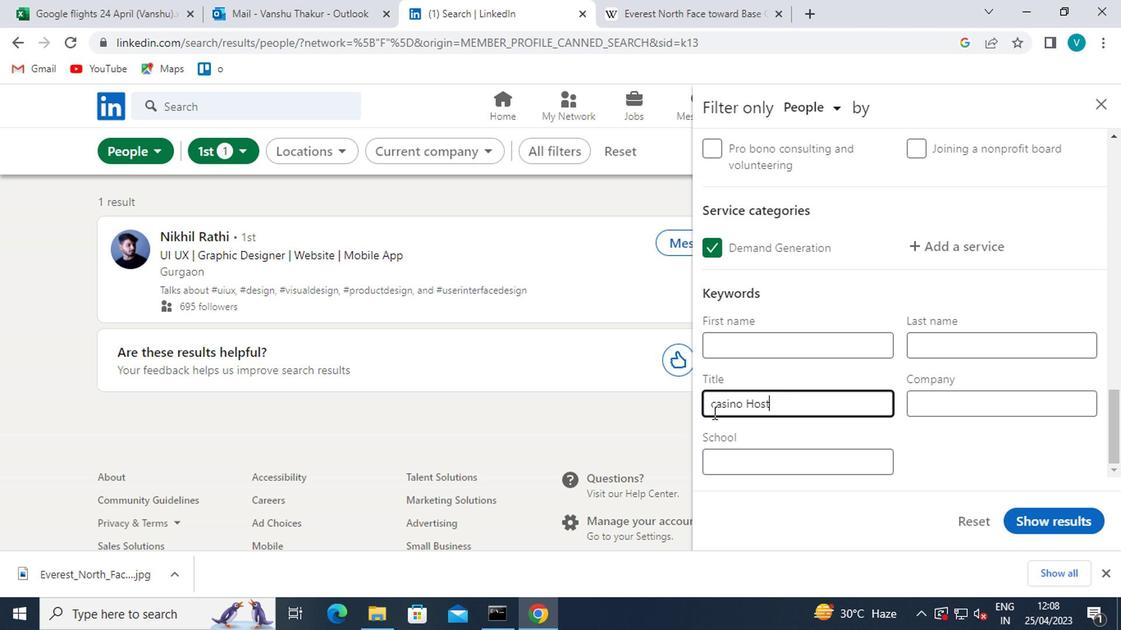 
Action: Mouse moved to (731, 412)
Screenshot: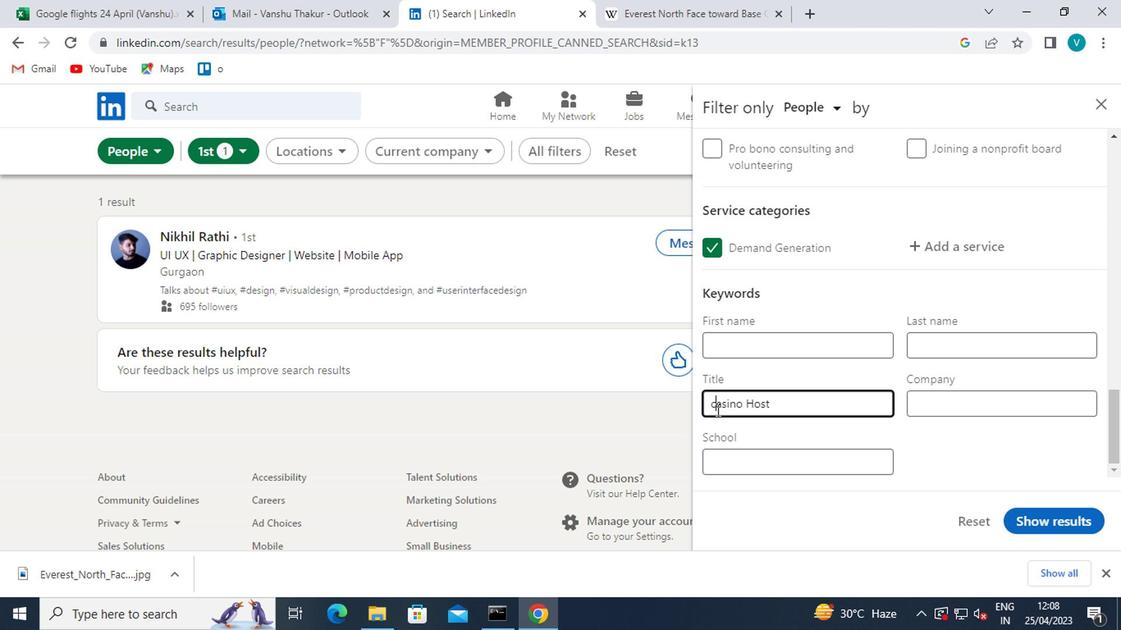 
Action: Key pressed <Key.backspace><Key.shift>C
Screenshot: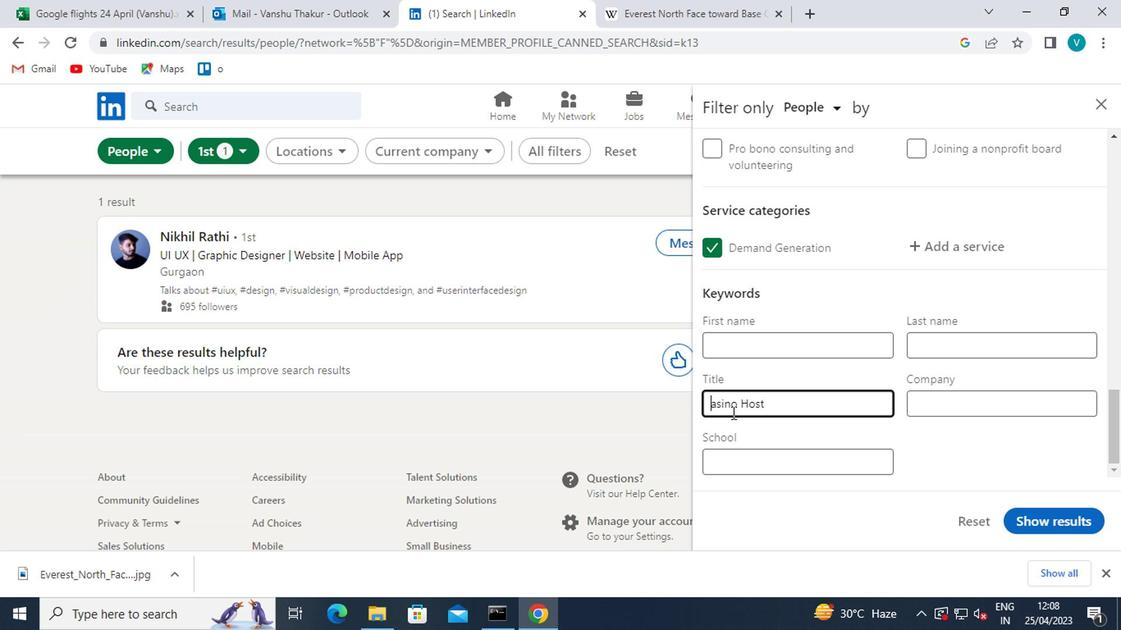 
Action: Mouse moved to (1034, 515)
Screenshot: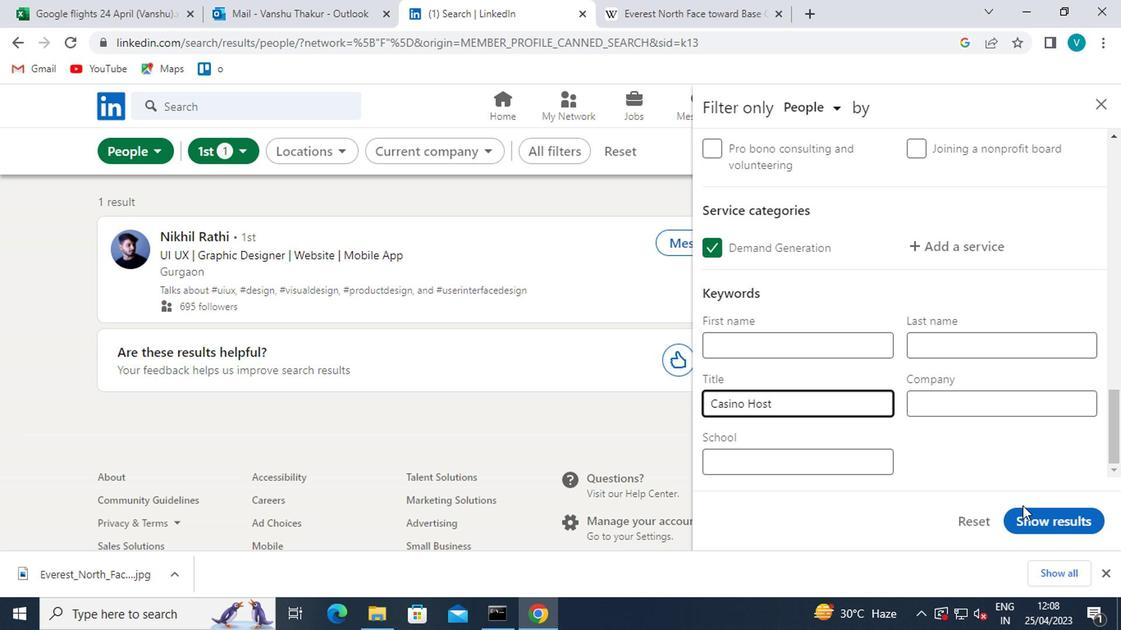 
Action: Mouse pressed left at (1034, 515)
Screenshot: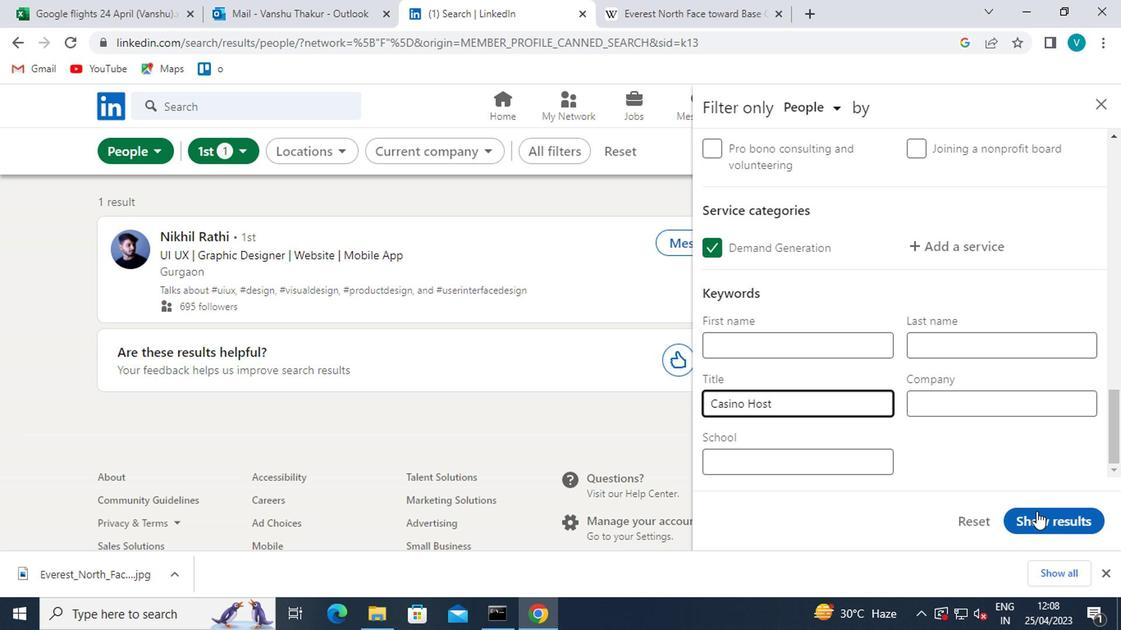 
Action: Mouse moved to (1034, 515)
Screenshot: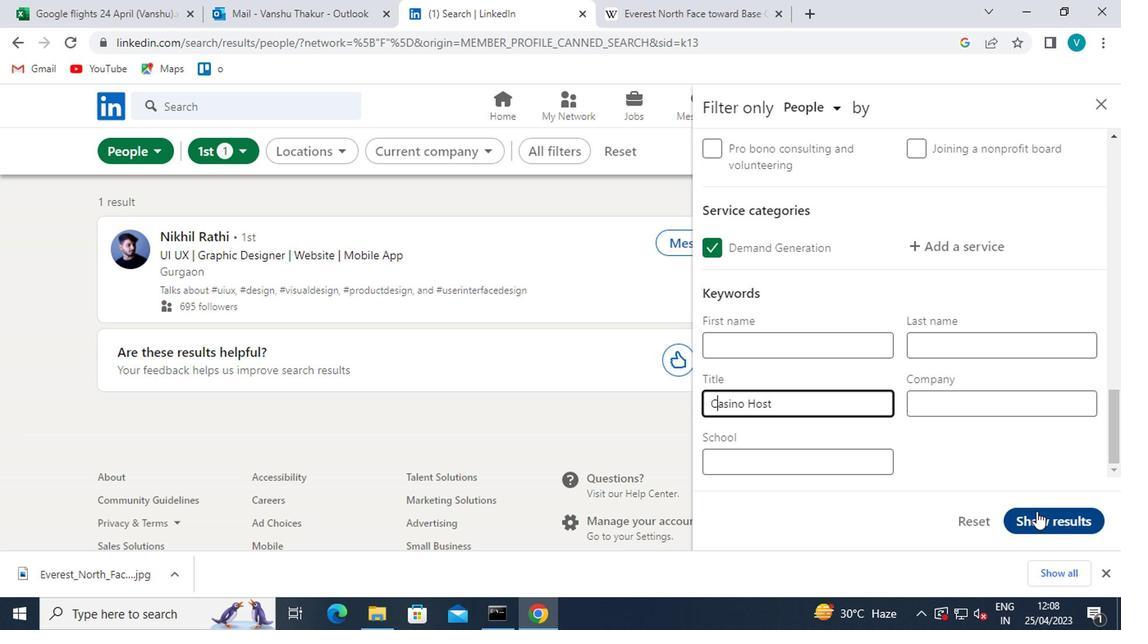
